 Task:  Click on Football In the Sunday Gridiron Challenge click on  Pick Sheet Add name Nolan Thompson Team name Windy City Bears and  Email softage.2@softage.net 10 Points New England Patriots 9 Points Indianapolis Colts 8 Points New York Giants 7 Points New Orleans Saints 6 Points Philadelphia Eagles 5 Points Carolina Panthers 4 Points Tampa Bay Buccaneers 3 Points Cleveland Browns 2 Points Washington Commanders 1 Points San Francisco 49ers Submit pick sheet
Action: Mouse moved to (690, 383)
Screenshot: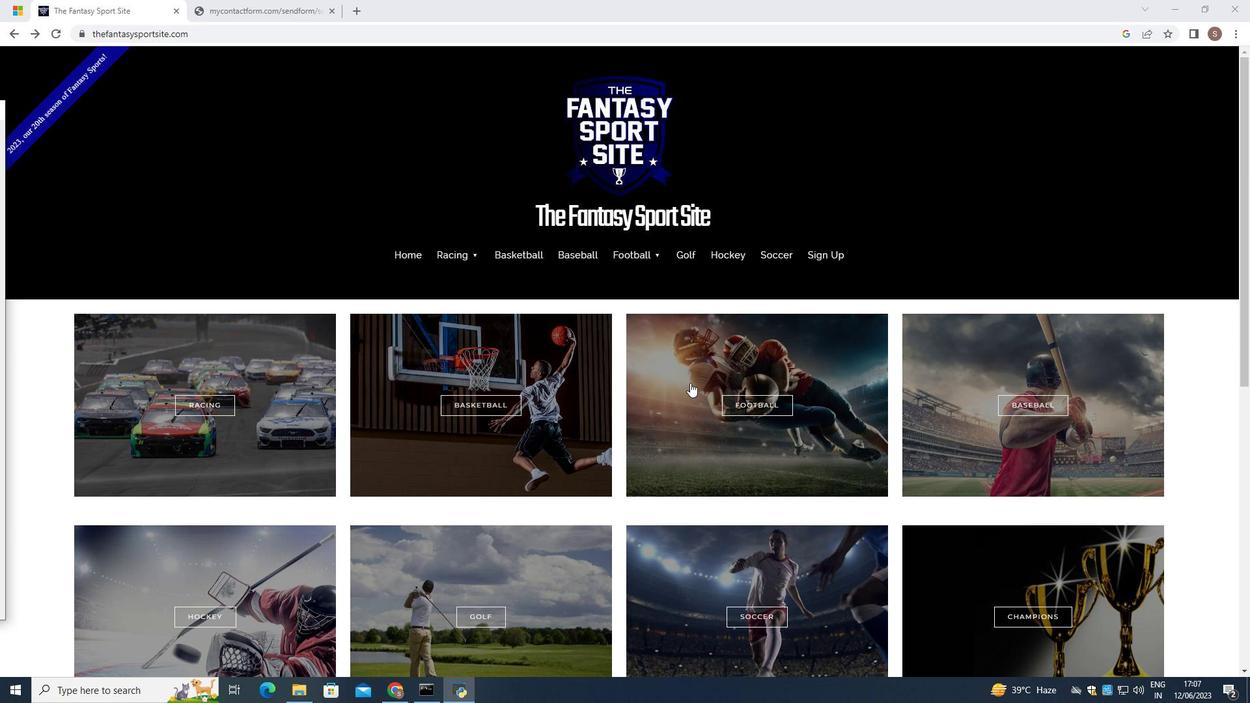 
Action: Mouse pressed left at (690, 383)
Screenshot: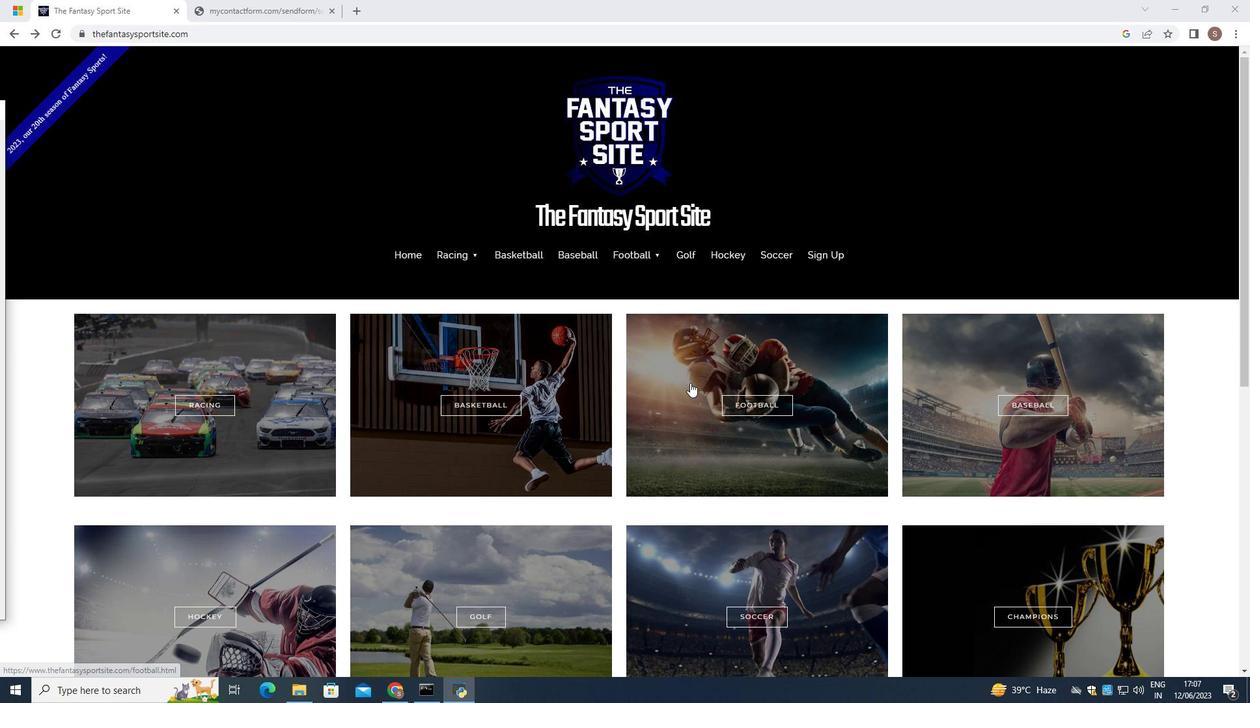 
Action: Mouse moved to (613, 520)
Screenshot: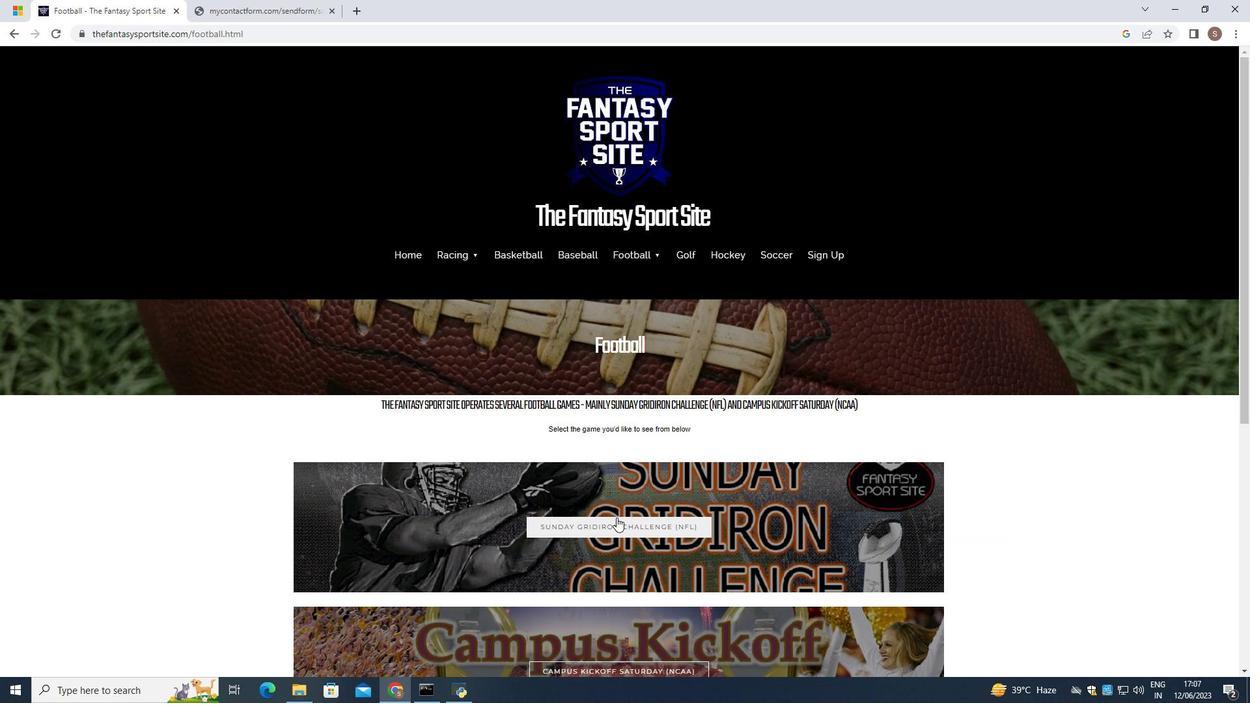 
Action: Mouse pressed left at (613, 520)
Screenshot: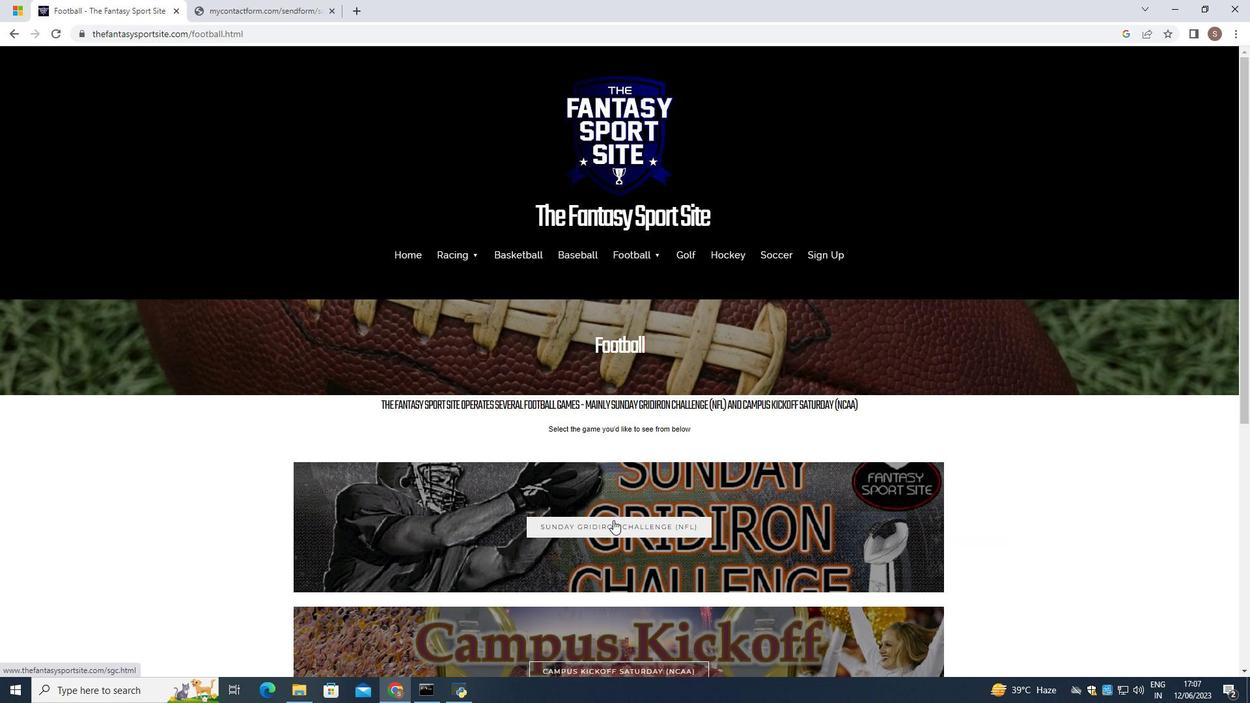 
Action: Mouse moved to (617, 505)
Screenshot: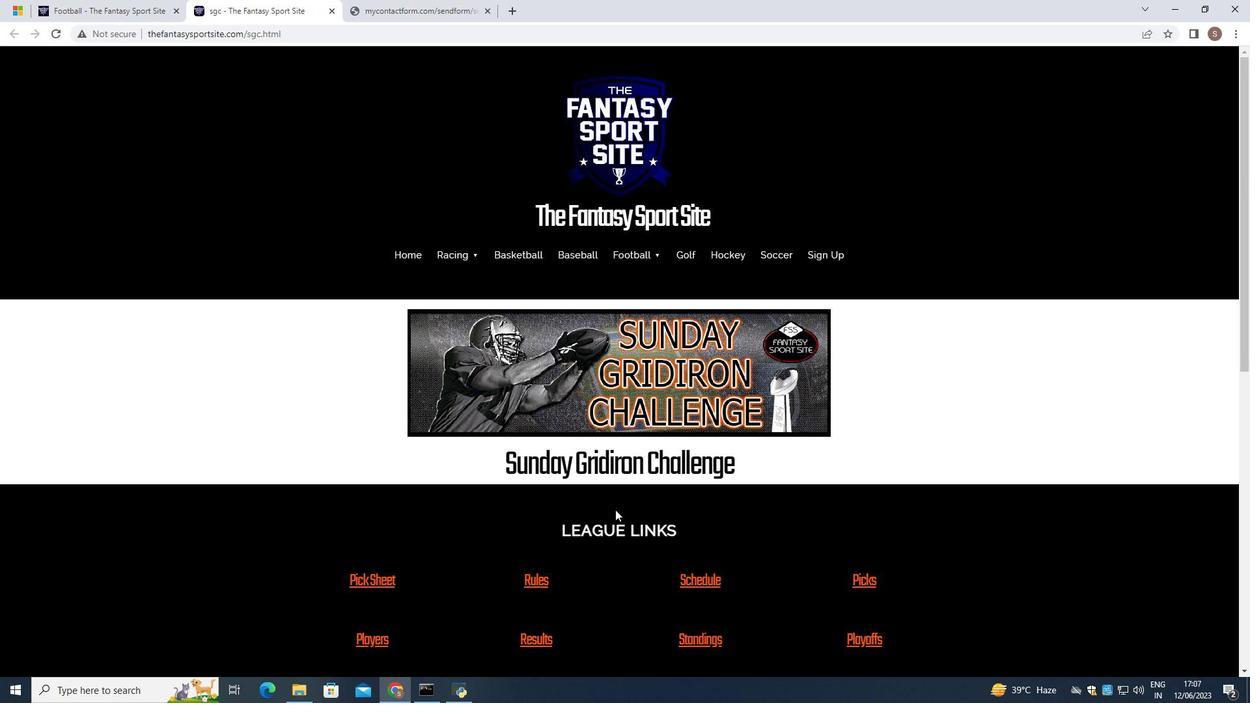 
Action: Mouse scrolled (617, 504) with delta (0, 0)
Screenshot: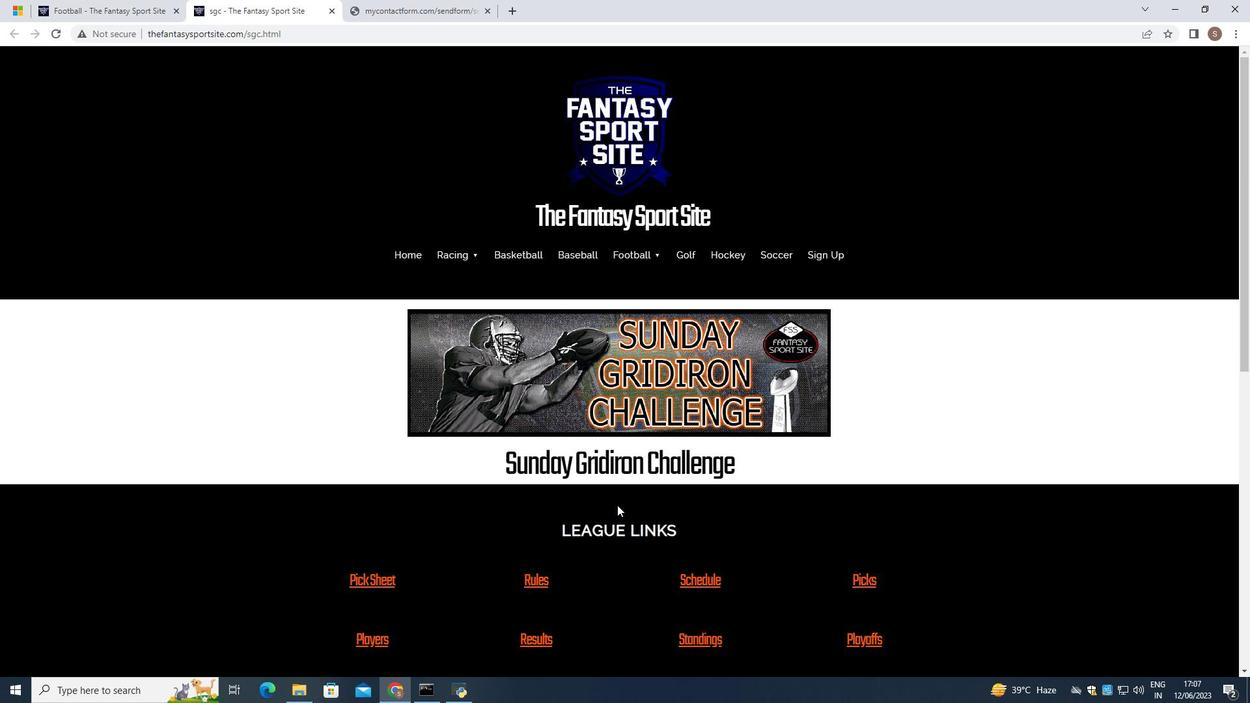 
Action: Mouse scrolled (617, 504) with delta (0, 0)
Screenshot: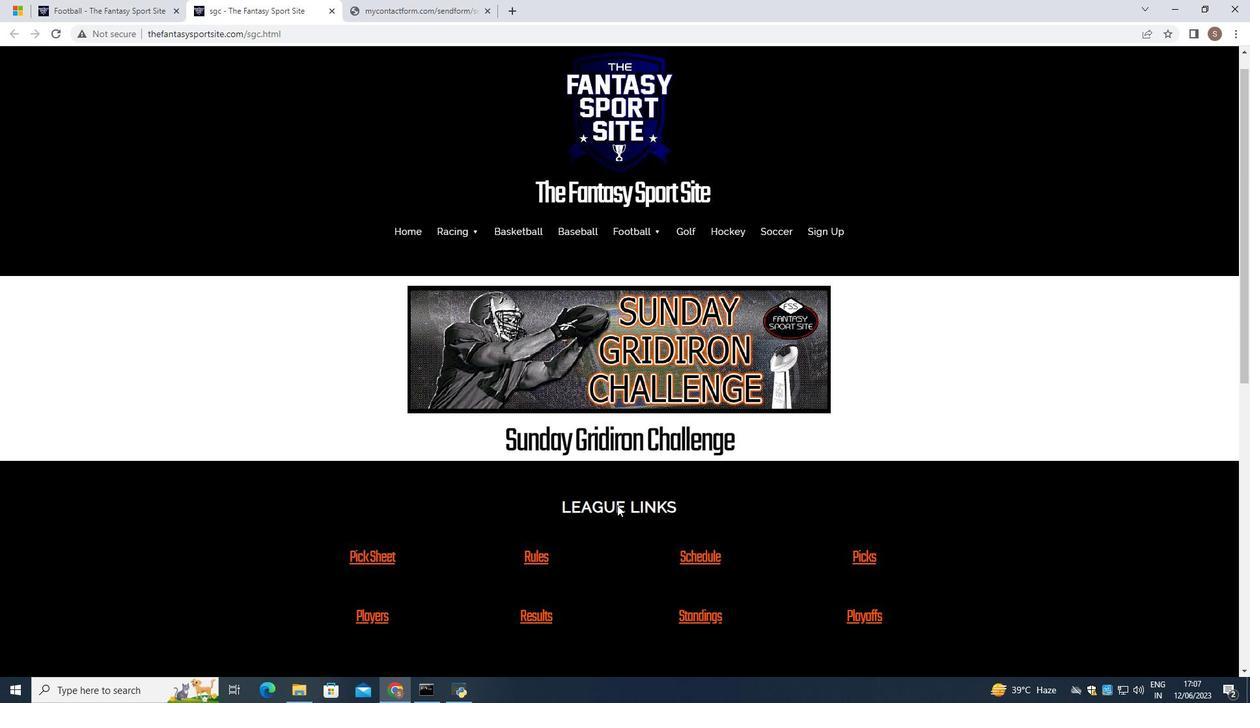 
Action: Mouse scrolled (617, 504) with delta (0, 0)
Screenshot: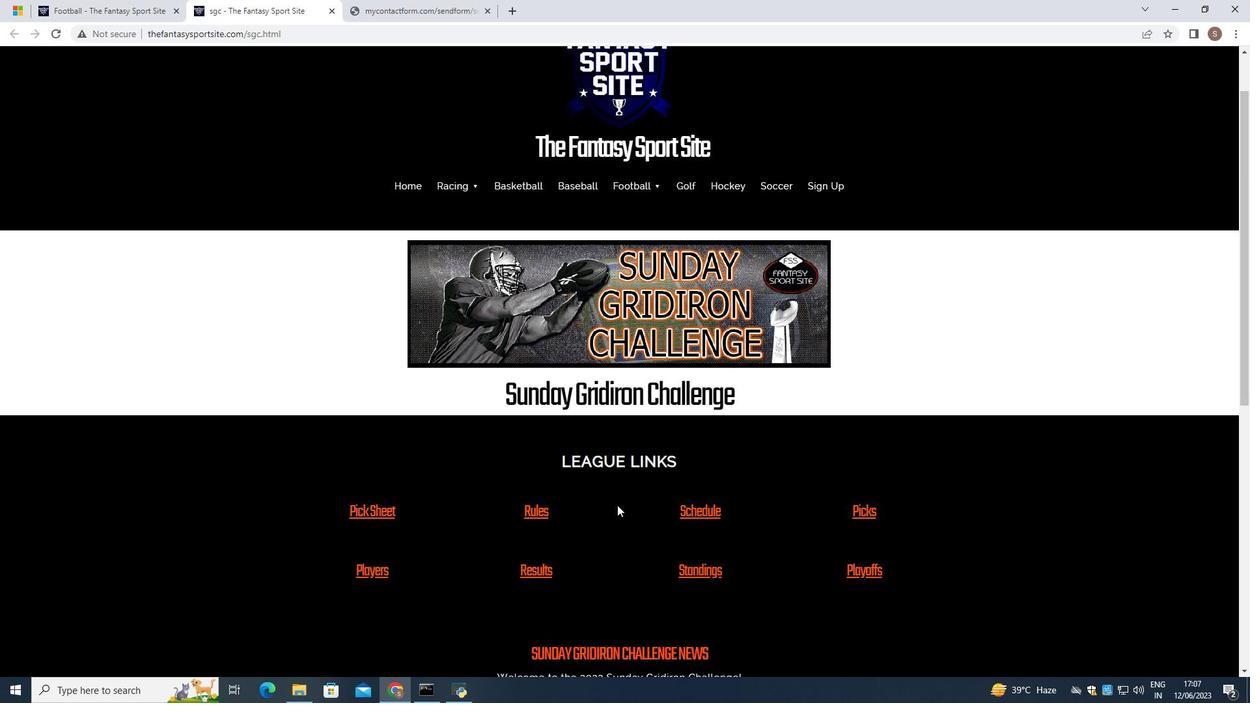
Action: Mouse scrolled (617, 504) with delta (0, 0)
Screenshot: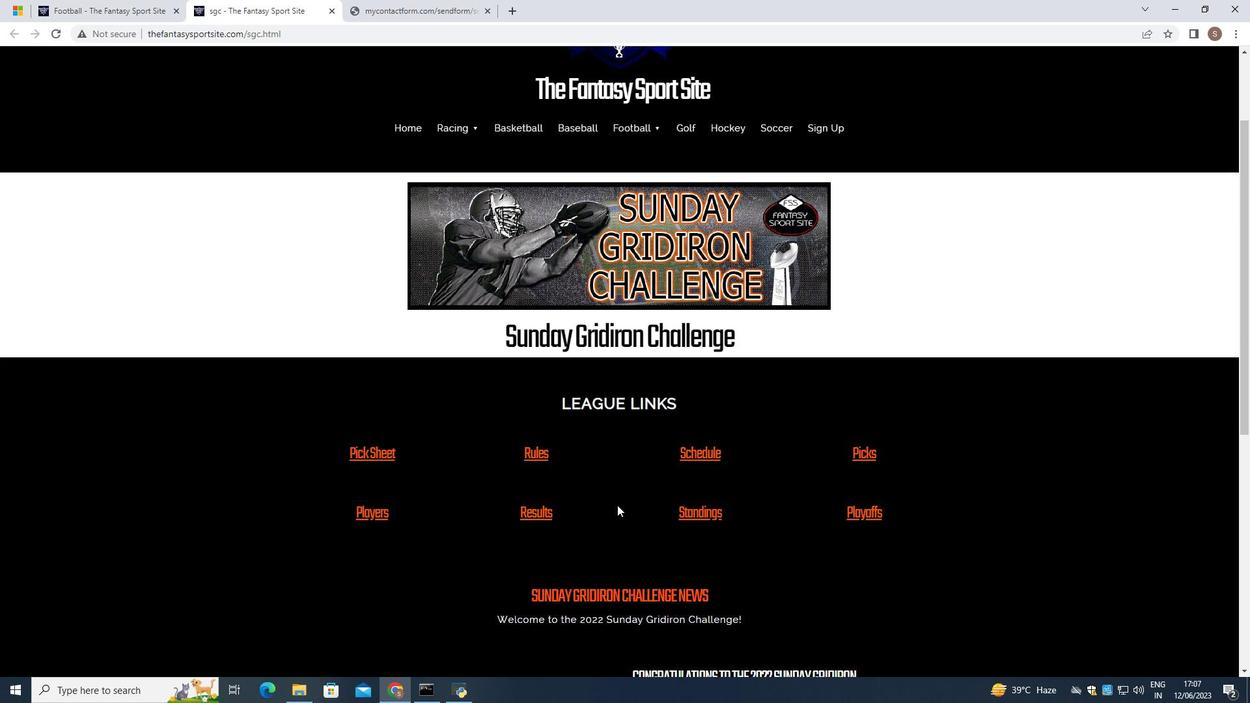 
Action: Mouse moved to (364, 319)
Screenshot: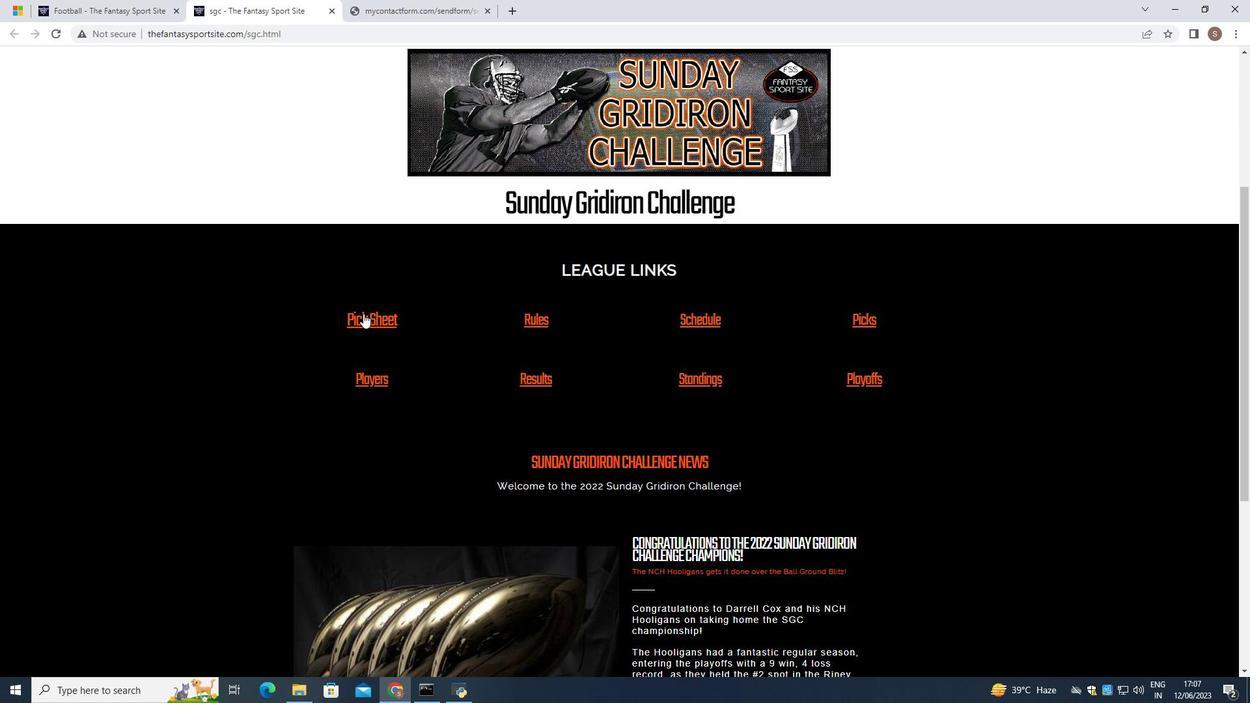 
Action: Mouse pressed left at (364, 319)
Screenshot: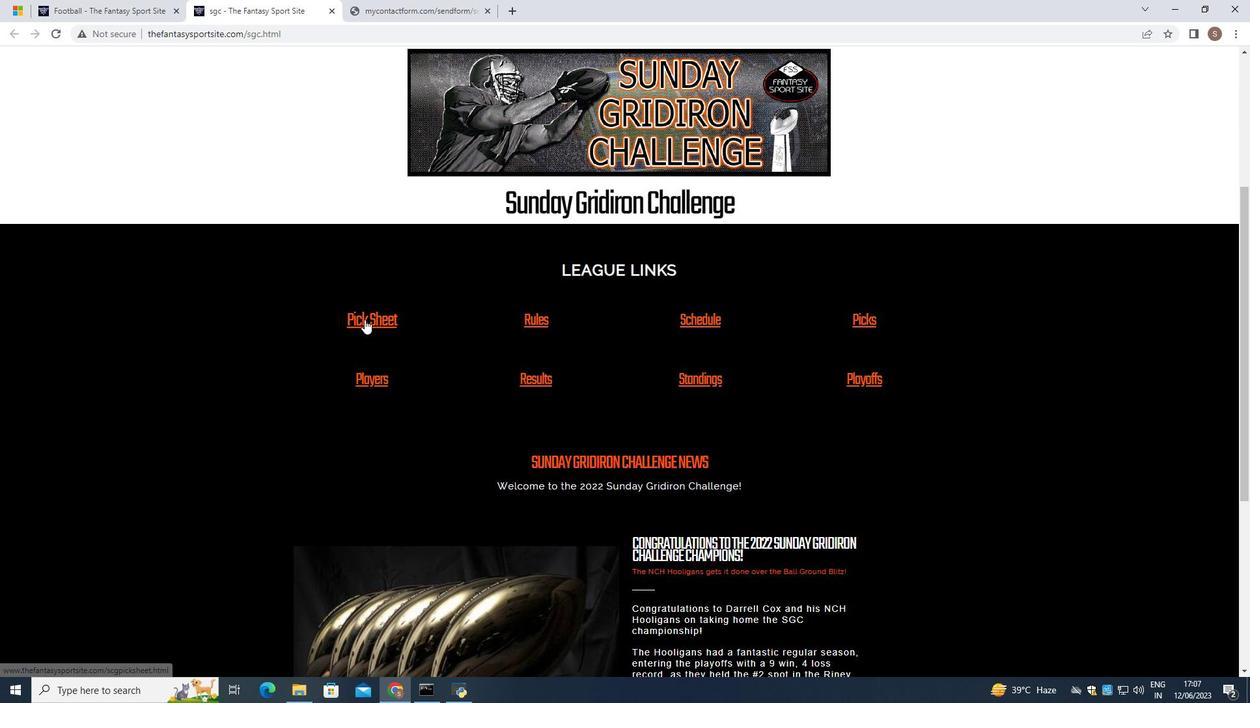 
Action: Mouse moved to (450, 347)
Screenshot: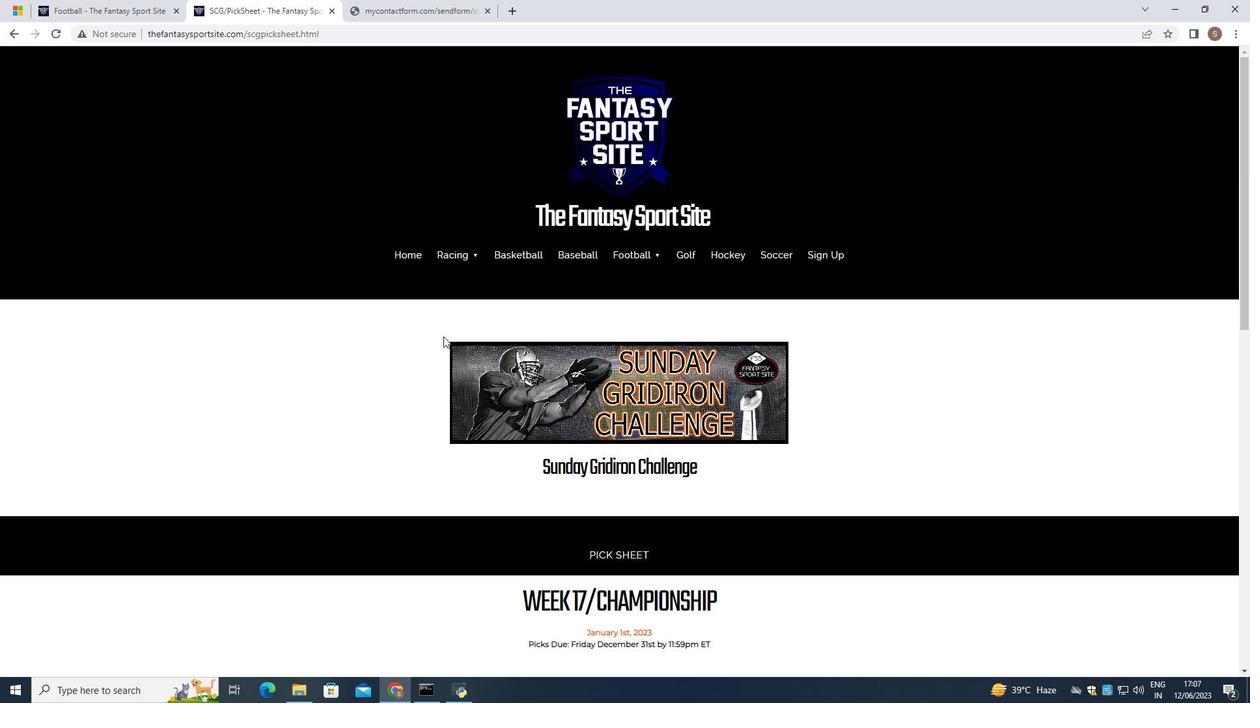 
Action: Mouse scrolled (450, 347) with delta (0, 0)
Screenshot: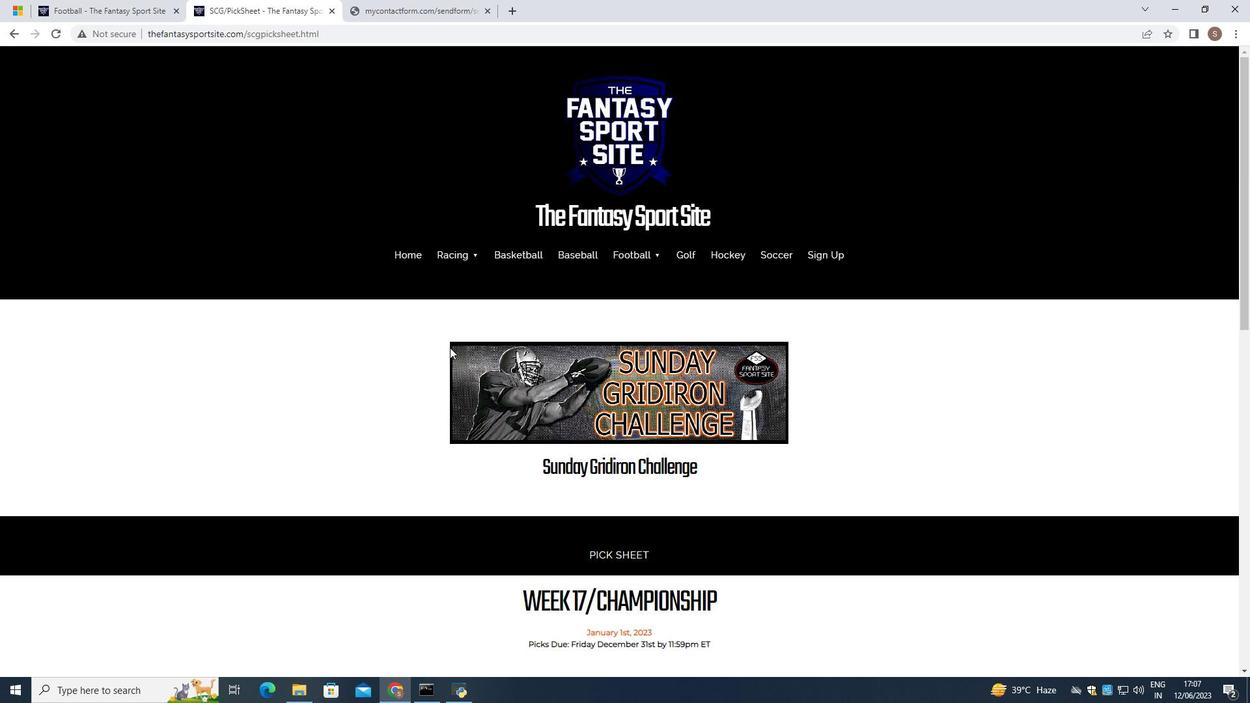
Action: Mouse scrolled (450, 347) with delta (0, 0)
Screenshot: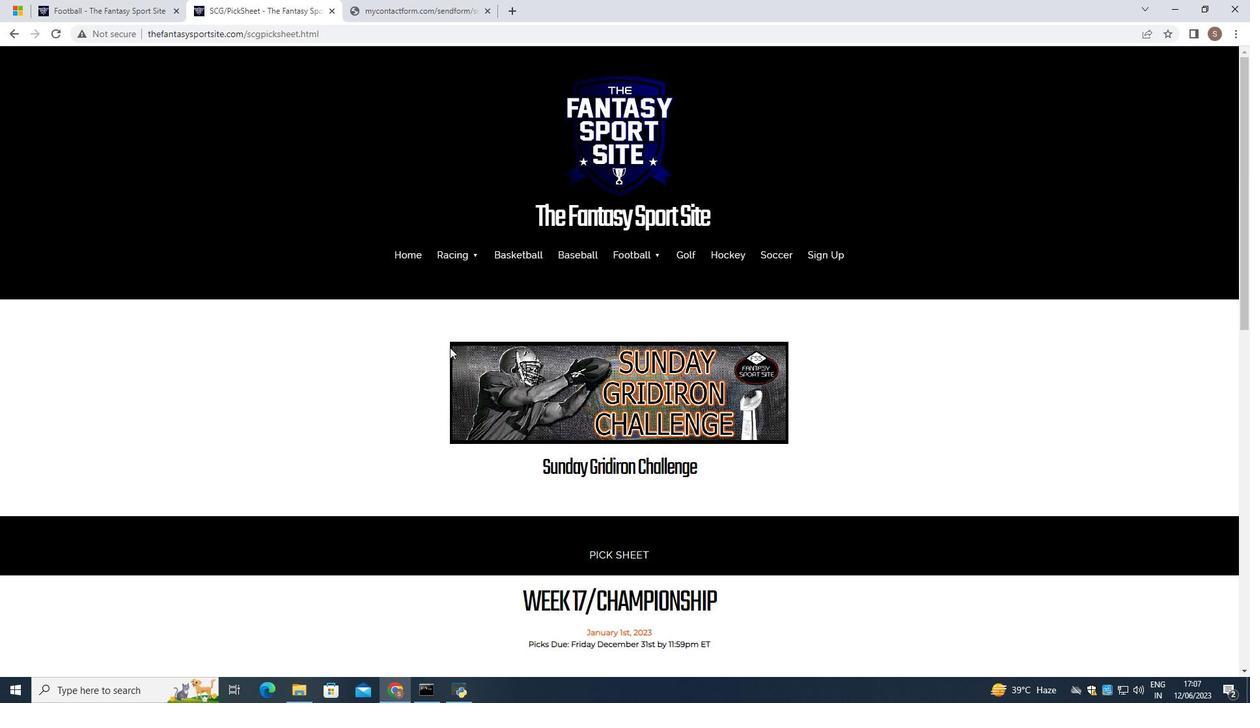 
Action: Mouse scrolled (450, 347) with delta (0, 0)
Screenshot: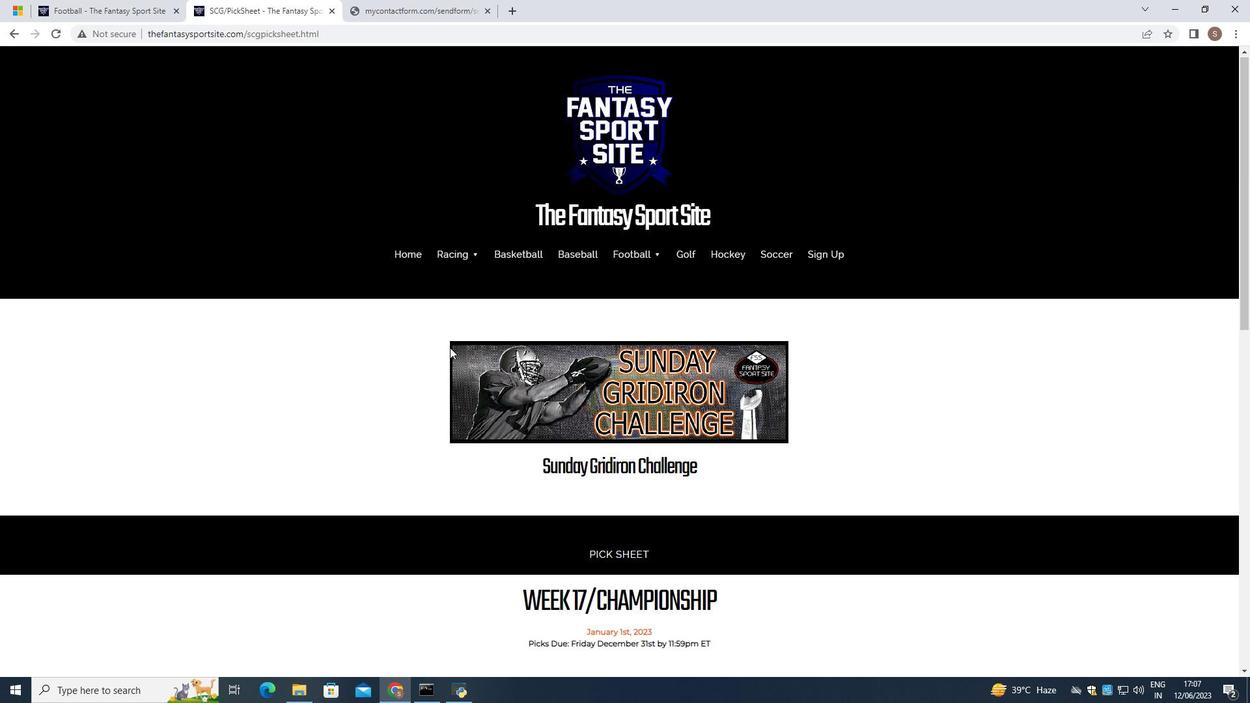 
Action: Mouse scrolled (450, 347) with delta (0, 0)
Screenshot: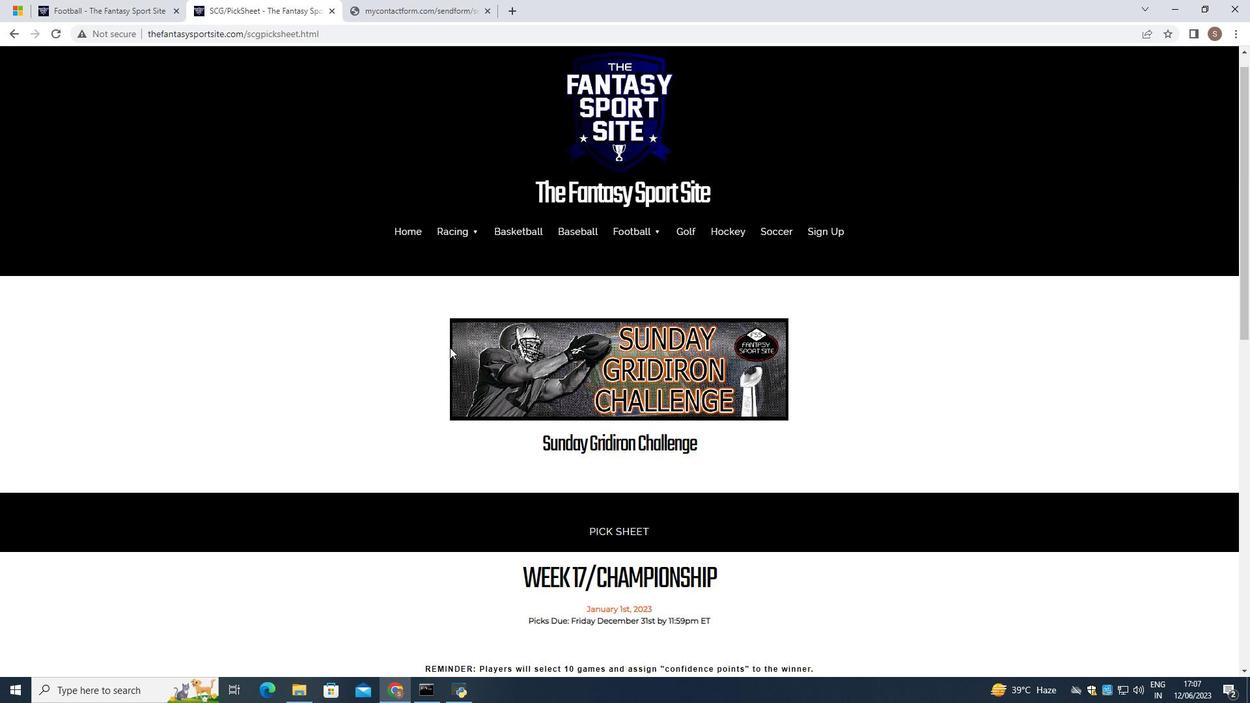 
Action: Mouse scrolled (450, 347) with delta (0, 0)
Screenshot: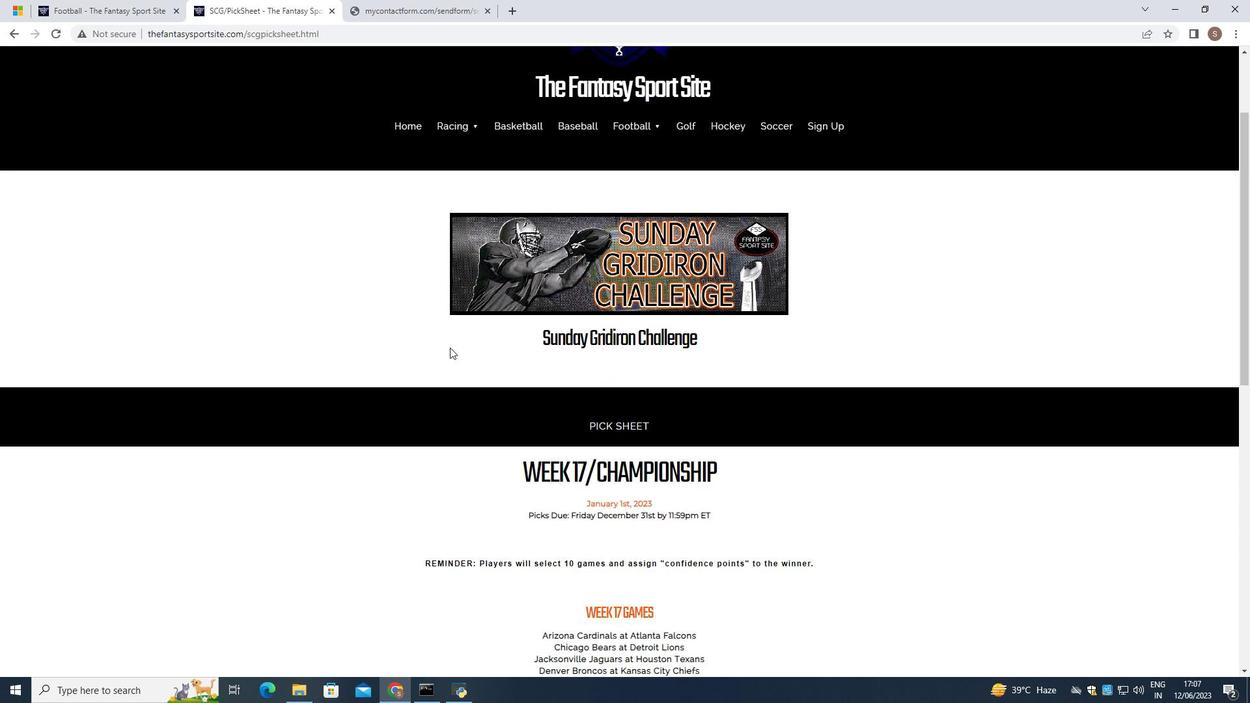 
Action: Mouse scrolled (450, 347) with delta (0, 0)
Screenshot: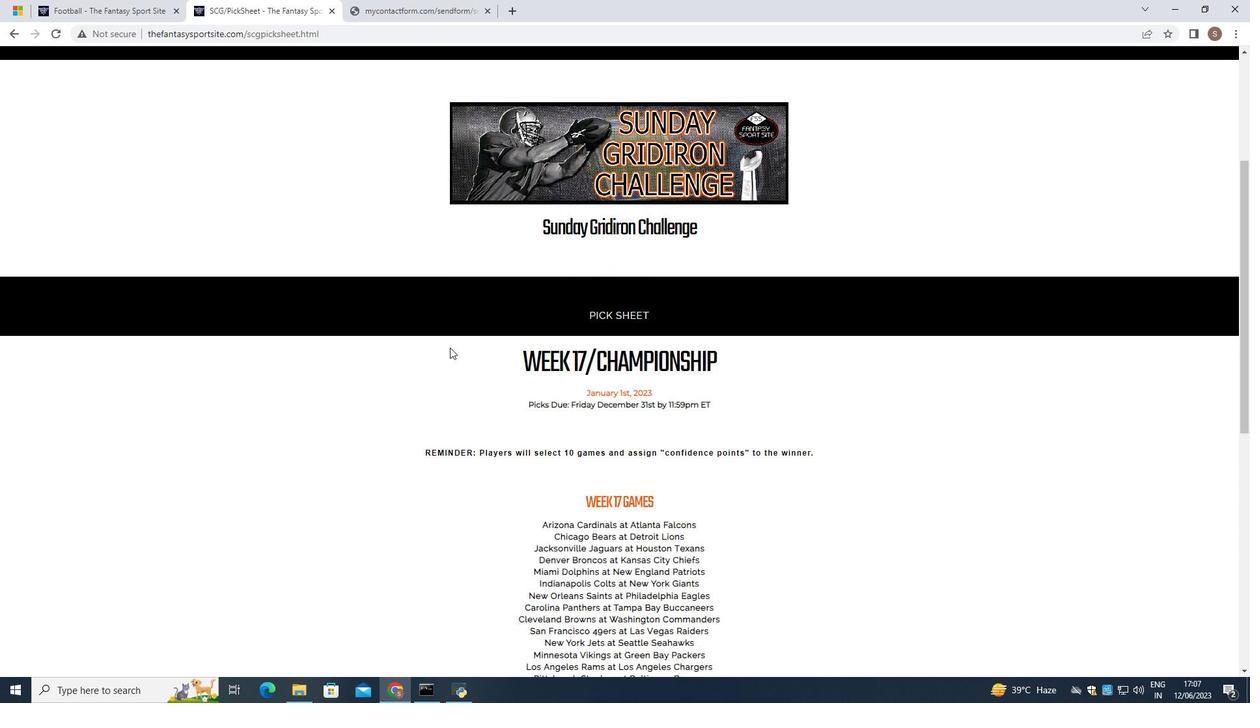 
Action: Mouse scrolled (450, 347) with delta (0, 0)
Screenshot: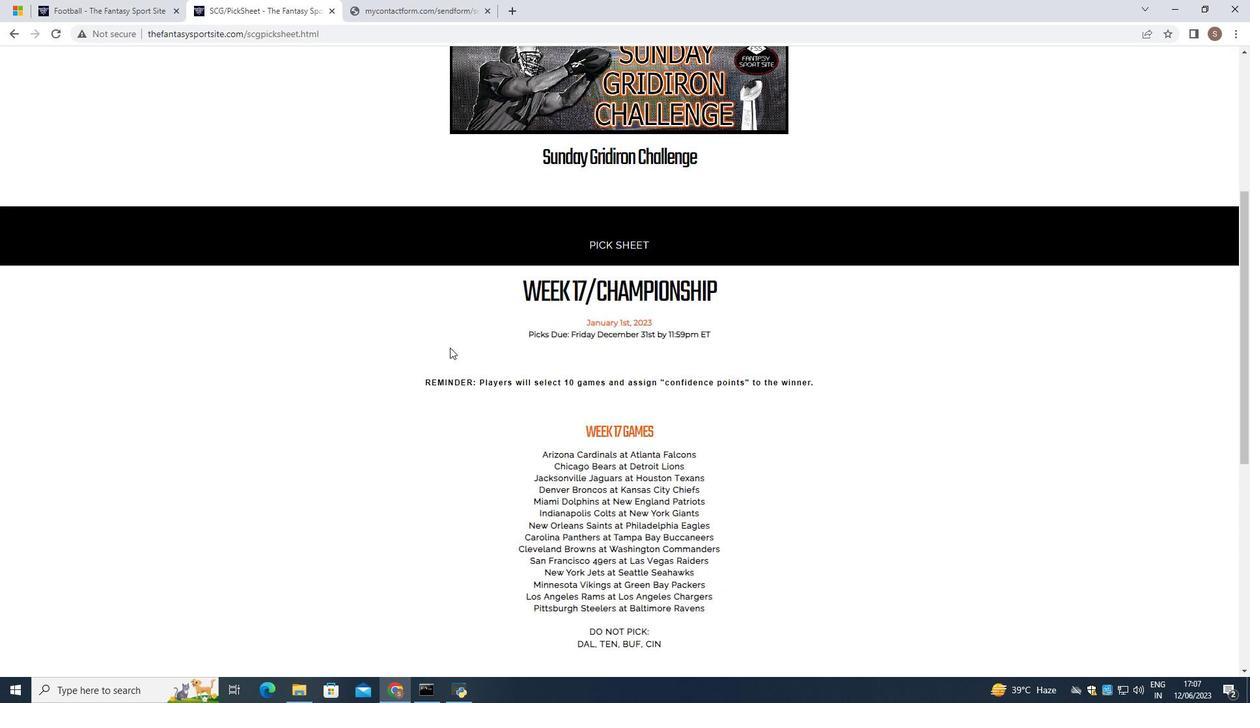 
Action: Mouse scrolled (450, 347) with delta (0, 0)
Screenshot: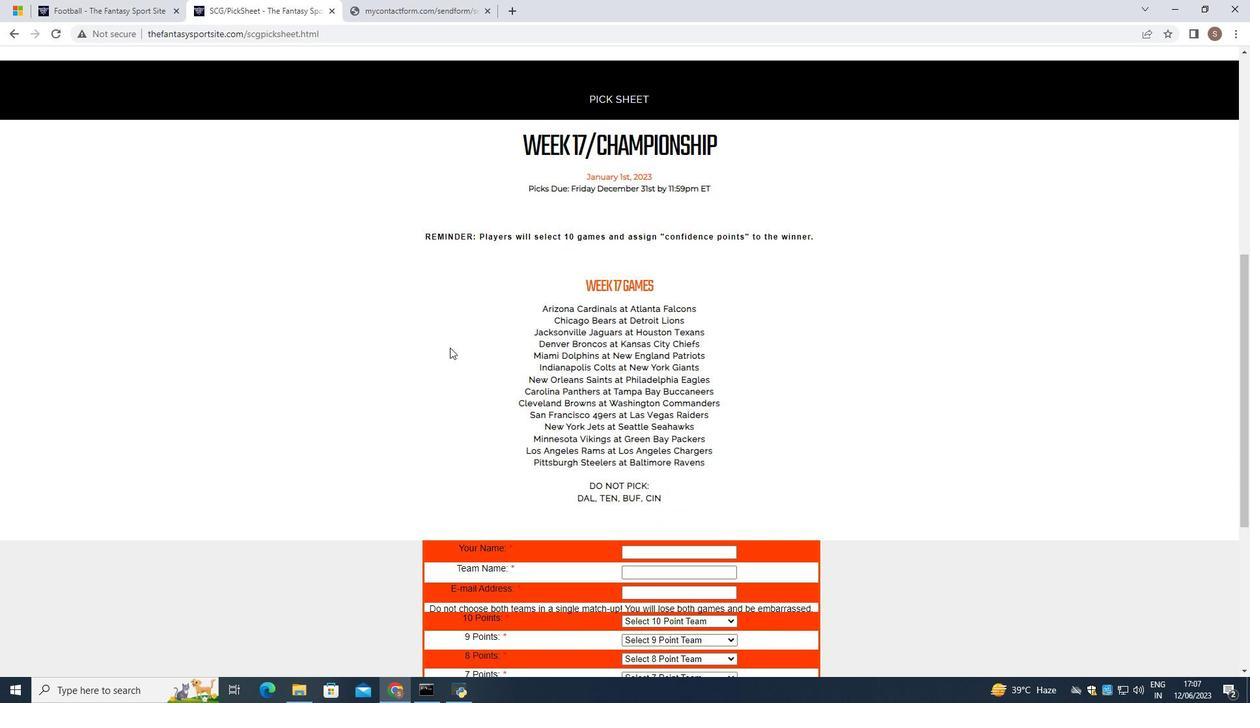 
Action: Mouse scrolled (450, 347) with delta (0, 0)
Screenshot: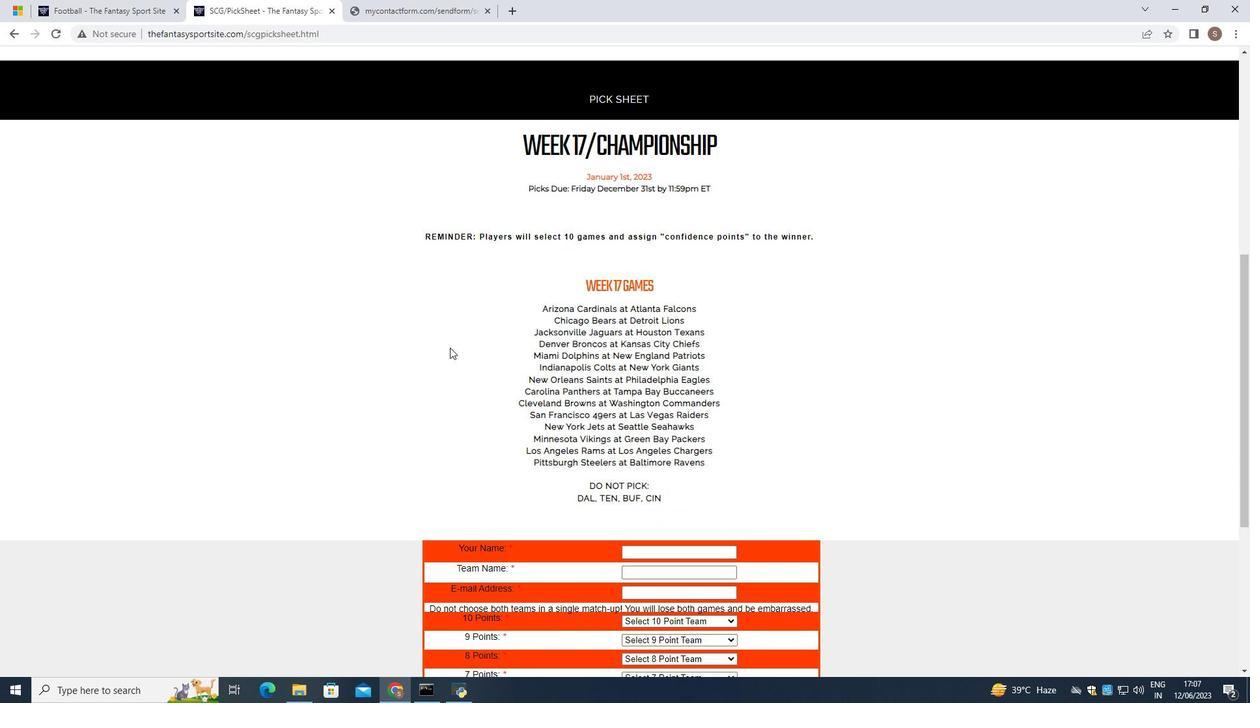 
Action: Mouse scrolled (450, 347) with delta (0, 0)
Screenshot: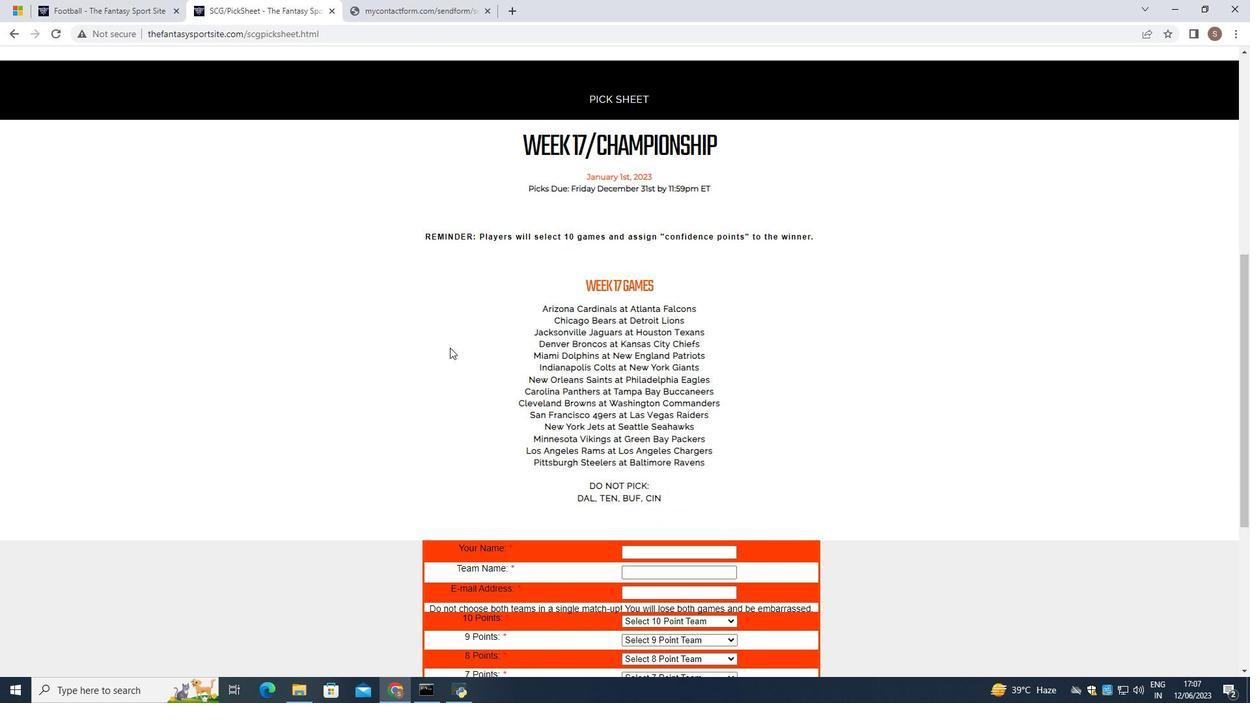 
Action: Mouse scrolled (450, 347) with delta (0, 0)
Screenshot: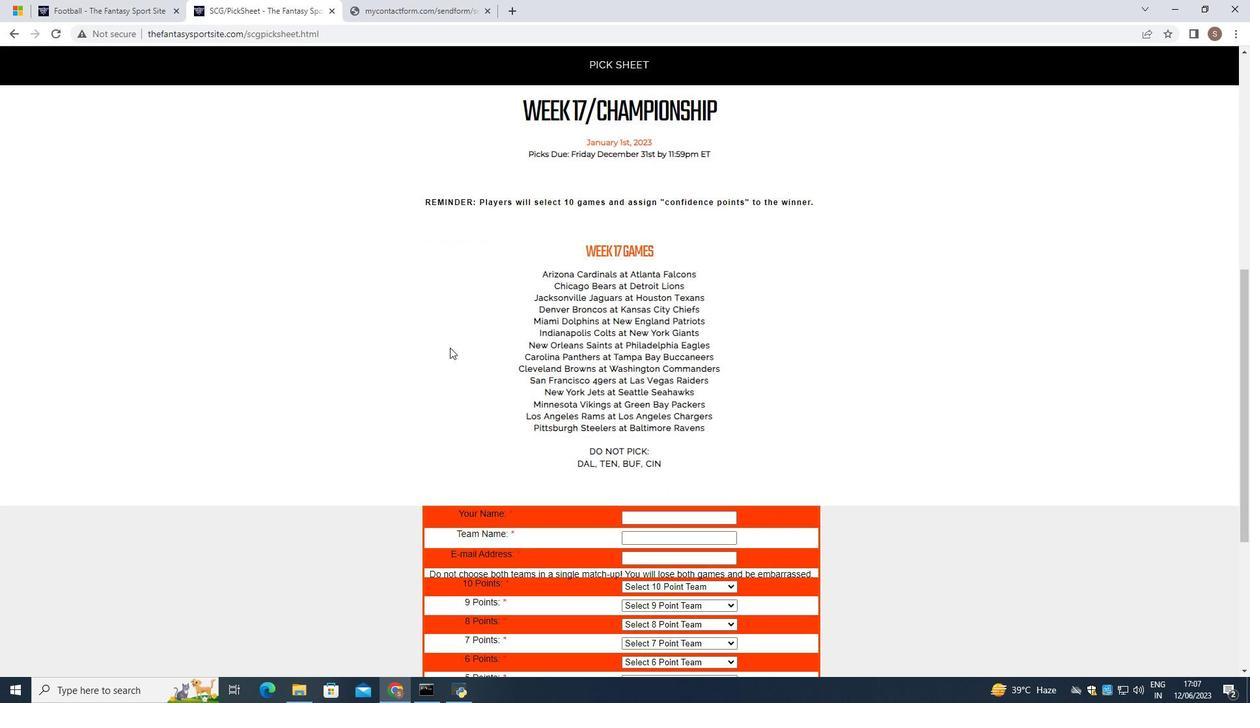 
Action: Mouse moved to (635, 290)
Screenshot: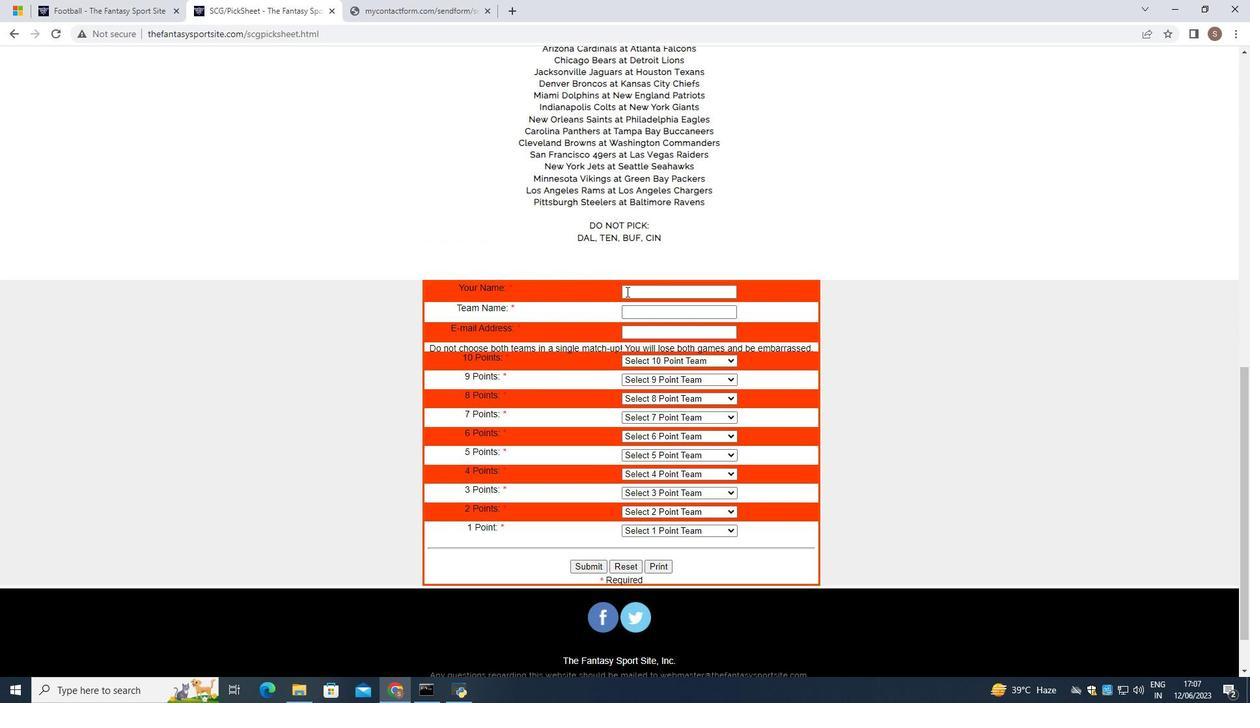 
Action: Mouse pressed left at (635, 290)
Screenshot: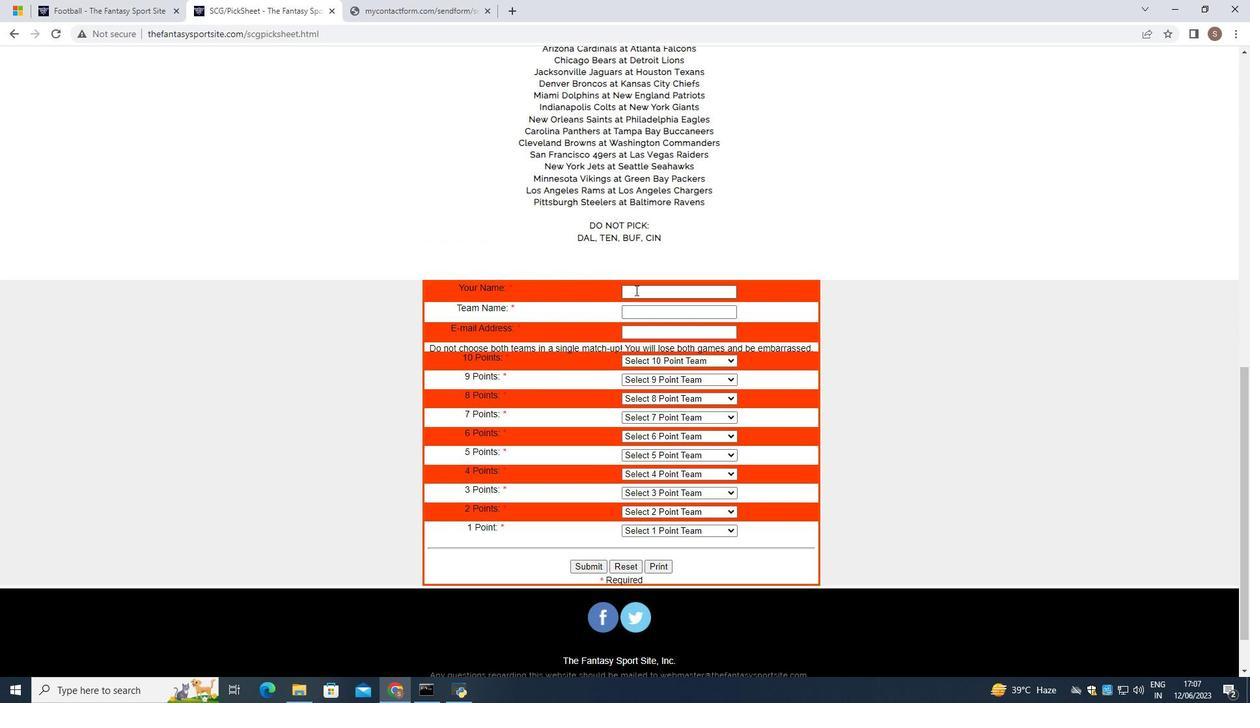 
Action: Mouse moved to (618, 304)
Screenshot: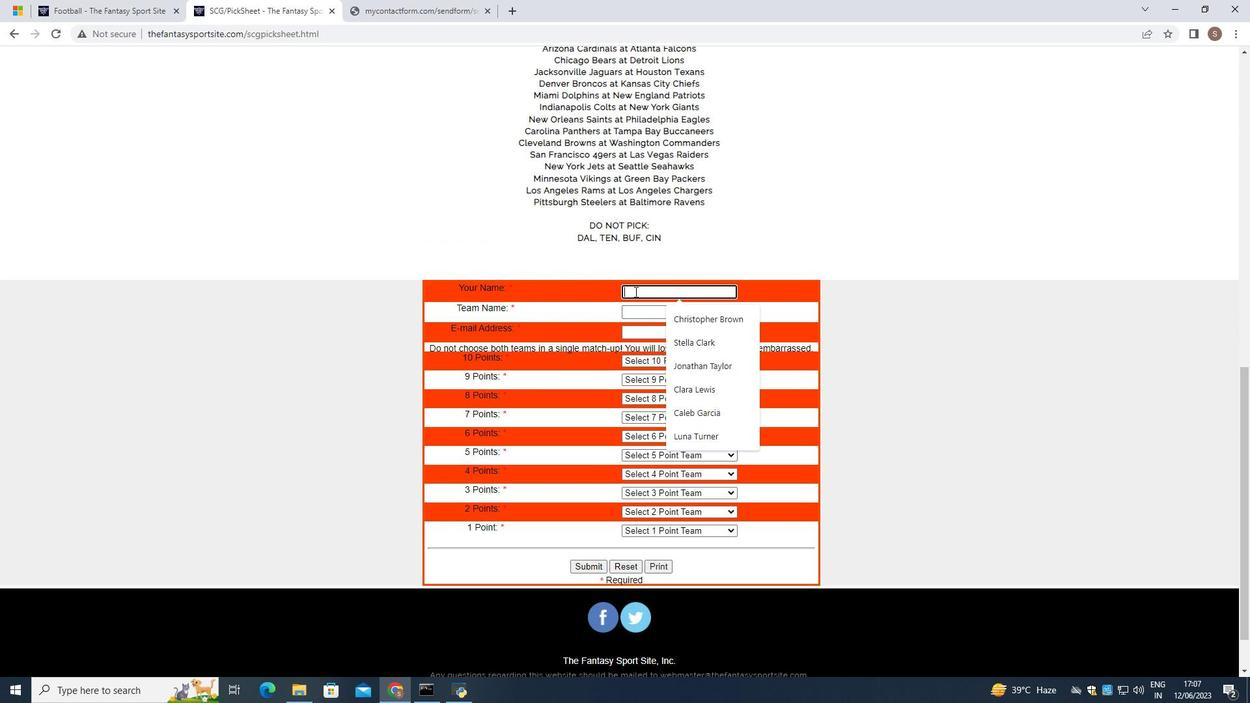 
Action: Key pressed <Key.shift>Nolan<Key.space><Key.shift>Thompson
Screenshot: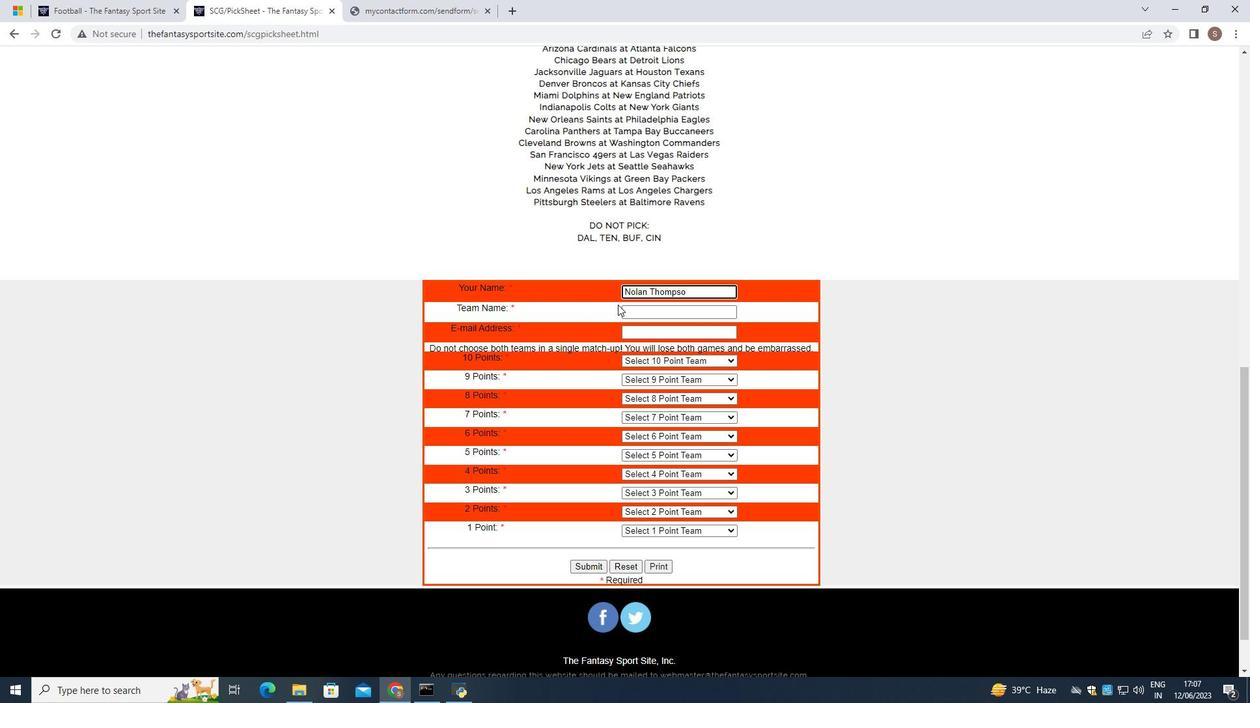 
Action: Mouse moved to (644, 308)
Screenshot: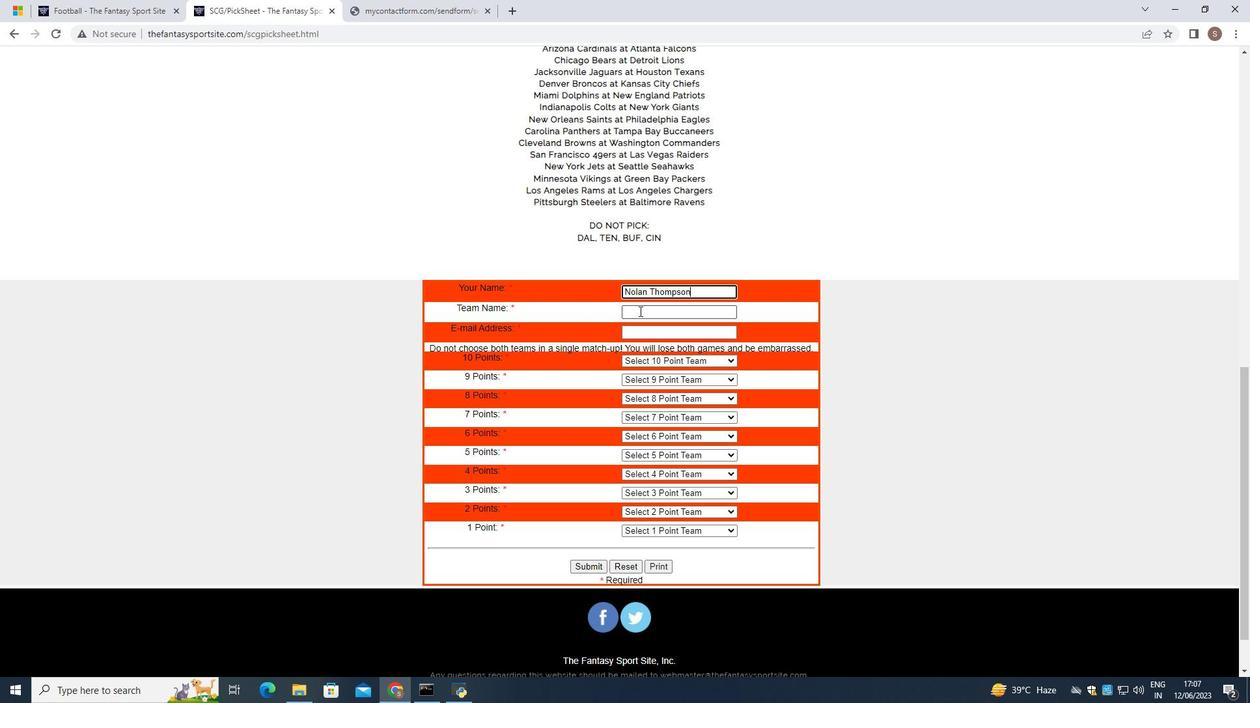 
Action: Mouse pressed left at (644, 308)
Screenshot: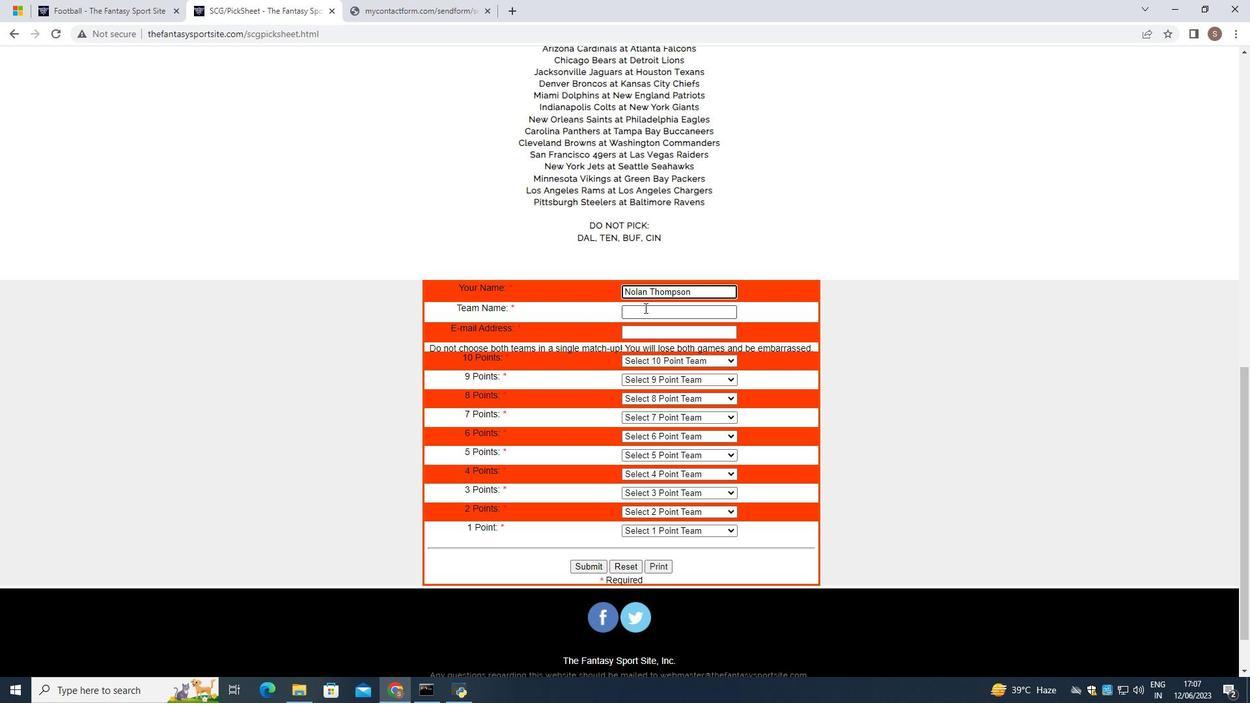 
Action: Mouse moved to (635, 314)
Screenshot: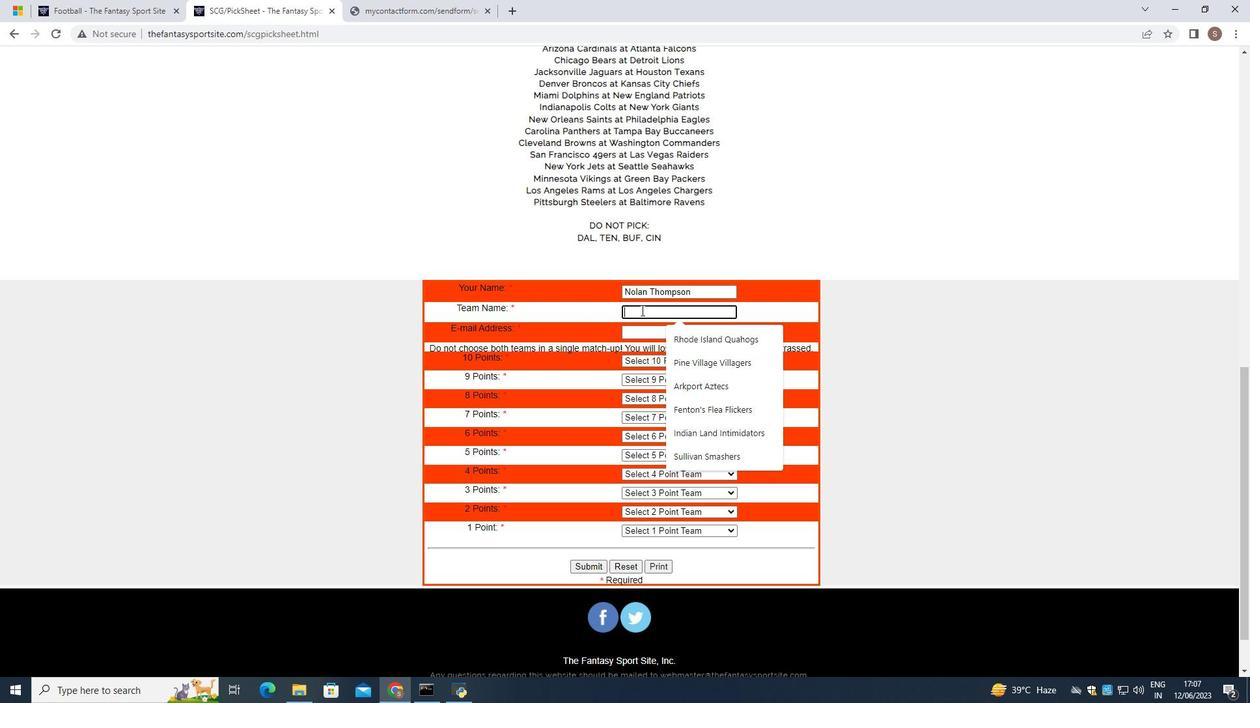 
Action: Key pressed <Key.shift><Key.shift>Windy<Key.space><Key.shift><Key.shift>City<Key.space><Key.shift><Key.shift><Key.shift>Bears
Screenshot: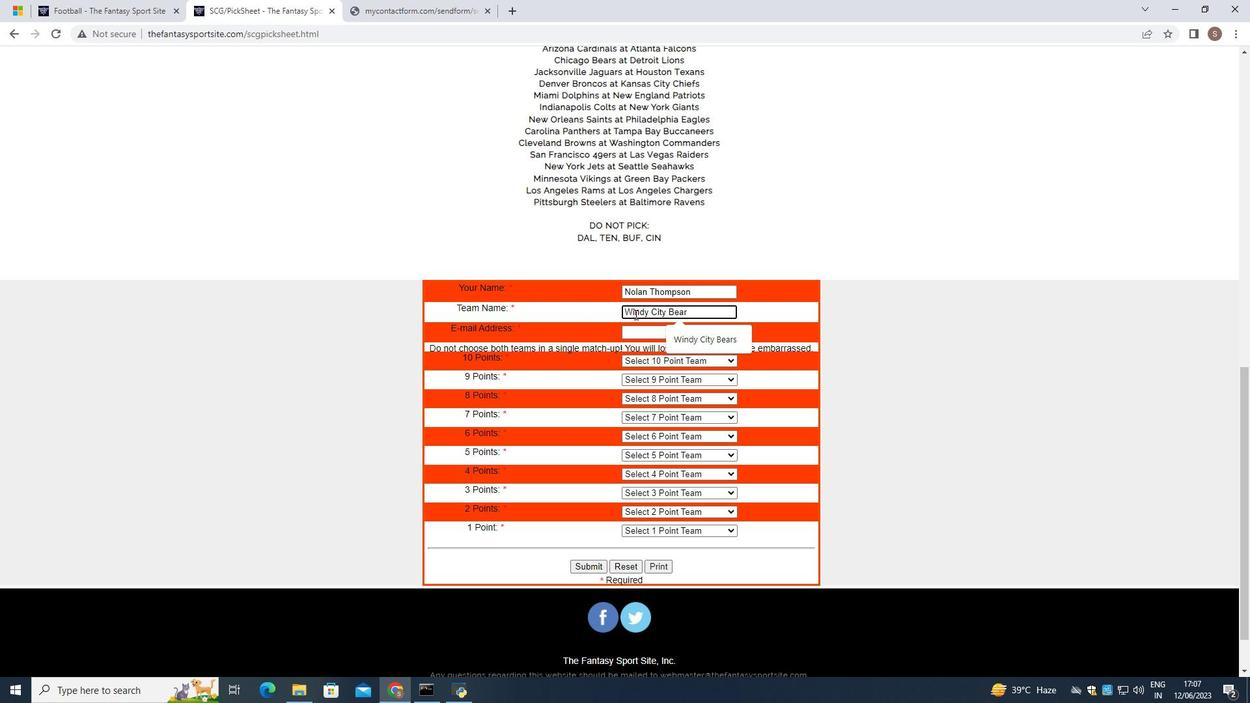 
Action: Mouse moved to (632, 328)
Screenshot: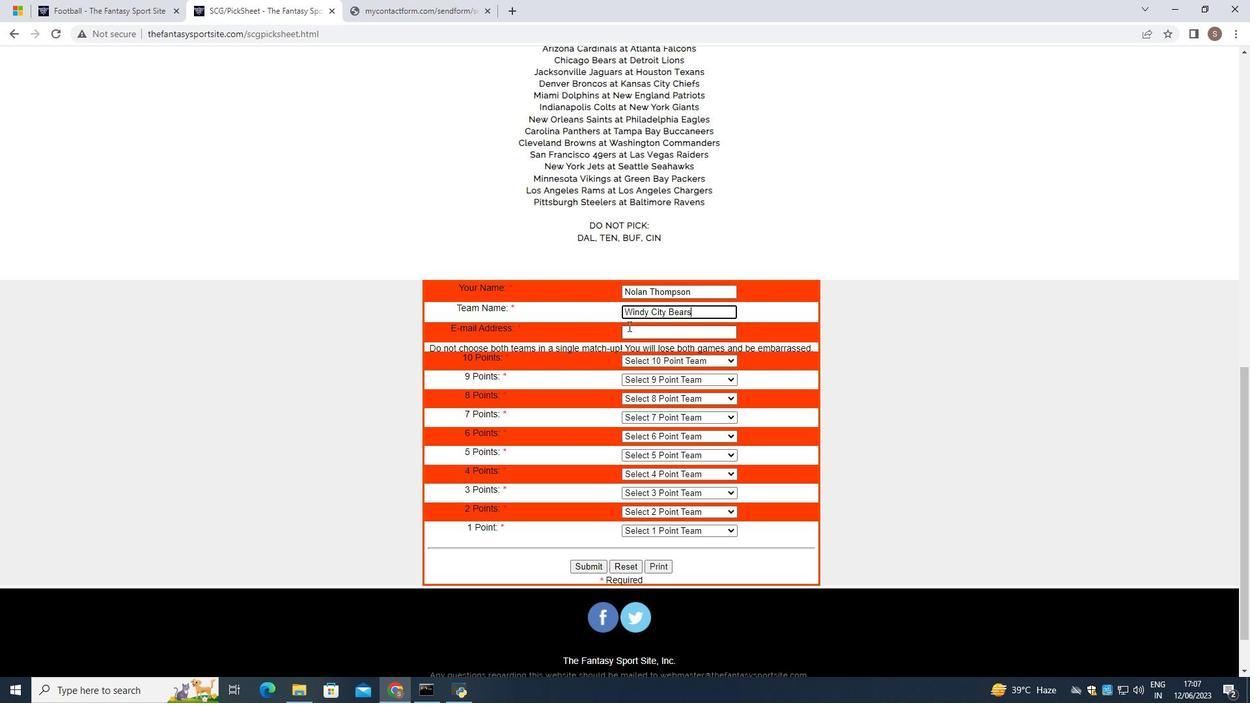 
Action: Mouse pressed left at (632, 328)
Screenshot: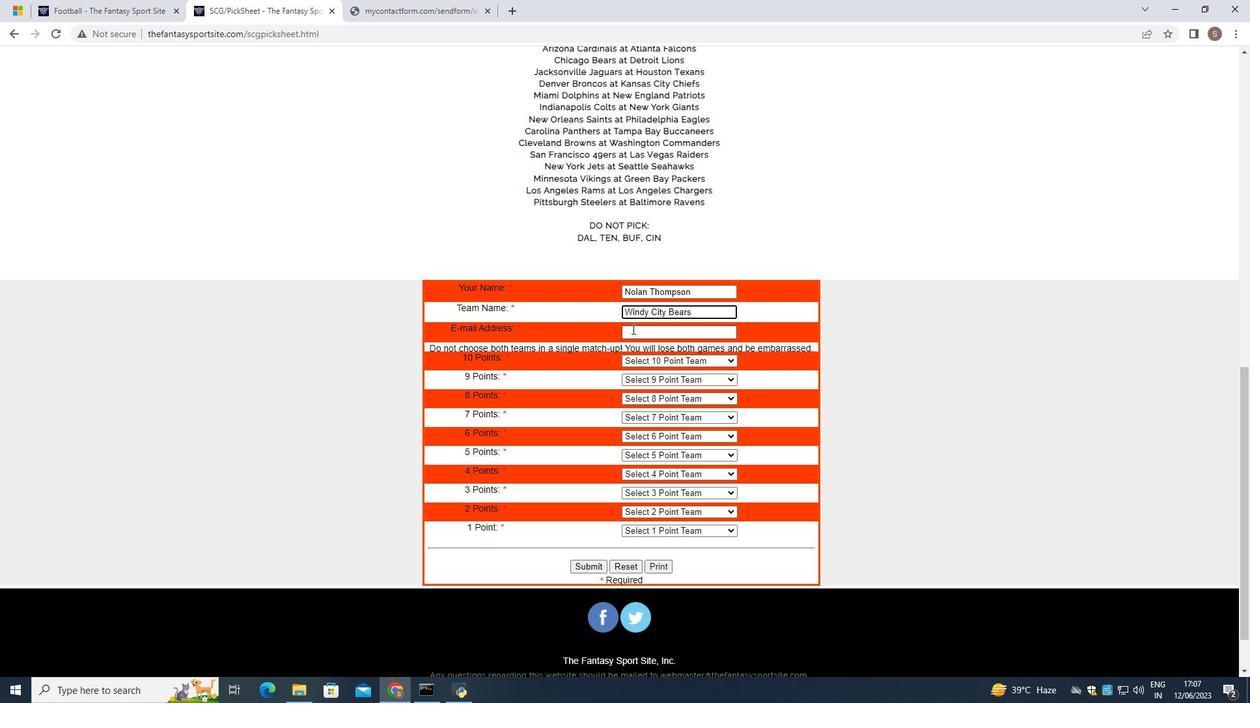
Action: Mouse moved to (633, 329)
Screenshot: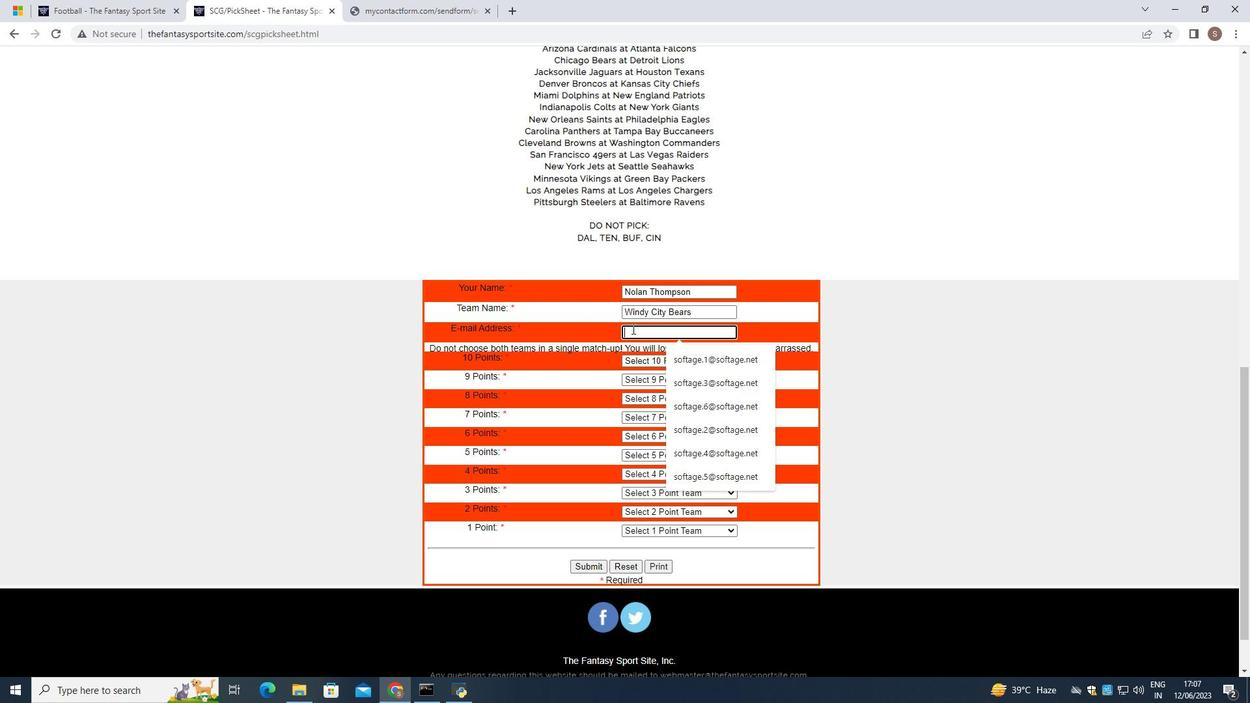 
Action: Key pressed softage.2
Screenshot: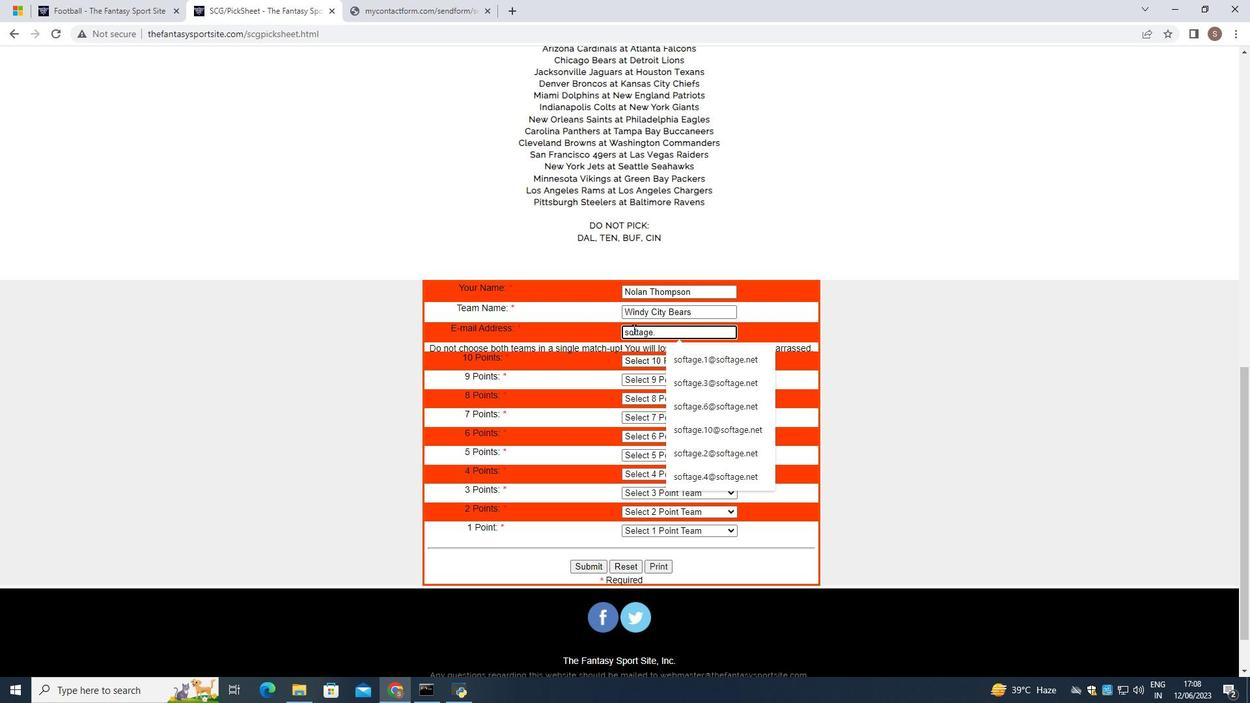 
Action: Mouse moved to (683, 360)
Screenshot: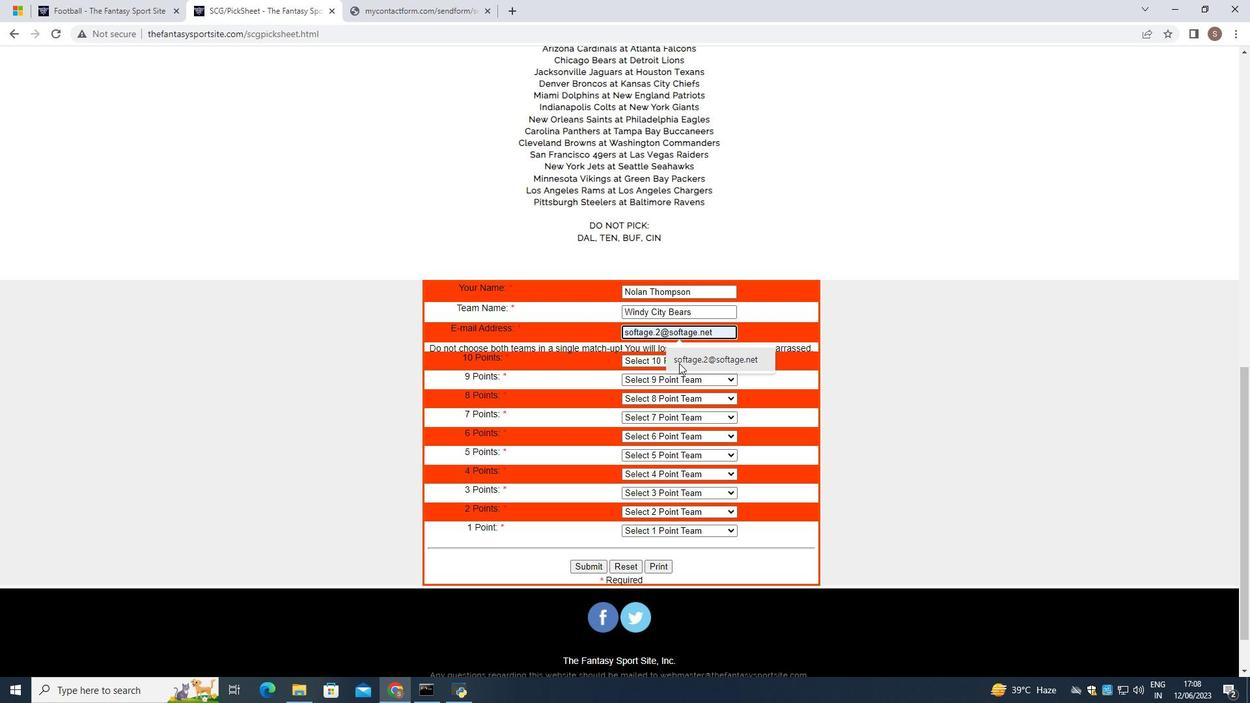 
Action: Mouse pressed left at (683, 360)
Screenshot: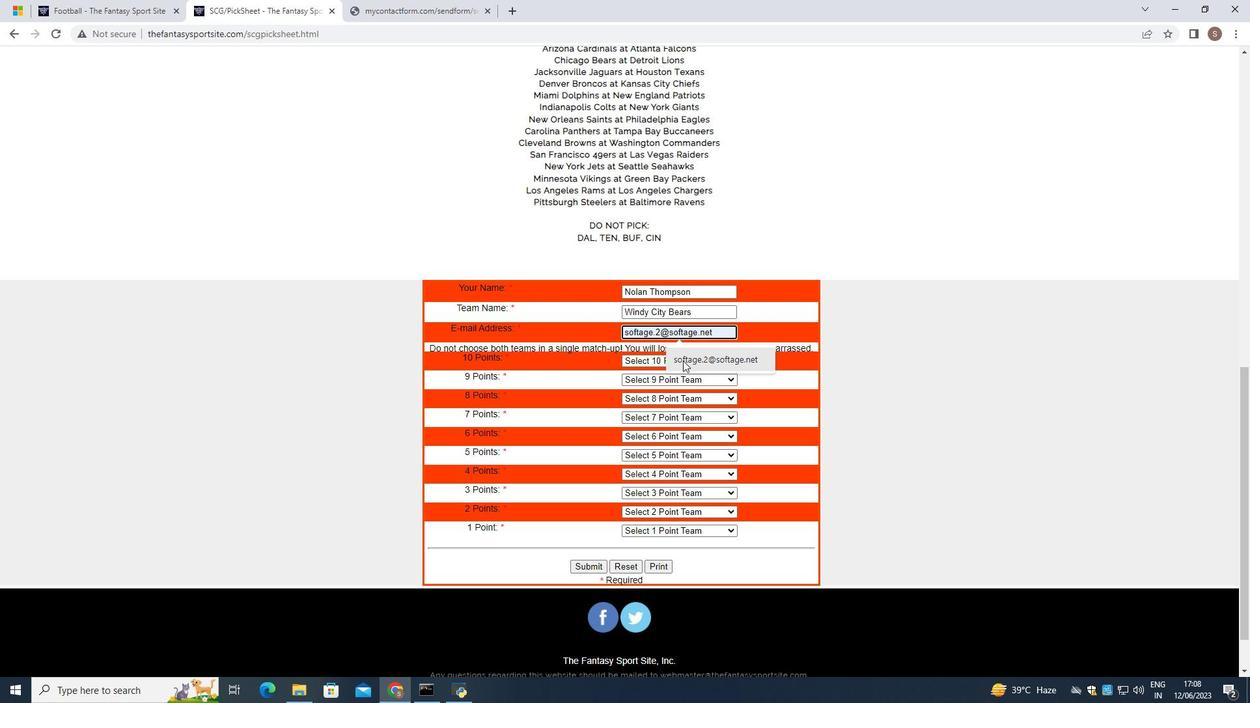 
Action: Mouse moved to (724, 361)
Screenshot: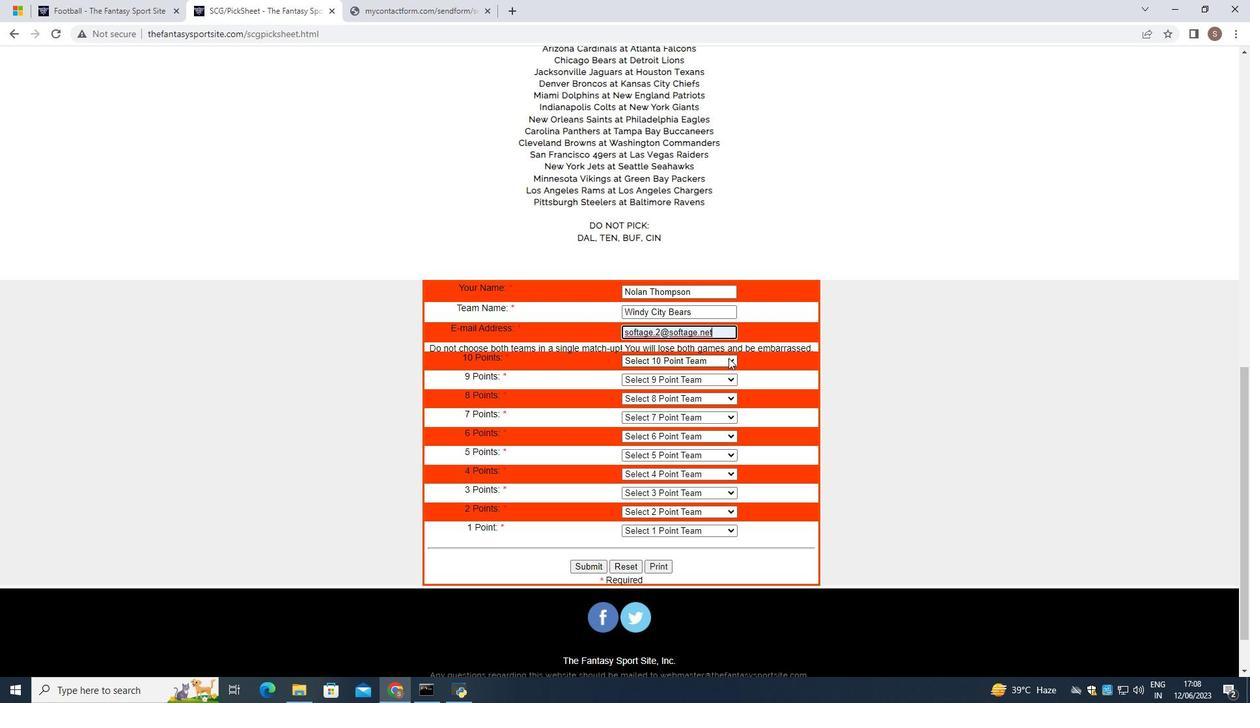 
Action: Mouse pressed left at (724, 361)
Screenshot: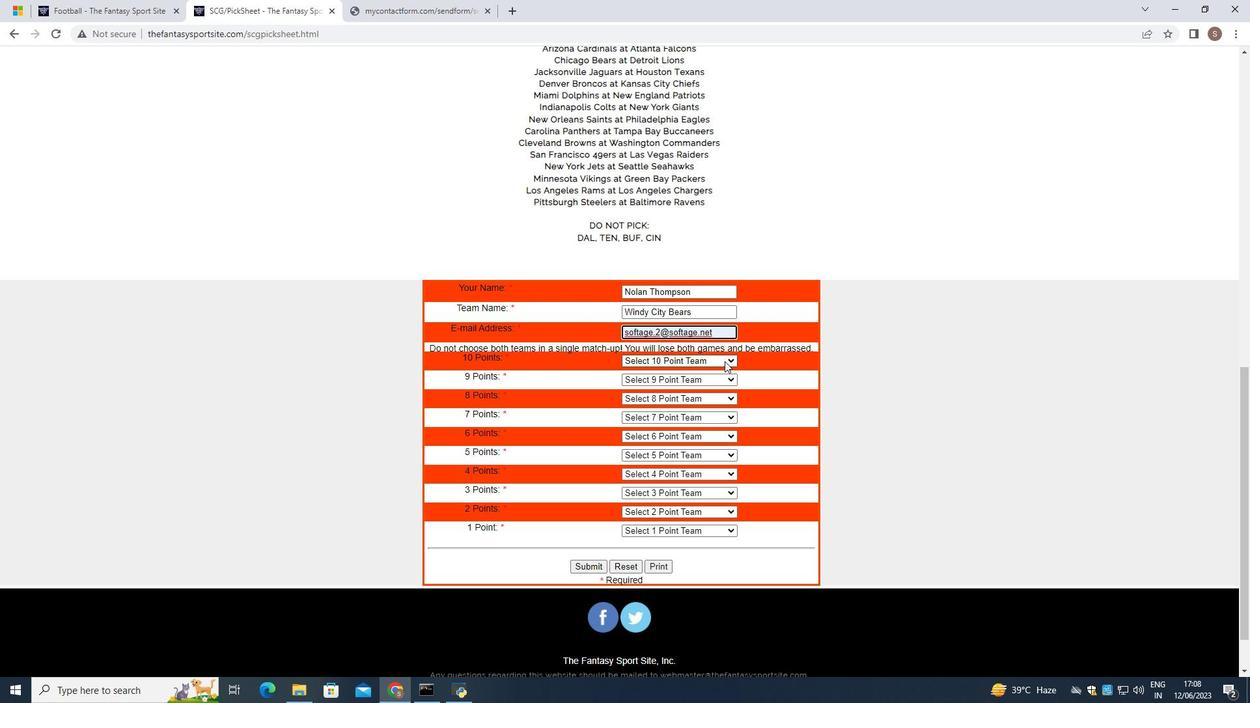 
Action: Mouse moved to (681, 467)
Screenshot: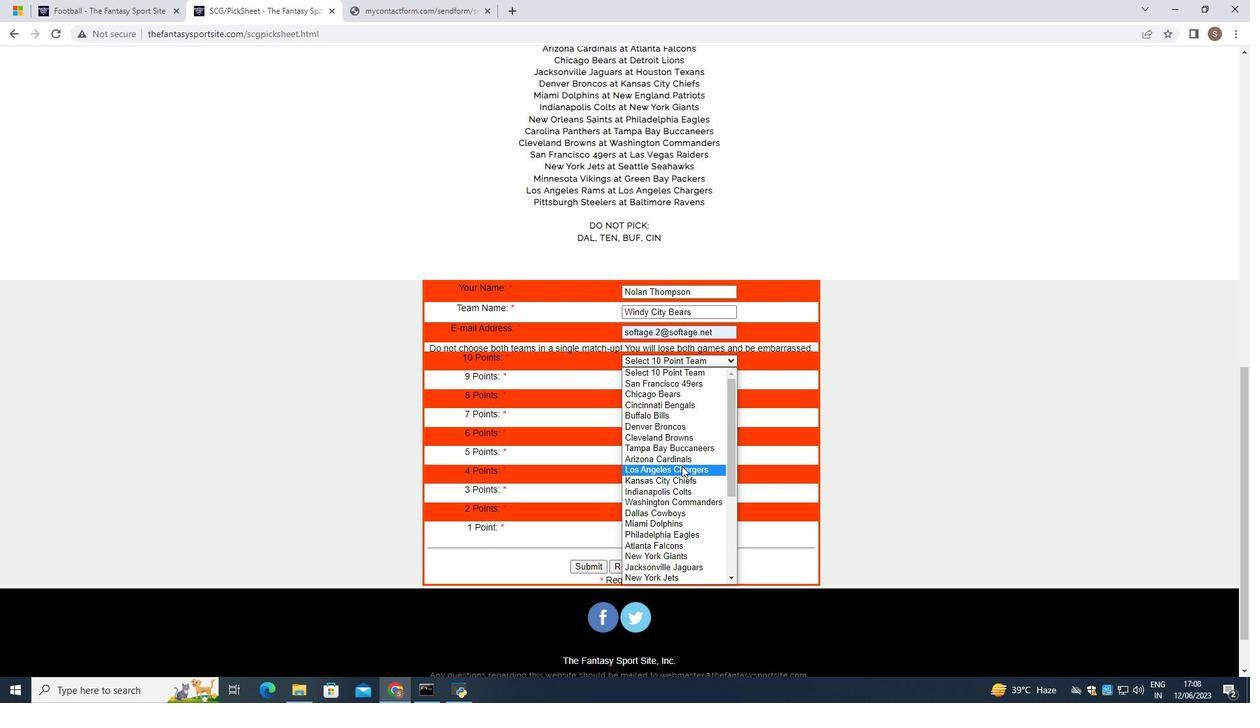 
Action: Mouse scrolled (681, 467) with delta (0, 0)
Screenshot: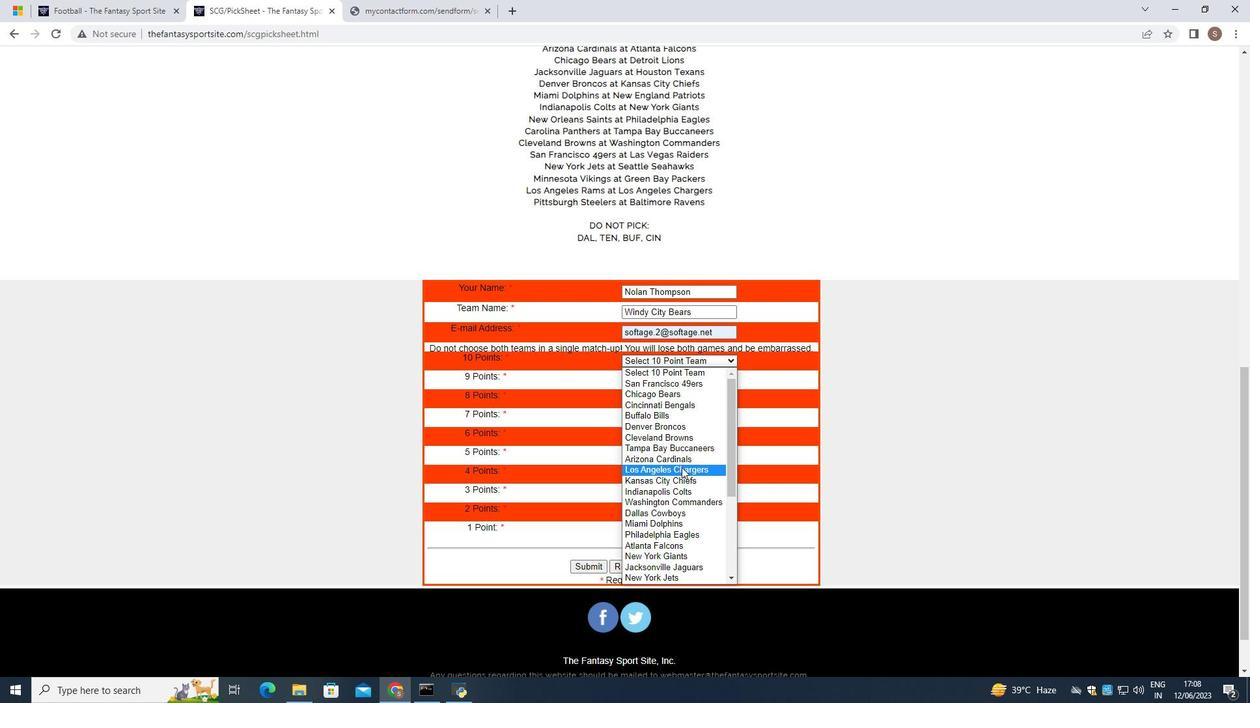 
Action: Mouse scrolled (681, 467) with delta (0, 0)
Screenshot: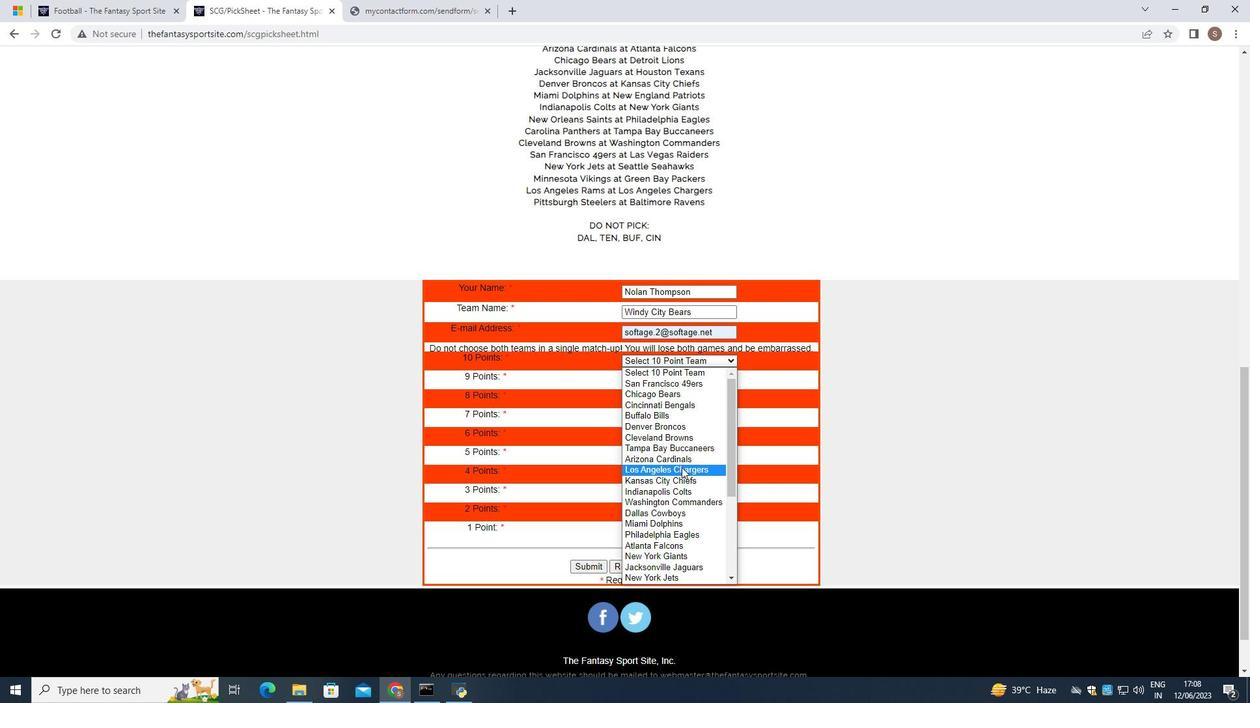 
Action: Mouse scrolled (681, 467) with delta (0, 0)
Screenshot: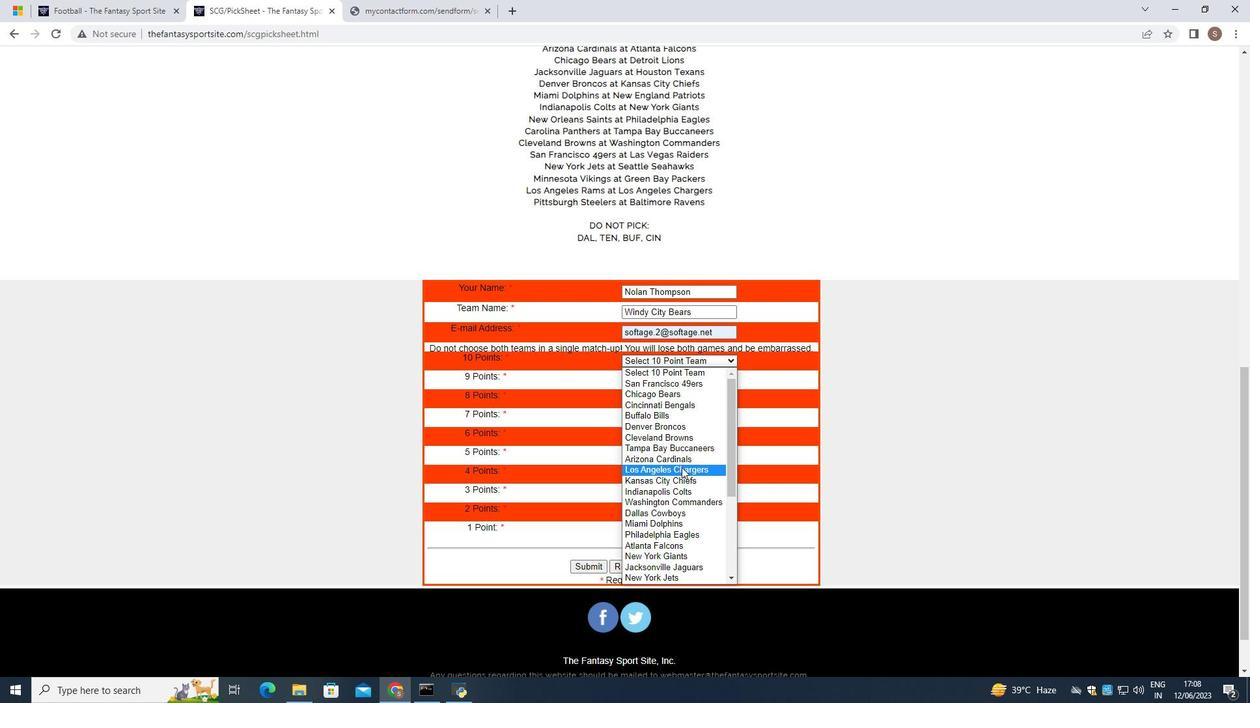 
Action: Mouse scrolled (681, 467) with delta (0, 0)
Screenshot: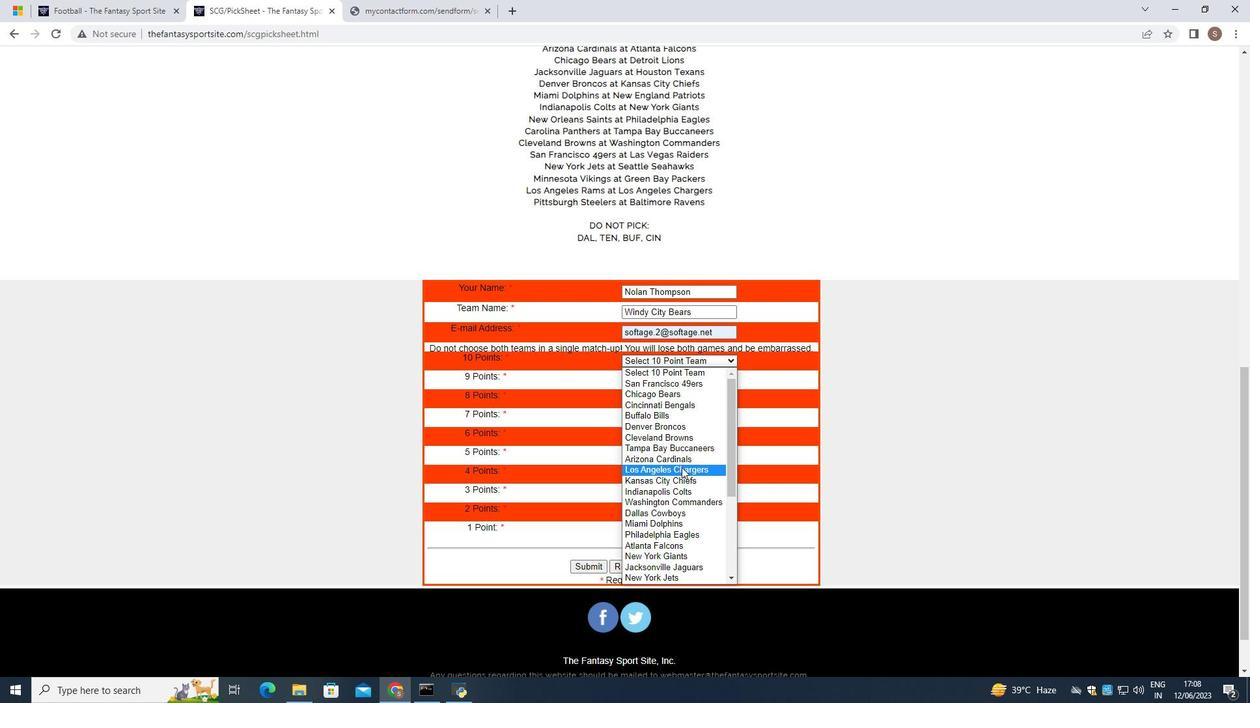 
Action: Mouse scrolled (681, 467) with delta (0, 0)
Screenshot: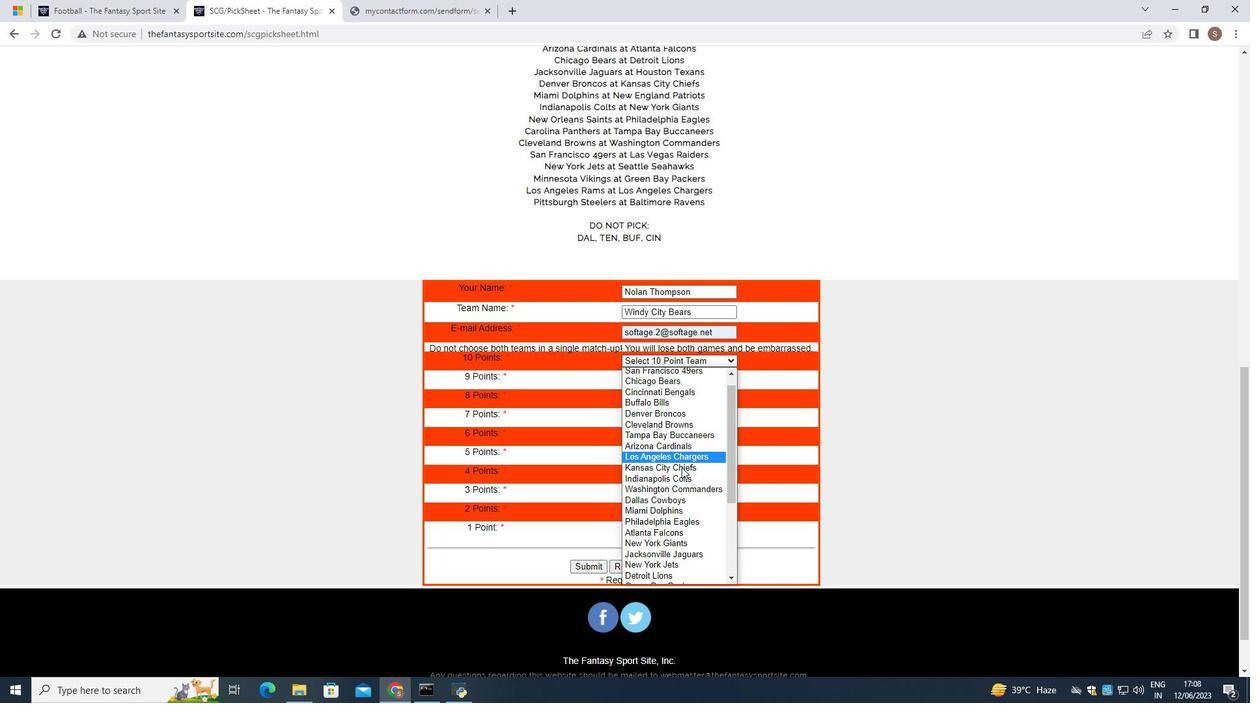
Action: Mouse scrolled (681, 467) with delta (0, 0)
Screenshot: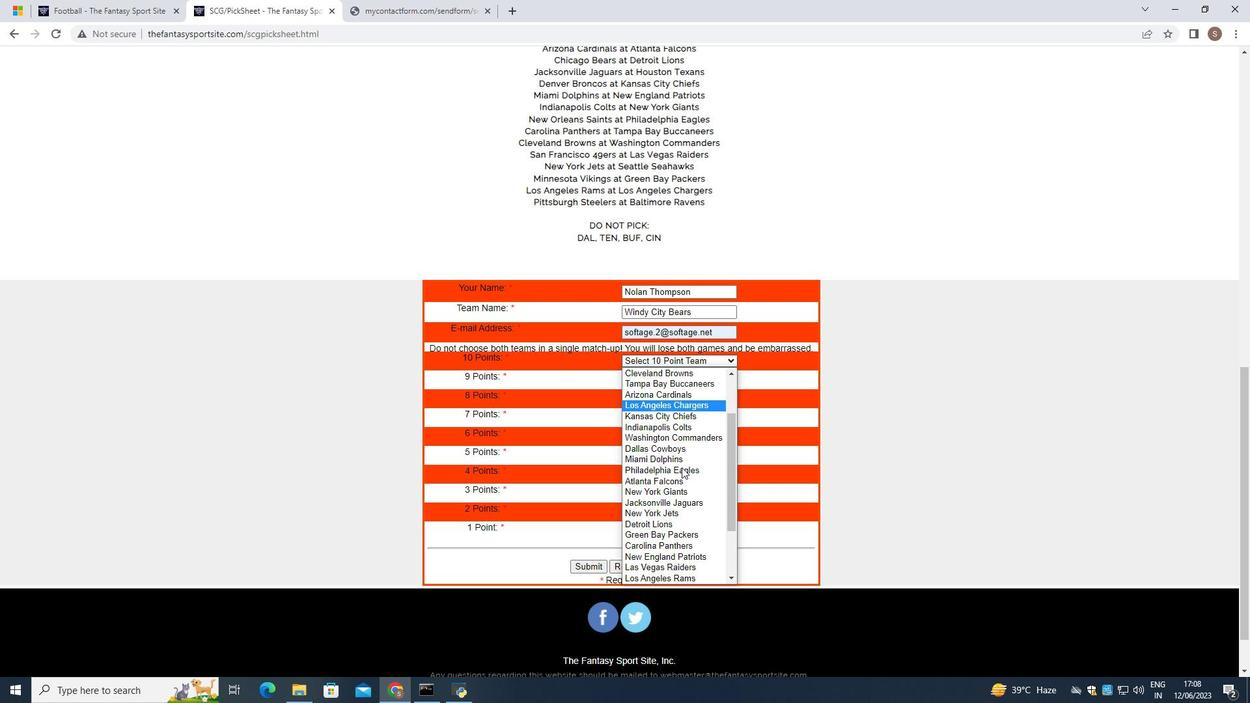 
Action: Mouse scrolled (681, 467) with delta (0, 0)
Screenshot: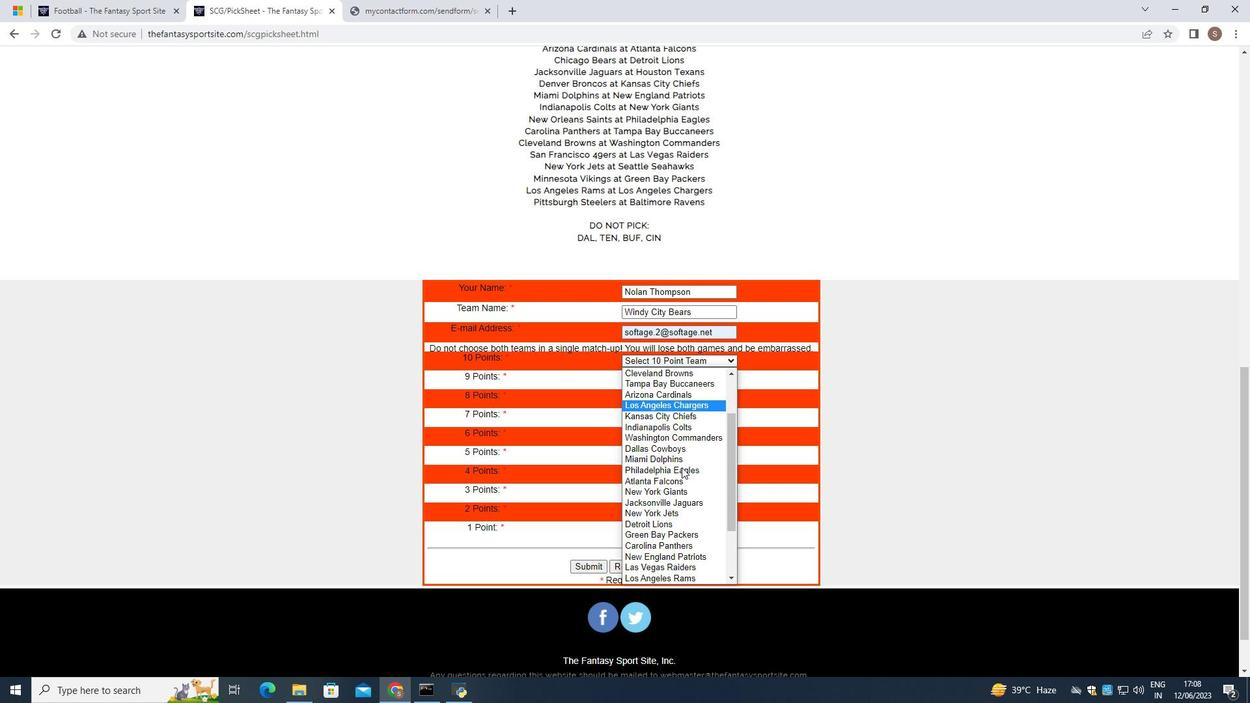
Action: Mouse scrolled (681, 467) with delta (0, 0)
Screenshot: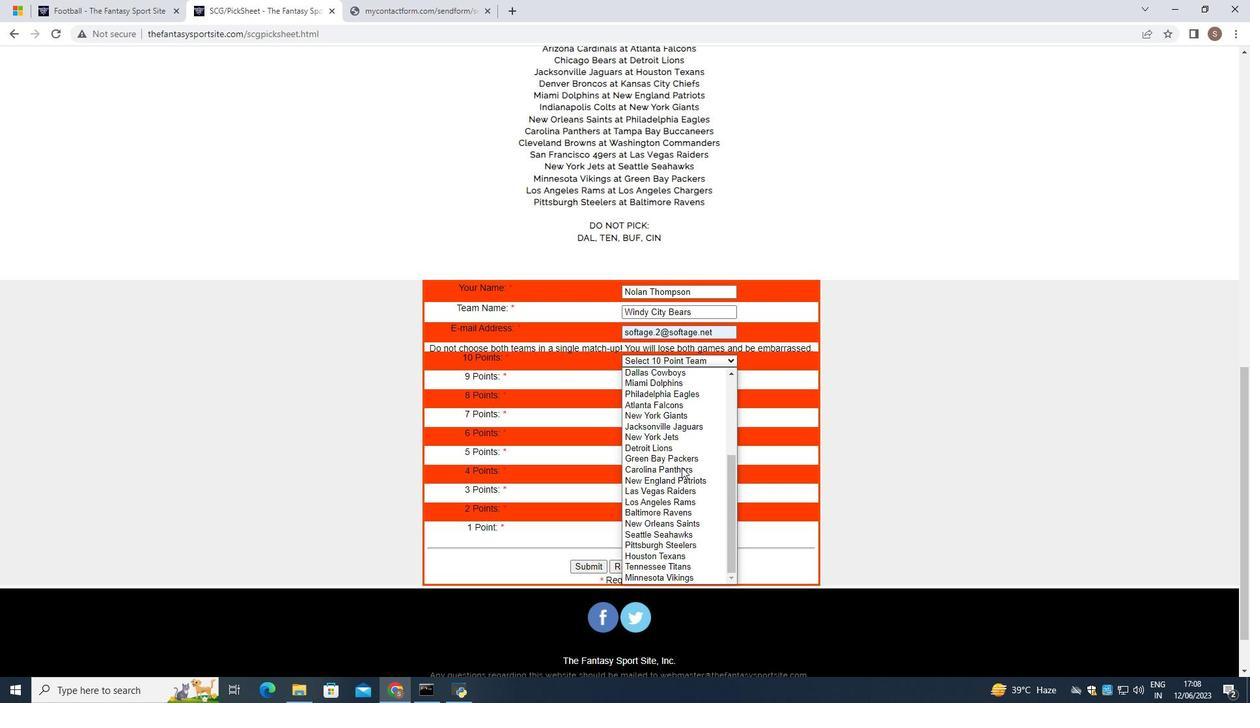 
Action: Mouse moved to (669, 478)
Screenshot: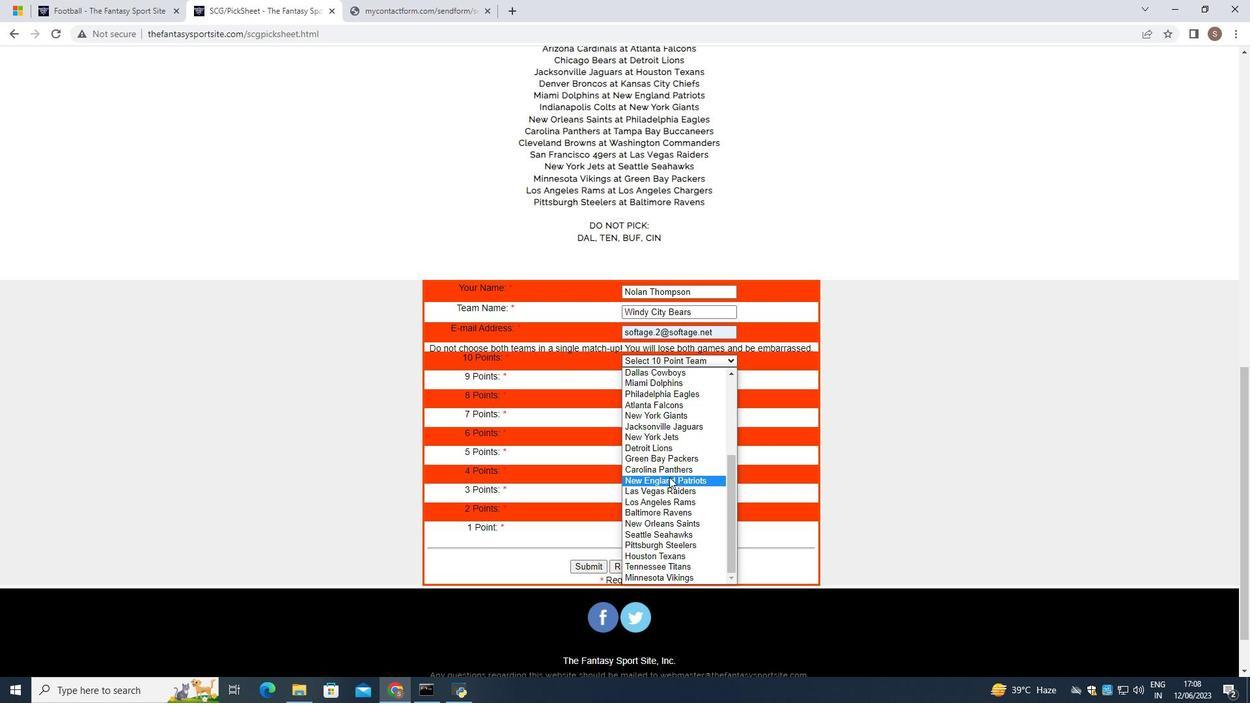 
Action: Mouse pressed left at (669, 478)
Screenshot: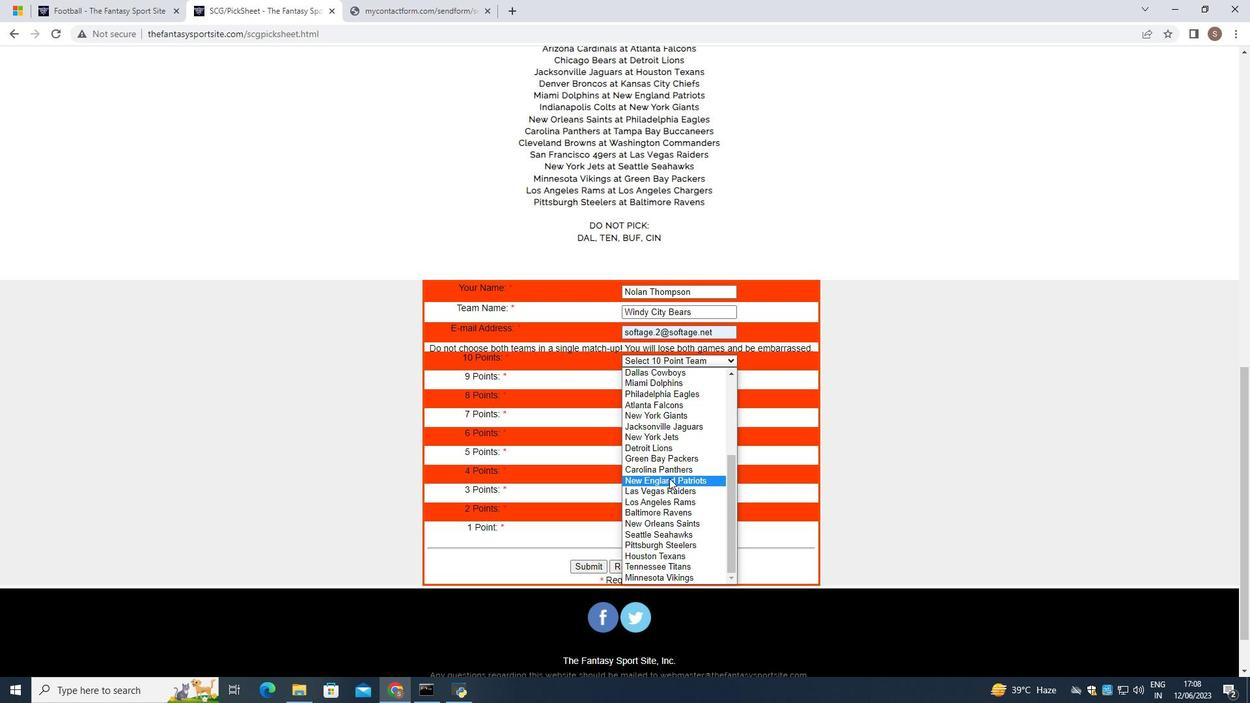 
Action: Mouse moved to (717, 377)
Screenshot: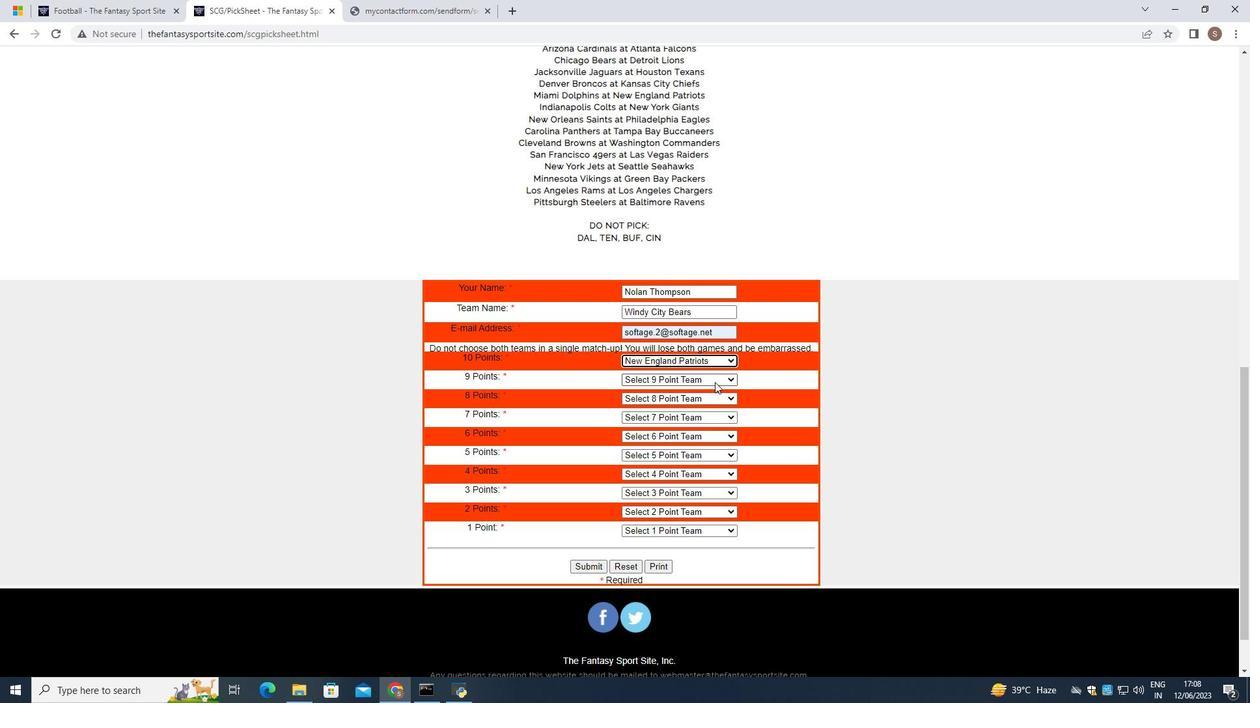 
Action: Mouse pressed left at (717, 377)
Screenshot: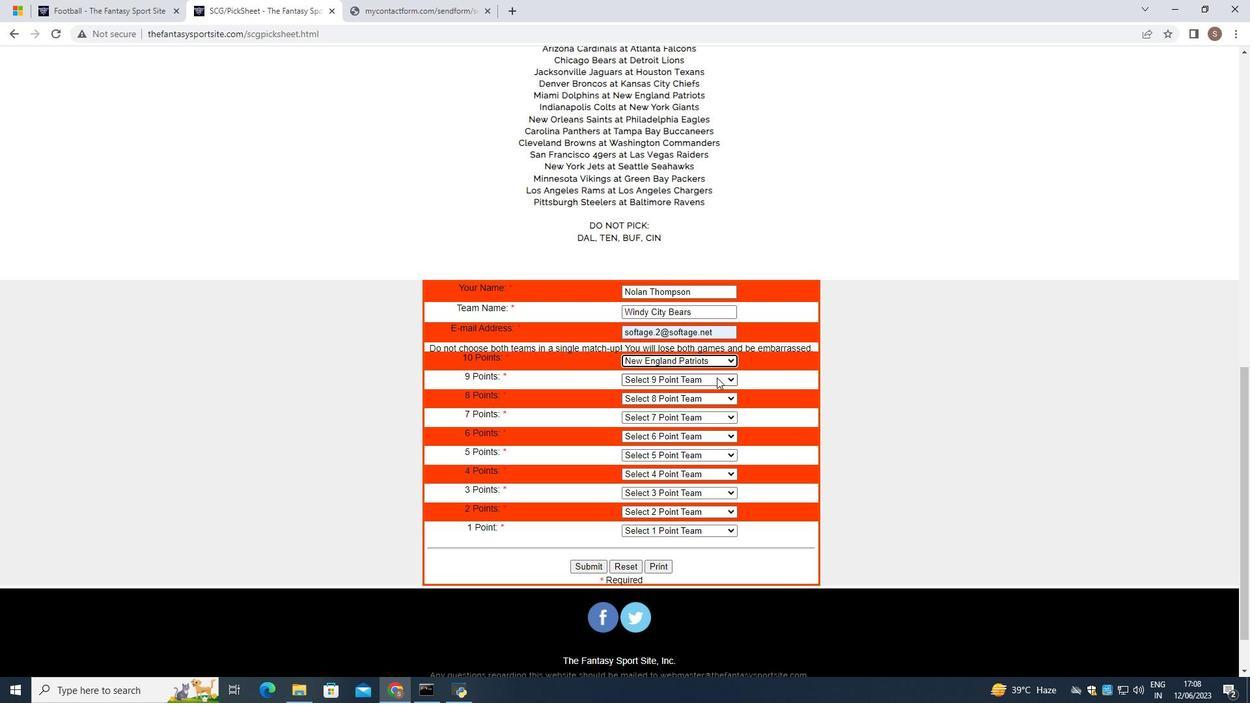 
Action: Mouse moved to (667, 510)
Screenshot: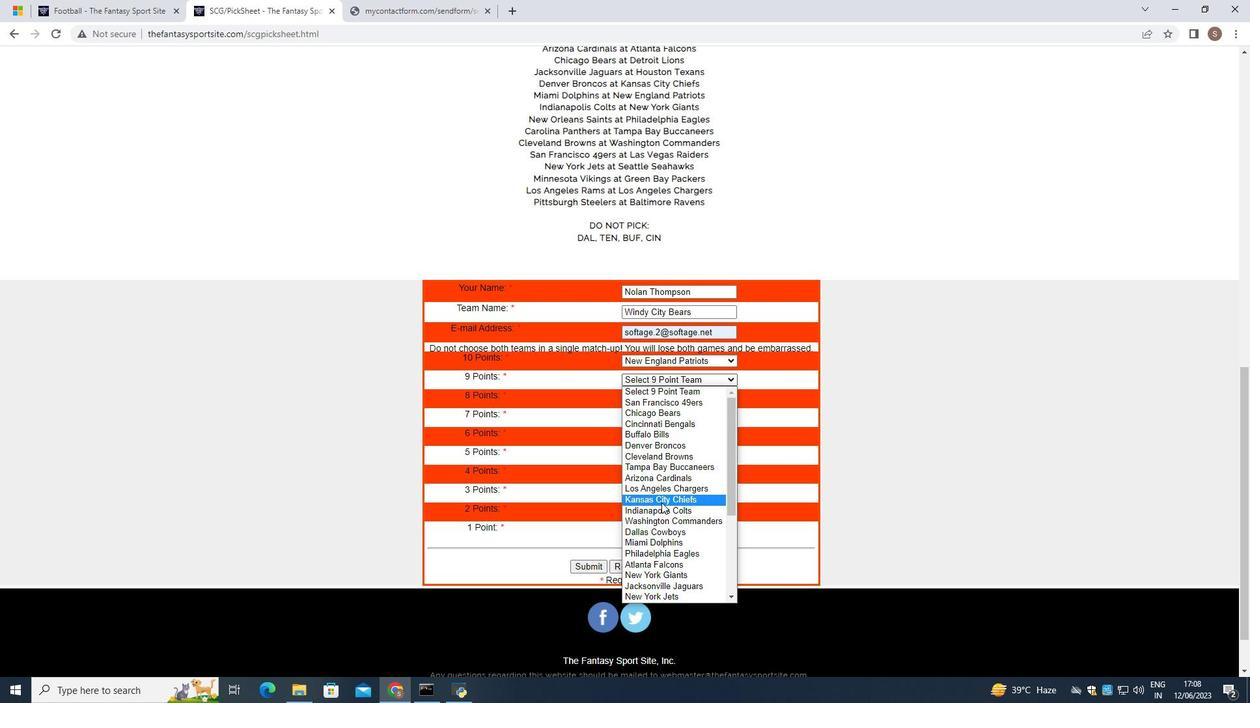 
Action: Mouse pressed left at (667, 510)
Screenshot: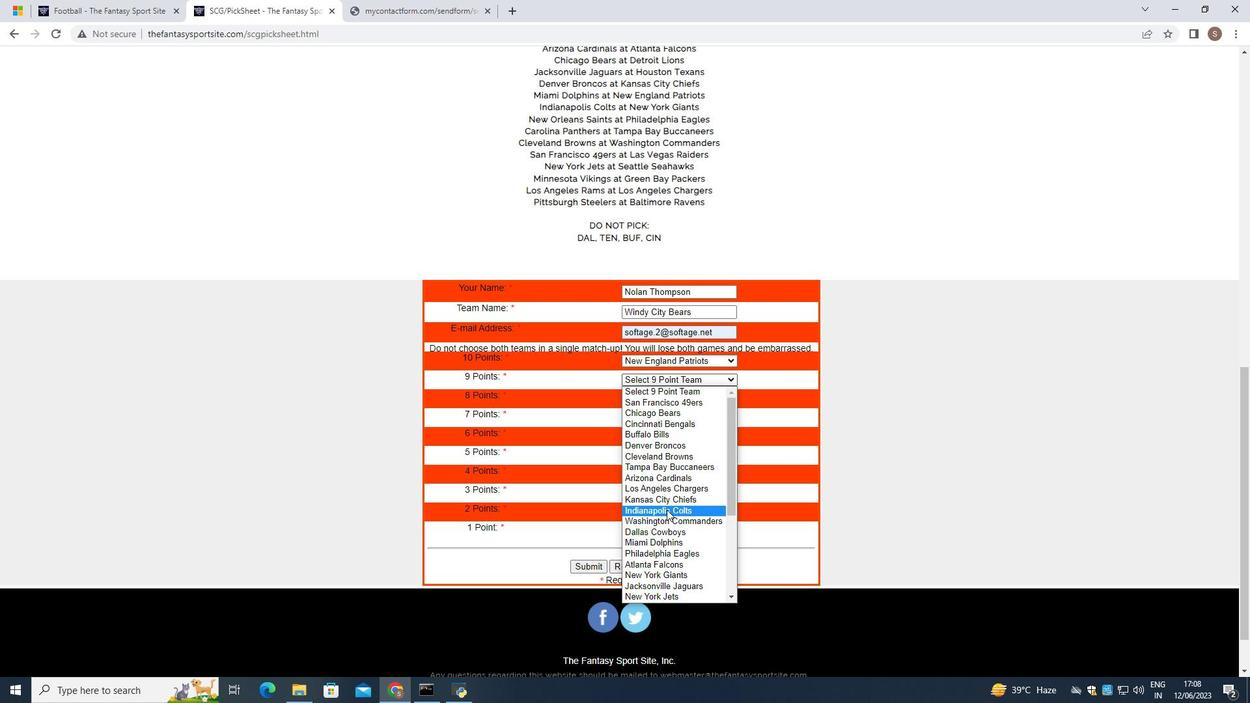 
Action: Mouse moved to (716, 399)
Screenshot: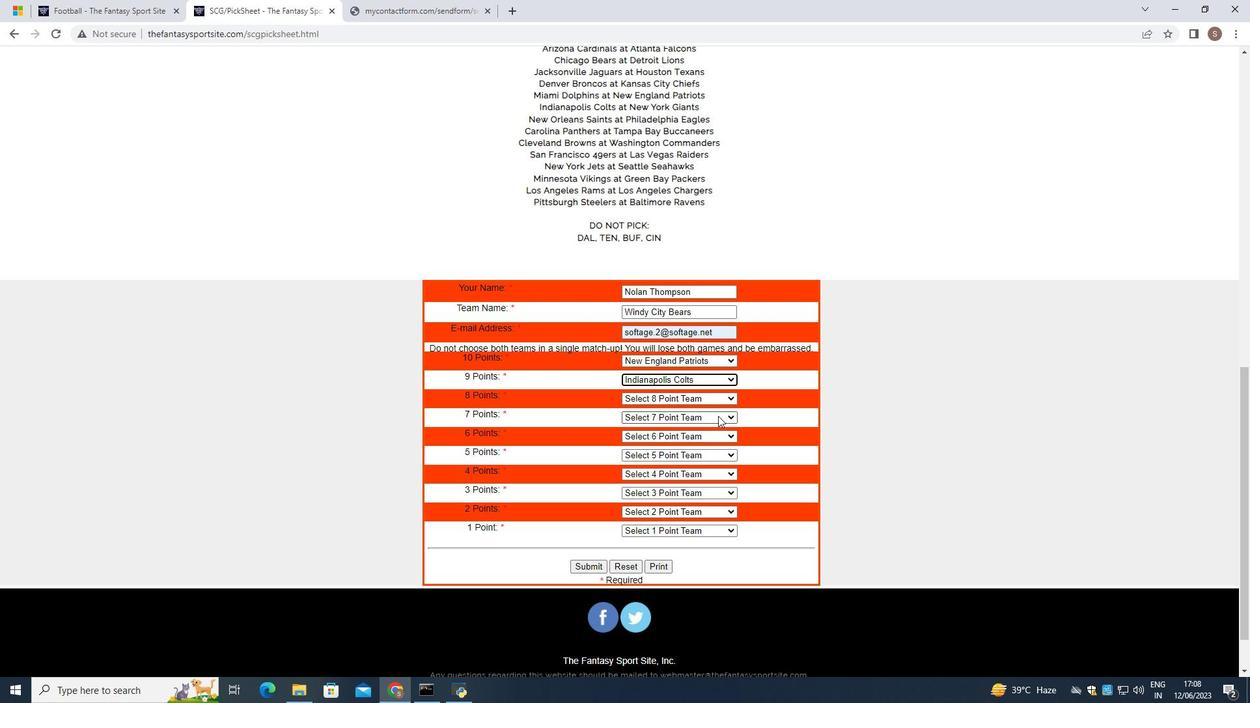 
Action: Mouse pressed left at (716, 399)
Screenshot: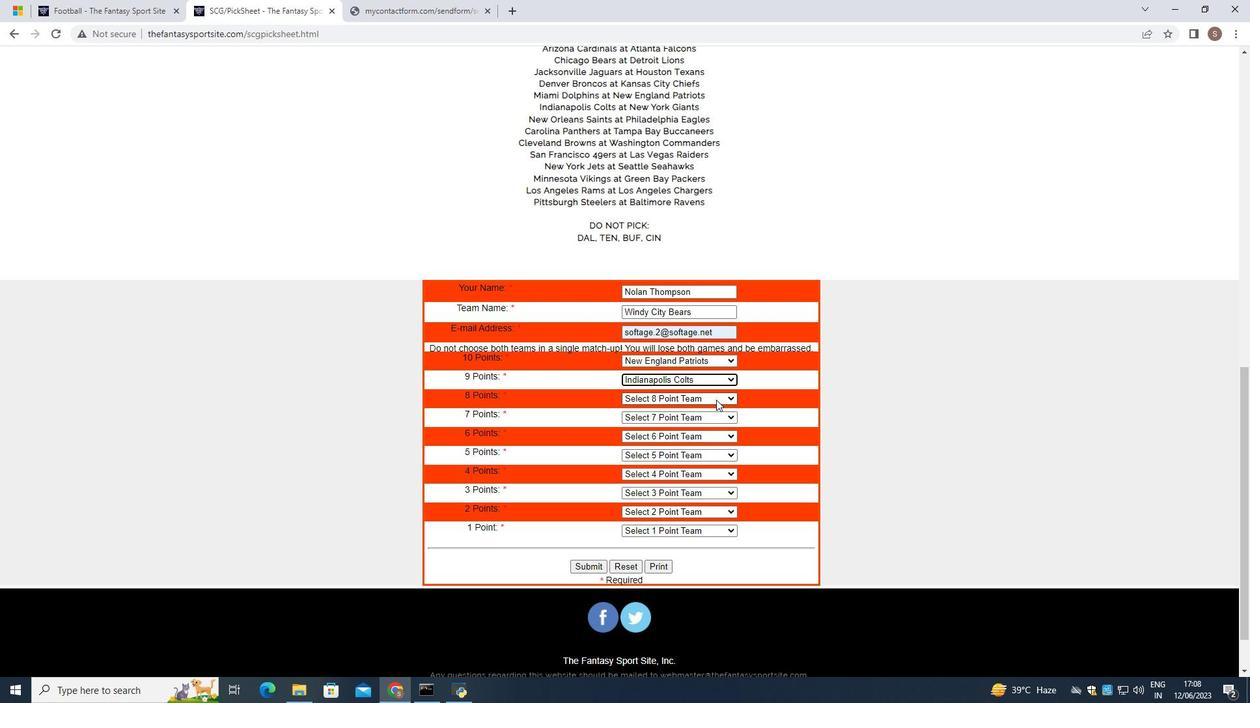 
Action: Mouse moved to (677, 591)
Screenshot: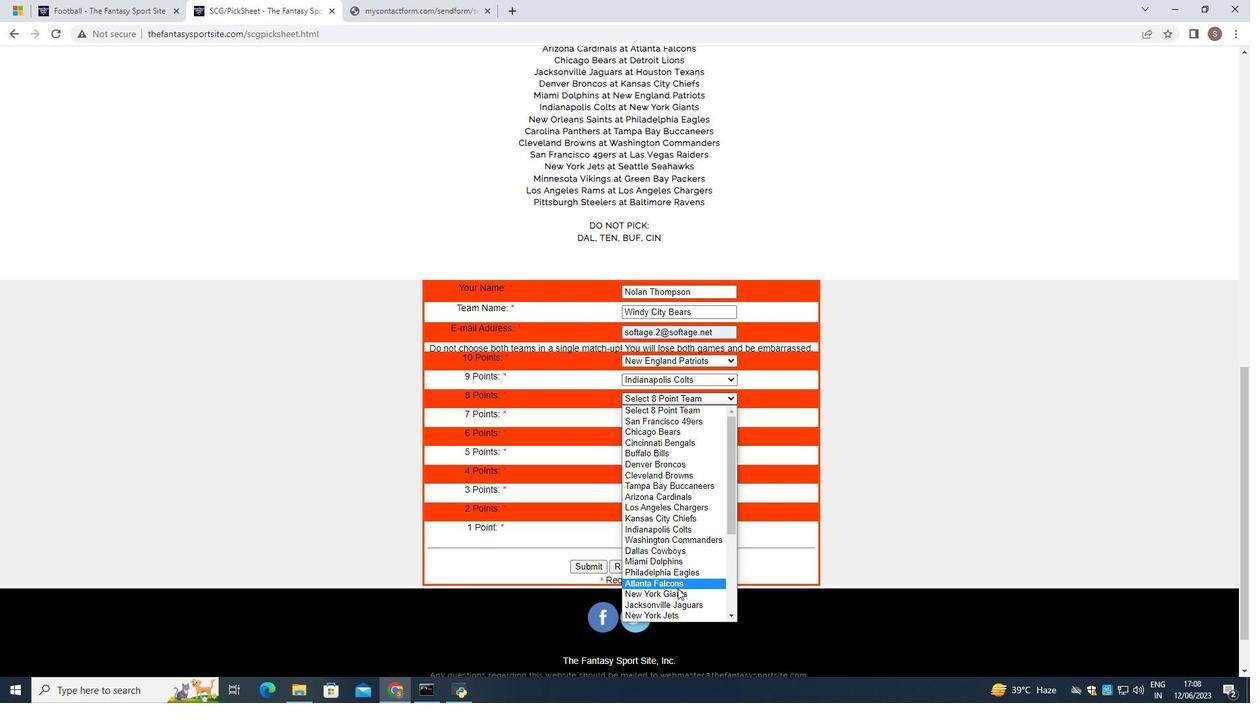 
Action: Mouse pressed left at (677, 591)
Screenshot: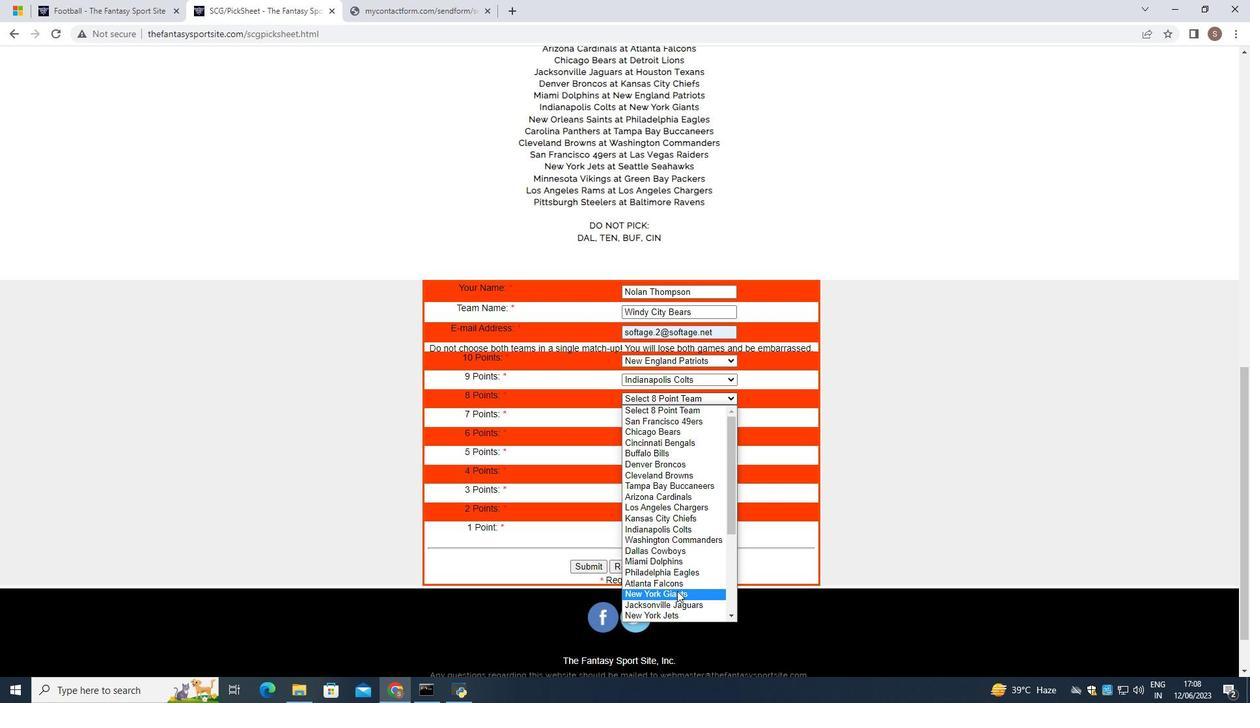 
Action: Mouse moved to (687, 418)
Screenshot: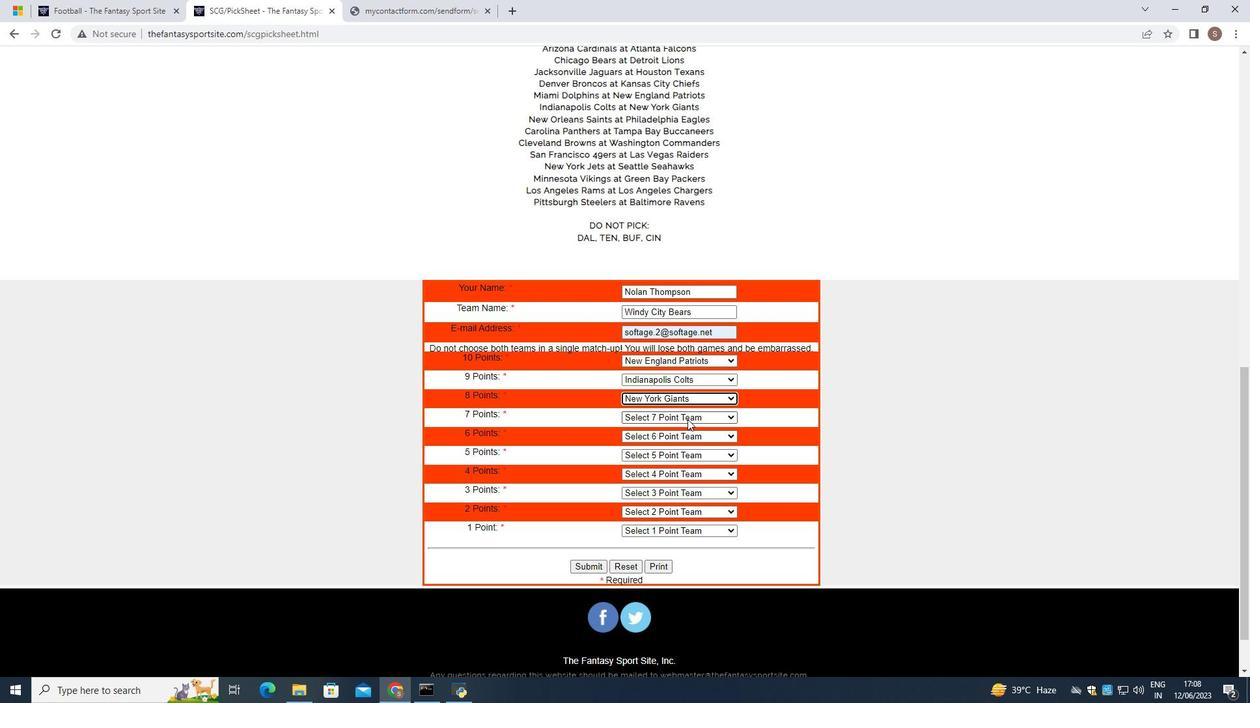 
Action: Mouse pressed left at (687, 418)
Screenshot: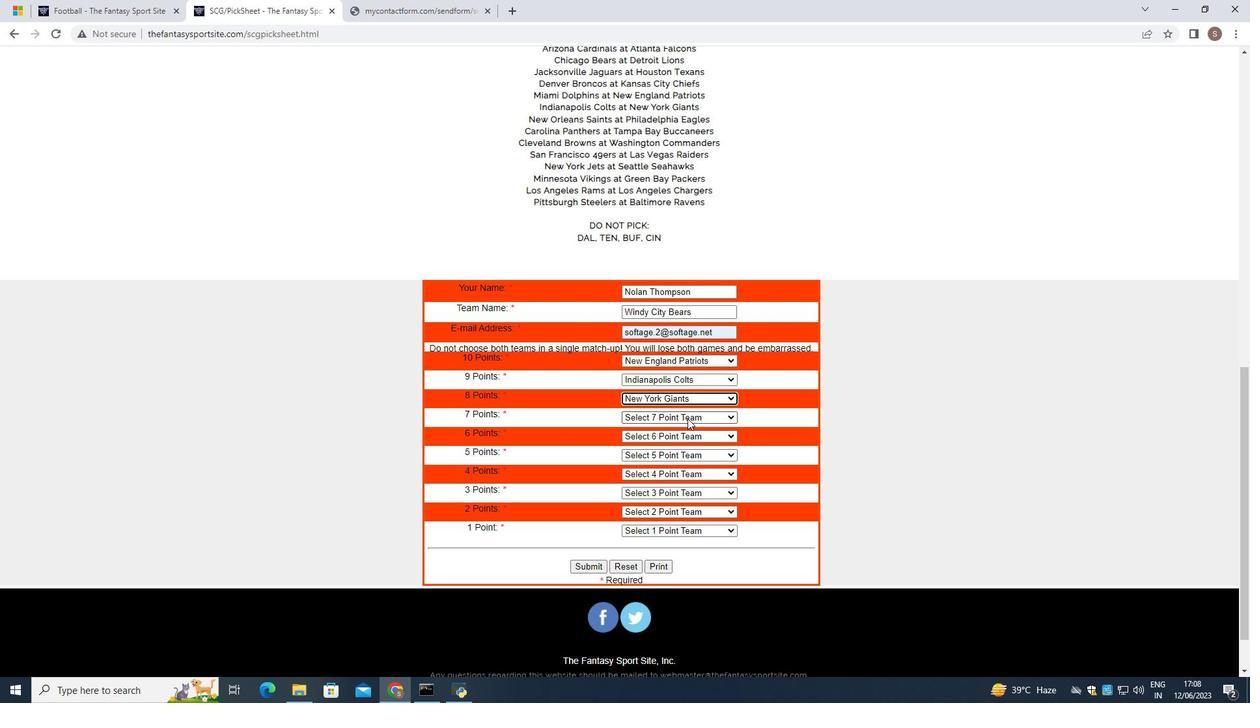 
Action: Mouse moved to (677, 509)
Screenshot: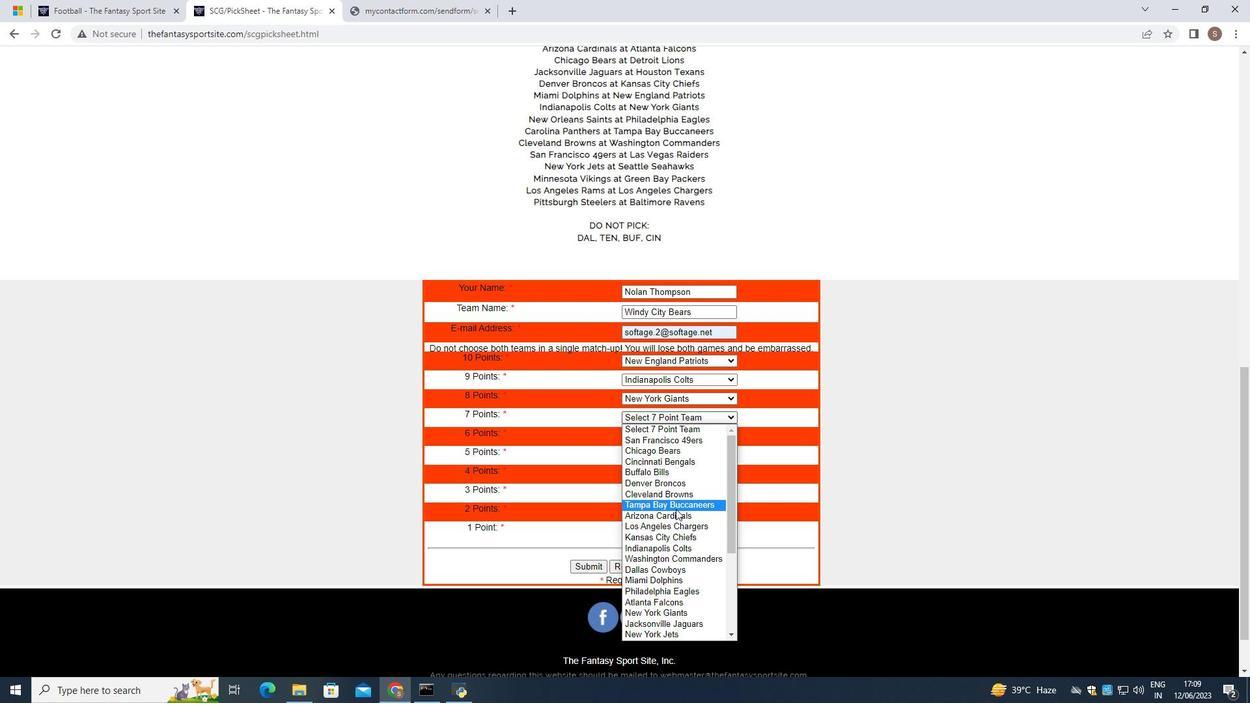 
Action: Mouse scrolled (677, 508) with delta (0, 0)
Screenshot: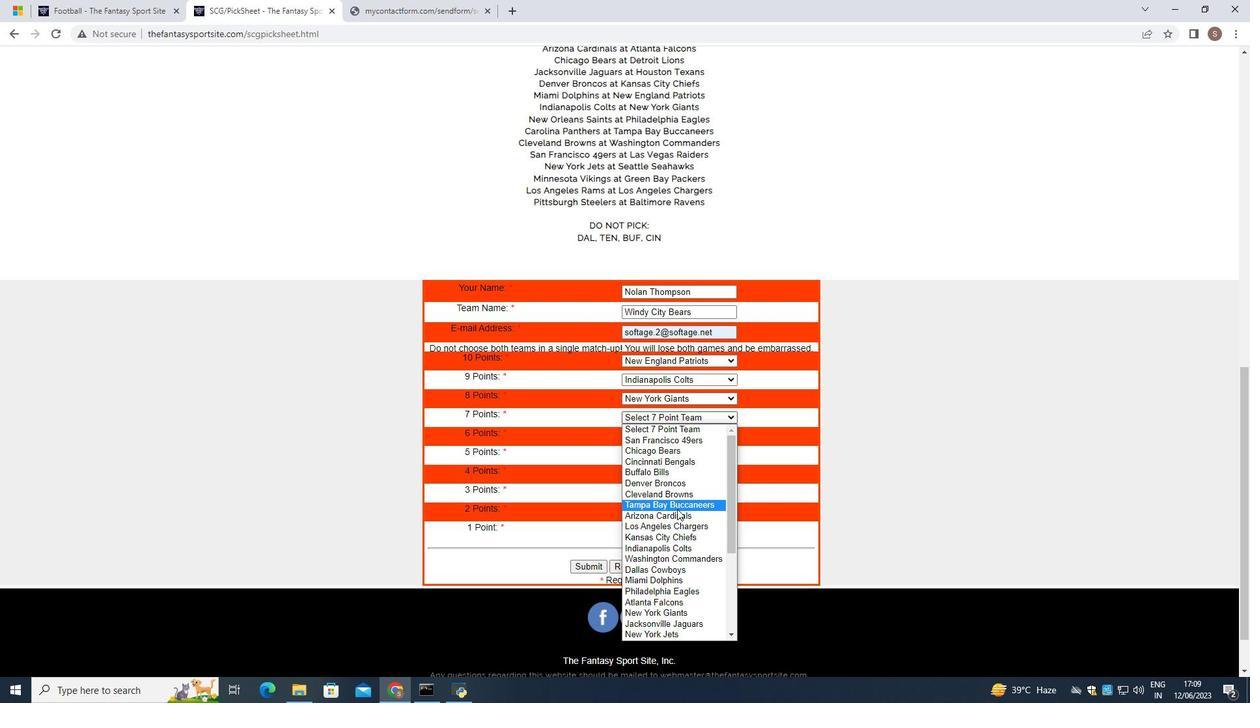 
Action: Mouse scrolled (677, 508) with delta (0, 0)
Screenshot: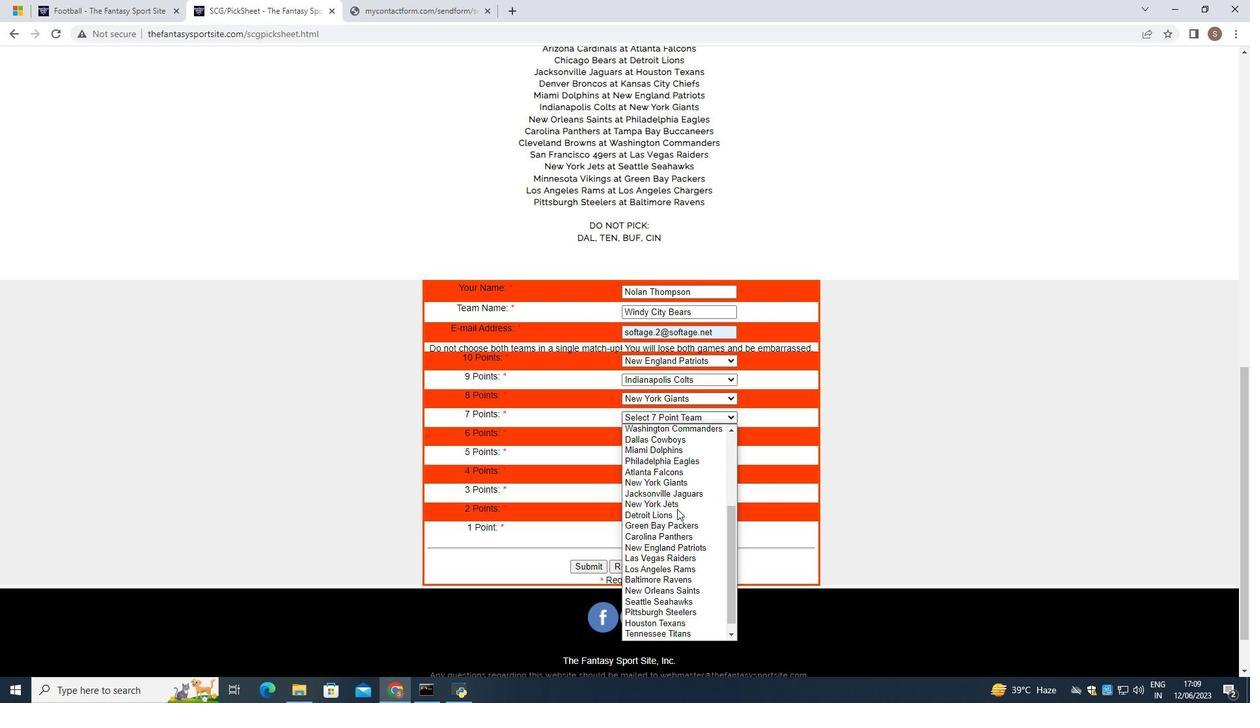 
Action: Mouse moved to (677, 509)
Screenshot: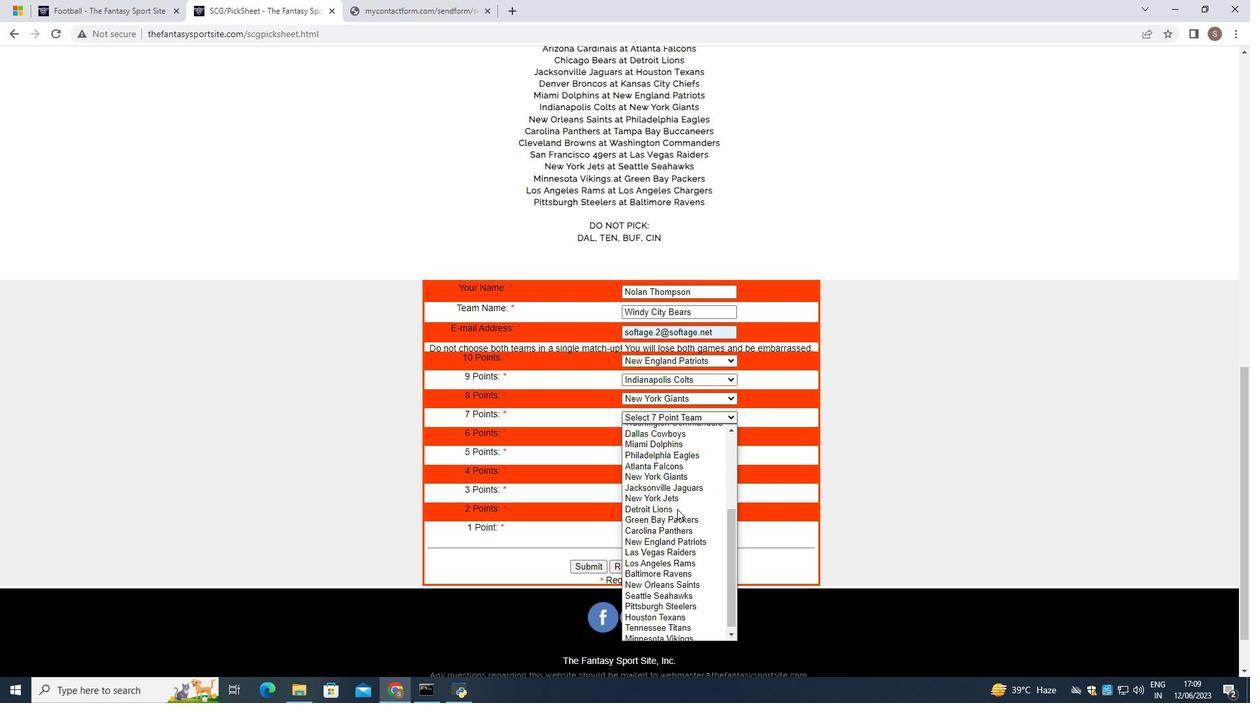 
Action: Mouse scrolled (677, 508) with delta (0, 0)
Screenshot: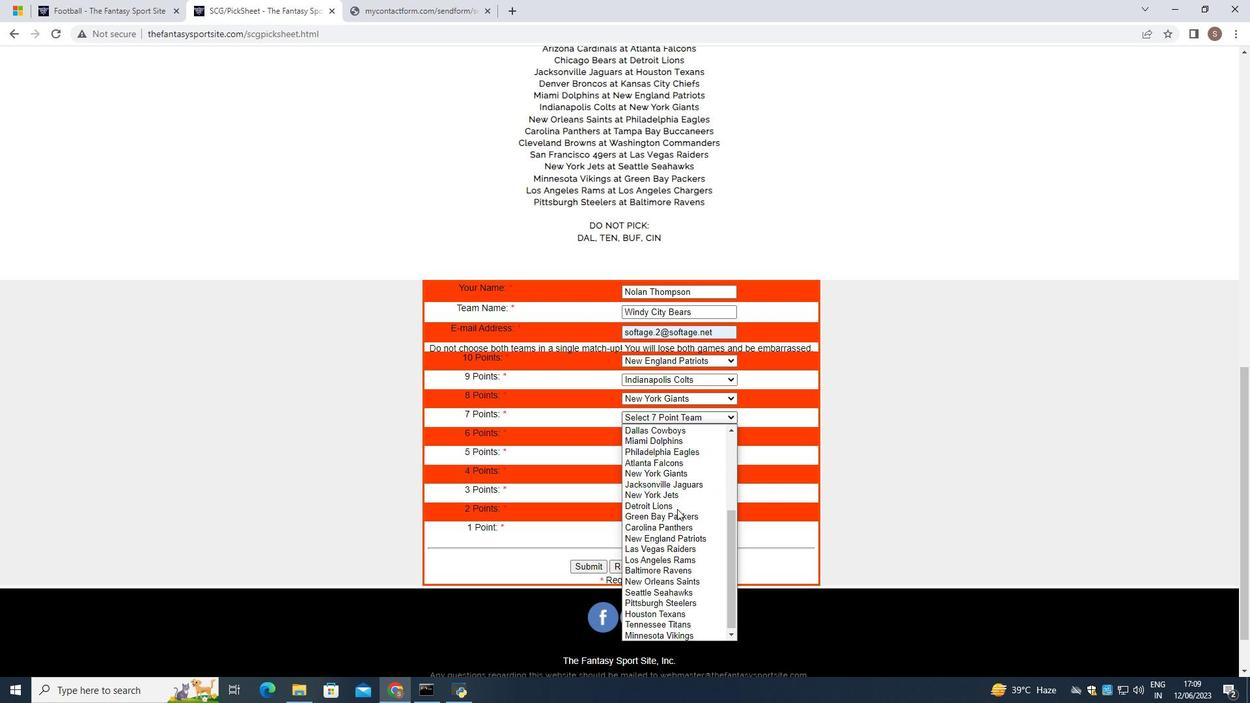 
Action: Mouse scrolled (677, 508) with delta (0, 0)
Screenshot: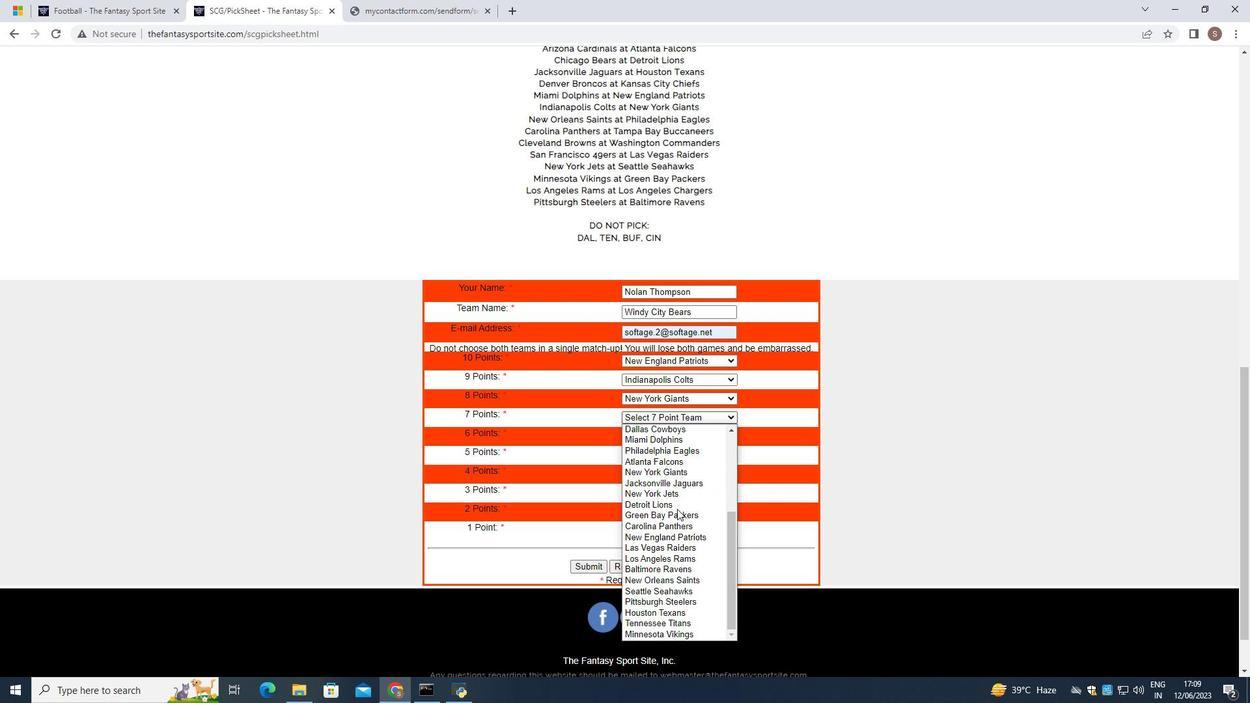 
Action: Mouse moved to (683, 577)
Screenshot: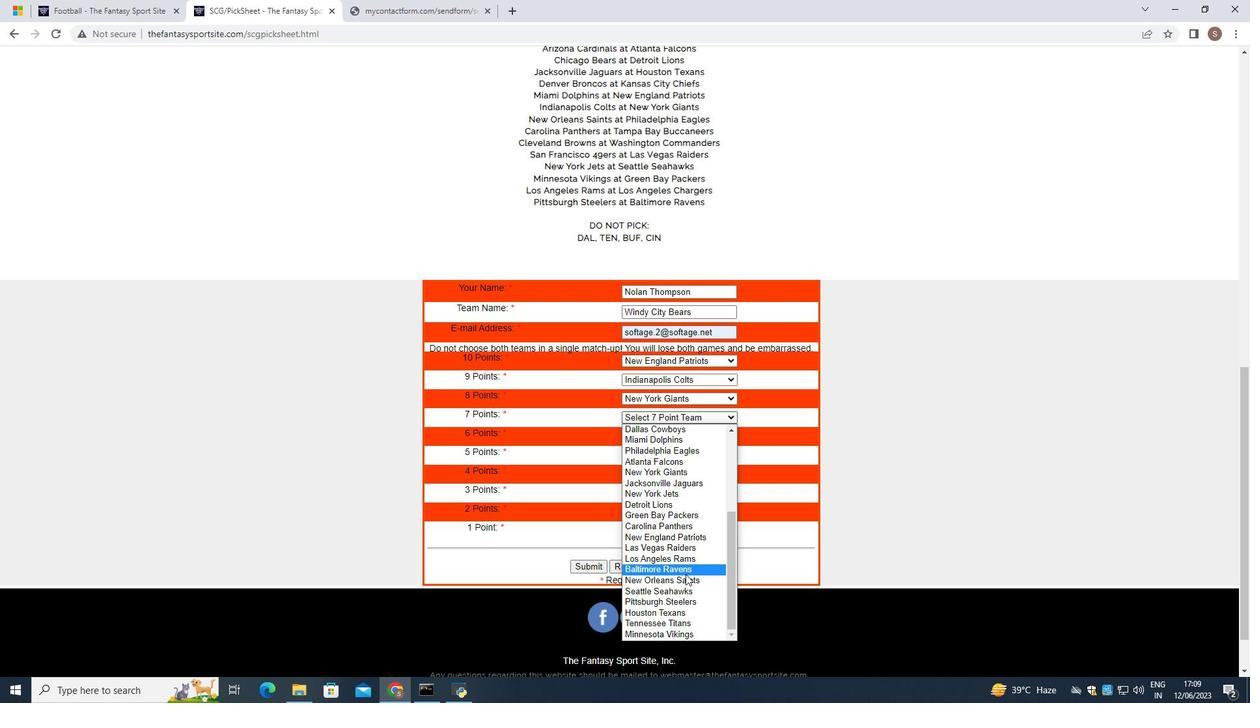 
Action: Mouse pressed left at (683, 577)
Screenshot: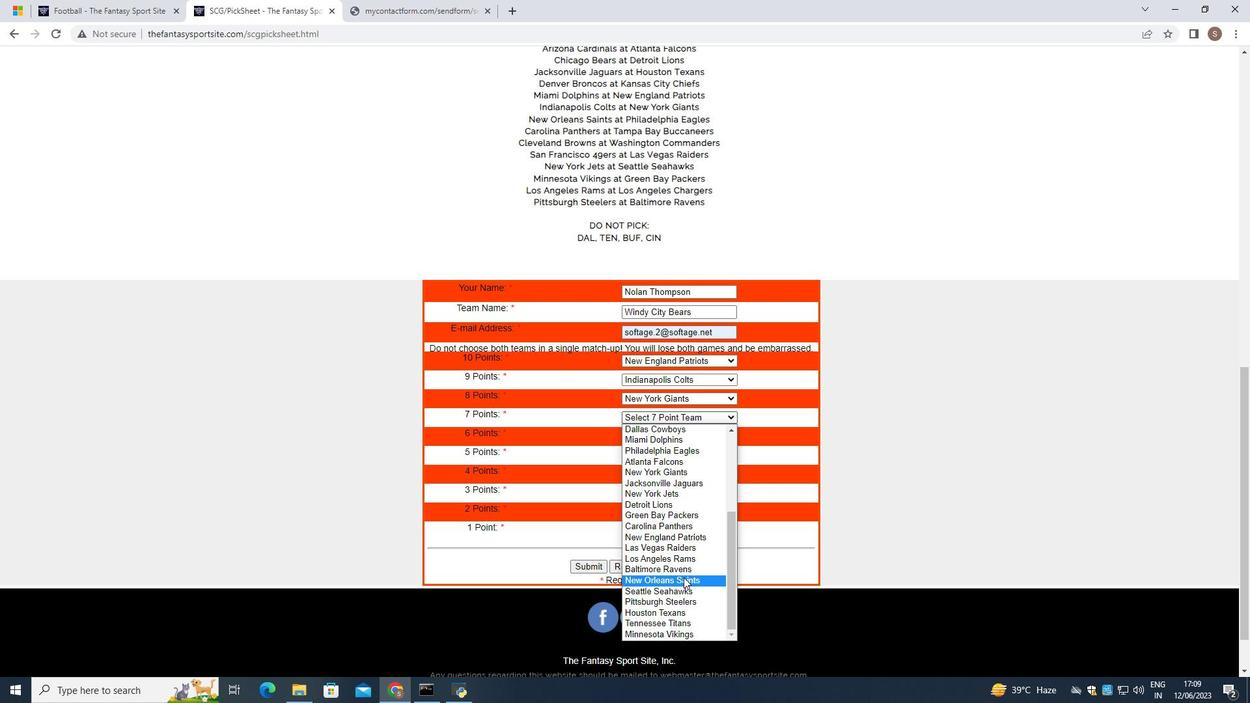 
Action: Mouse moved to (680, 435)
Screenshot: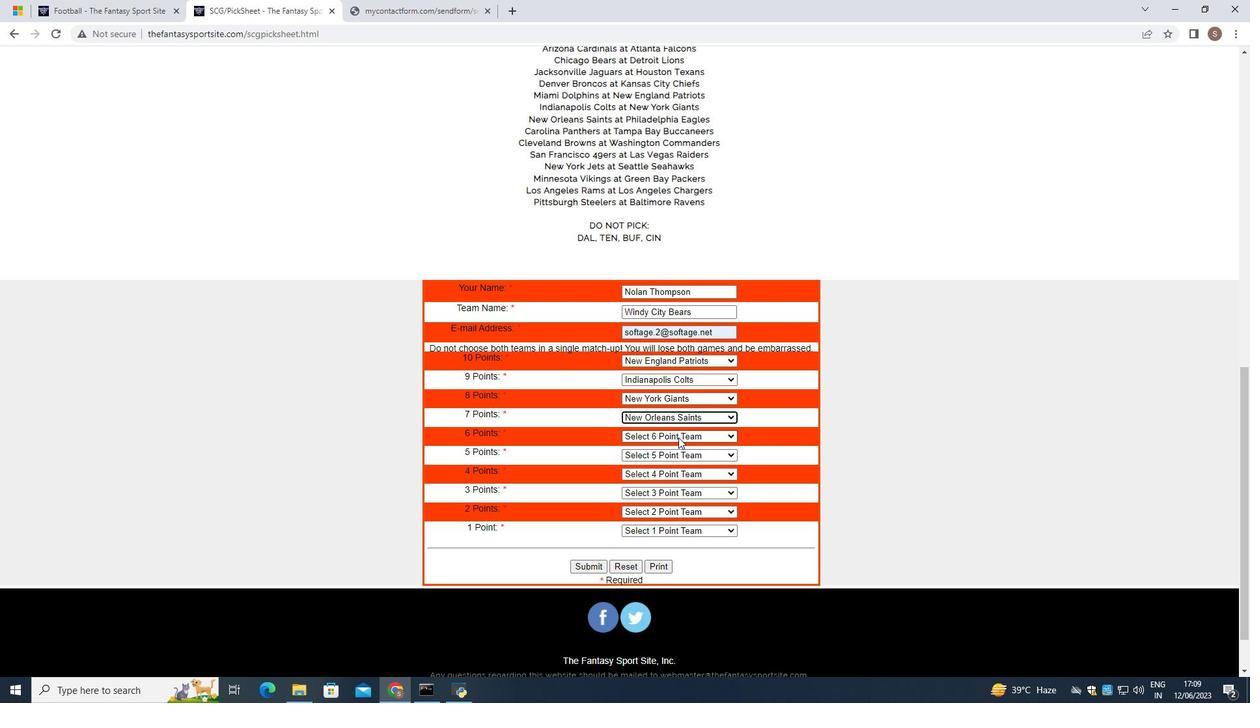 
Action: Mouse pressed left at (680, 435)
Screenshot: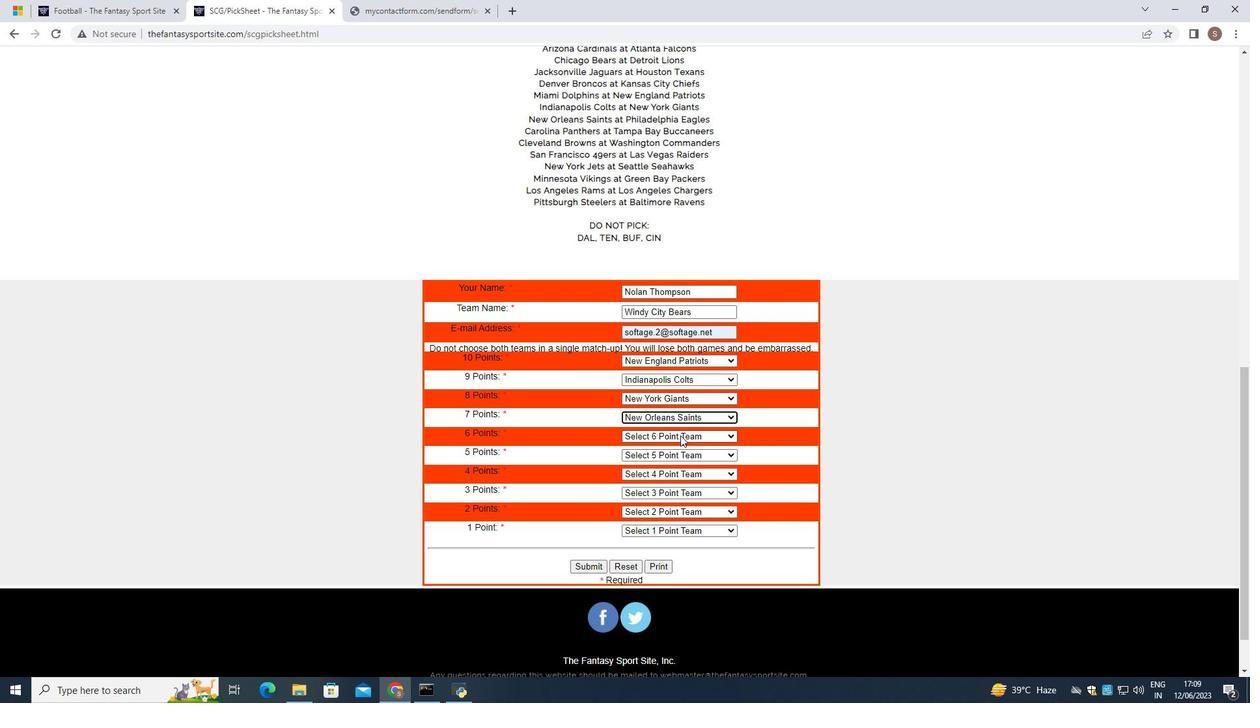 
Action: Mouse moved to (678, 607)
Screenshot: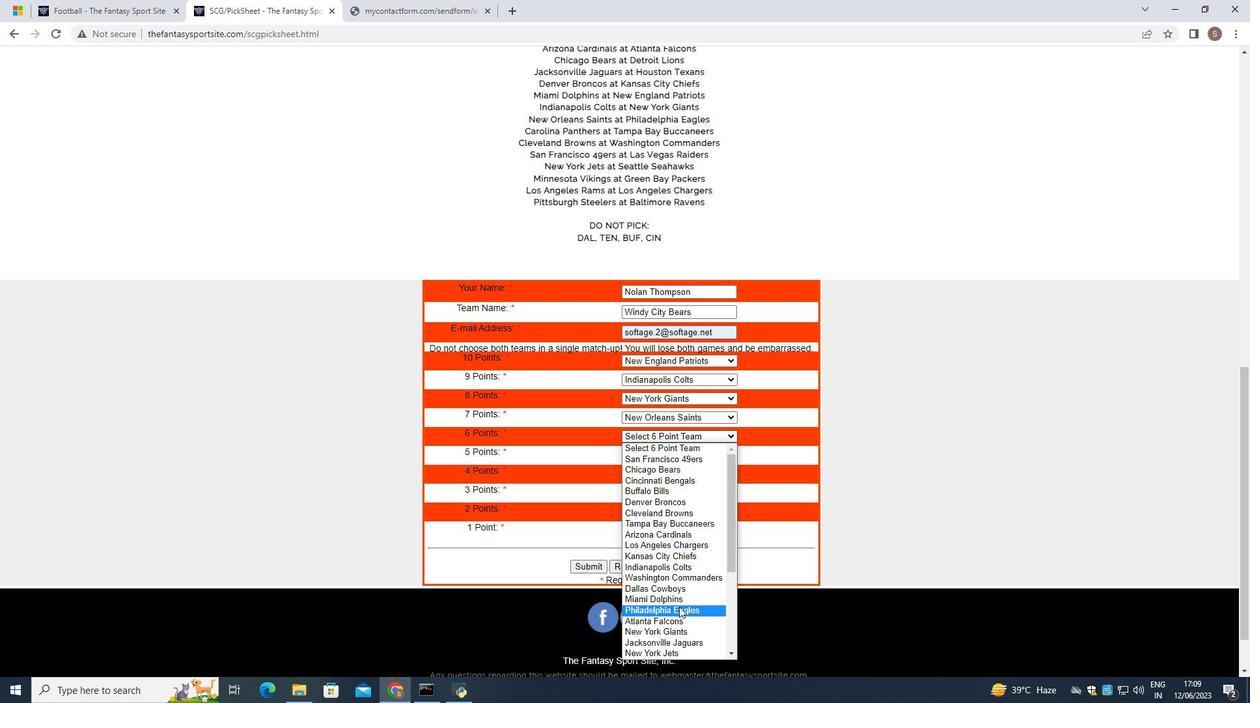 
Action: Mouse pressed left at (678, 607)
Screenshot: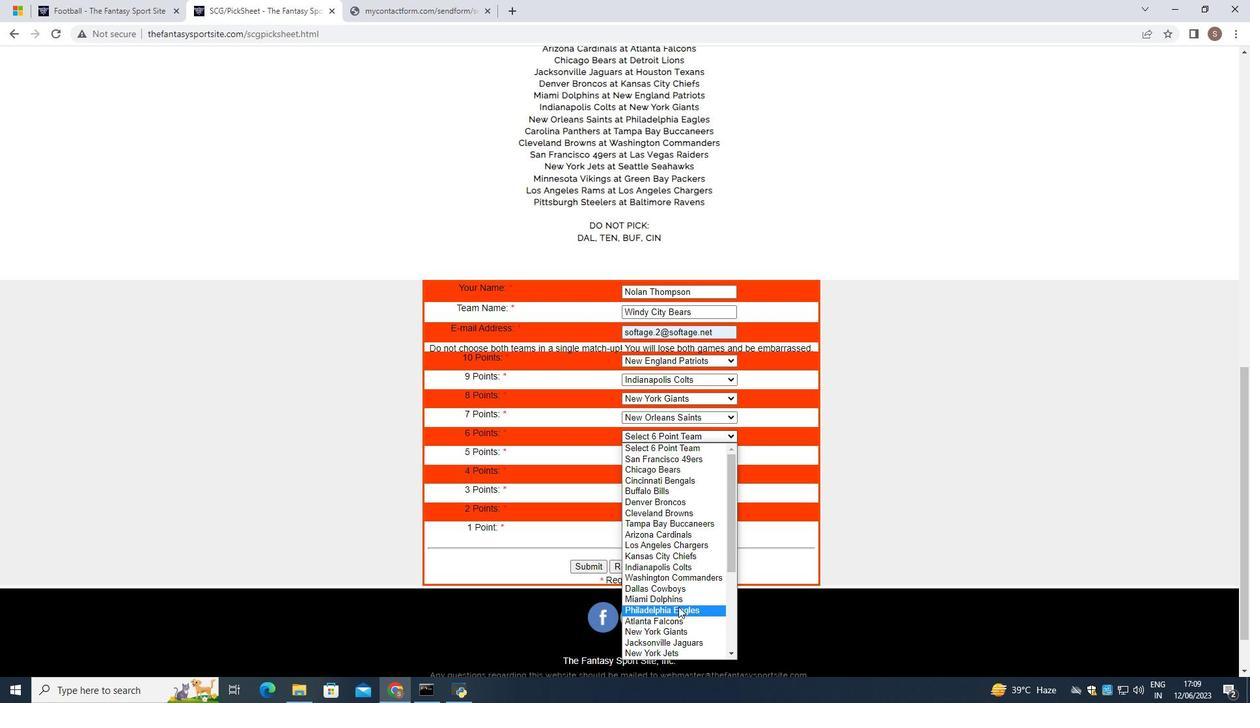 
Action: Mouse moved to (704, 454)
Screenshot: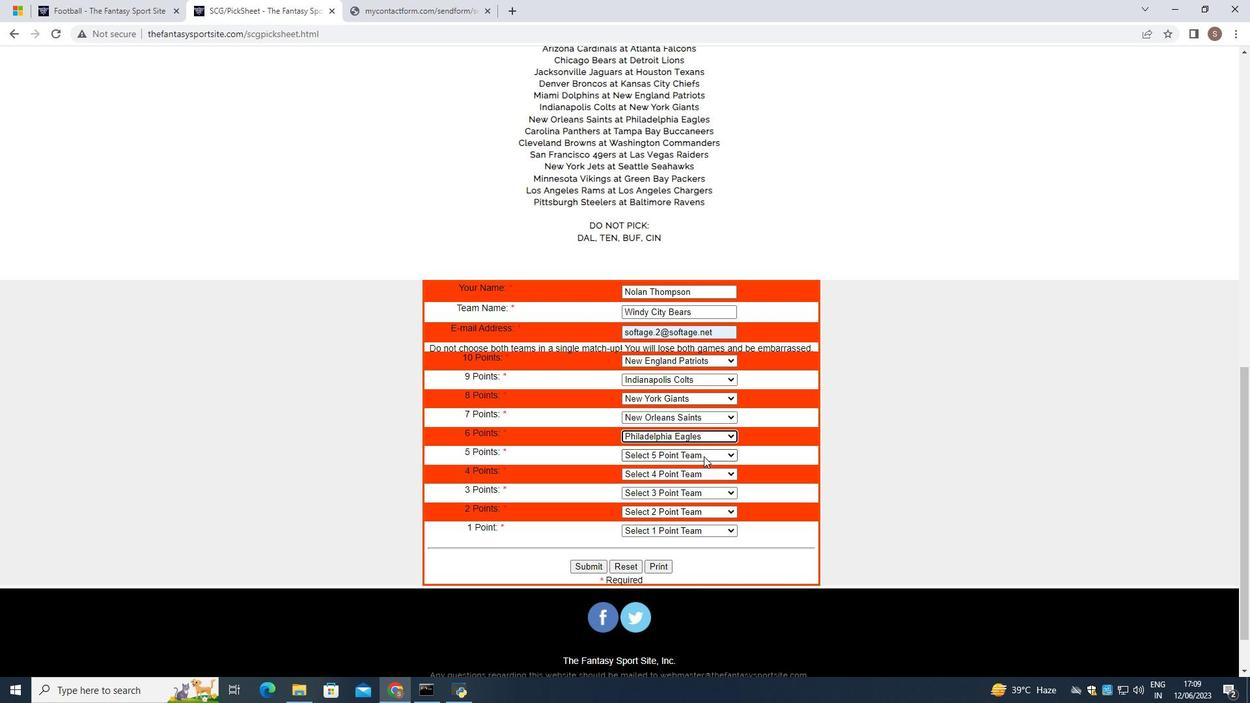 
Action: Mouse pressed left at (704, 454)
Screenshot: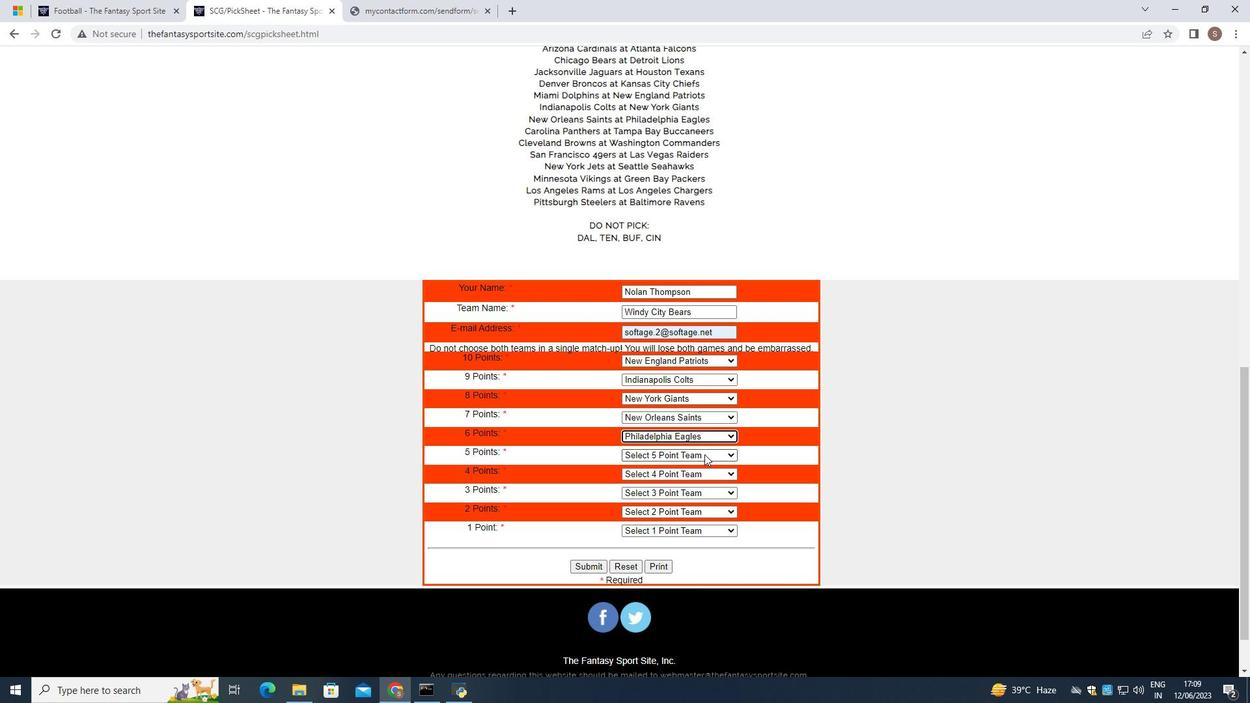 
Action: Mouse moved to (691, 342)
Screenshot: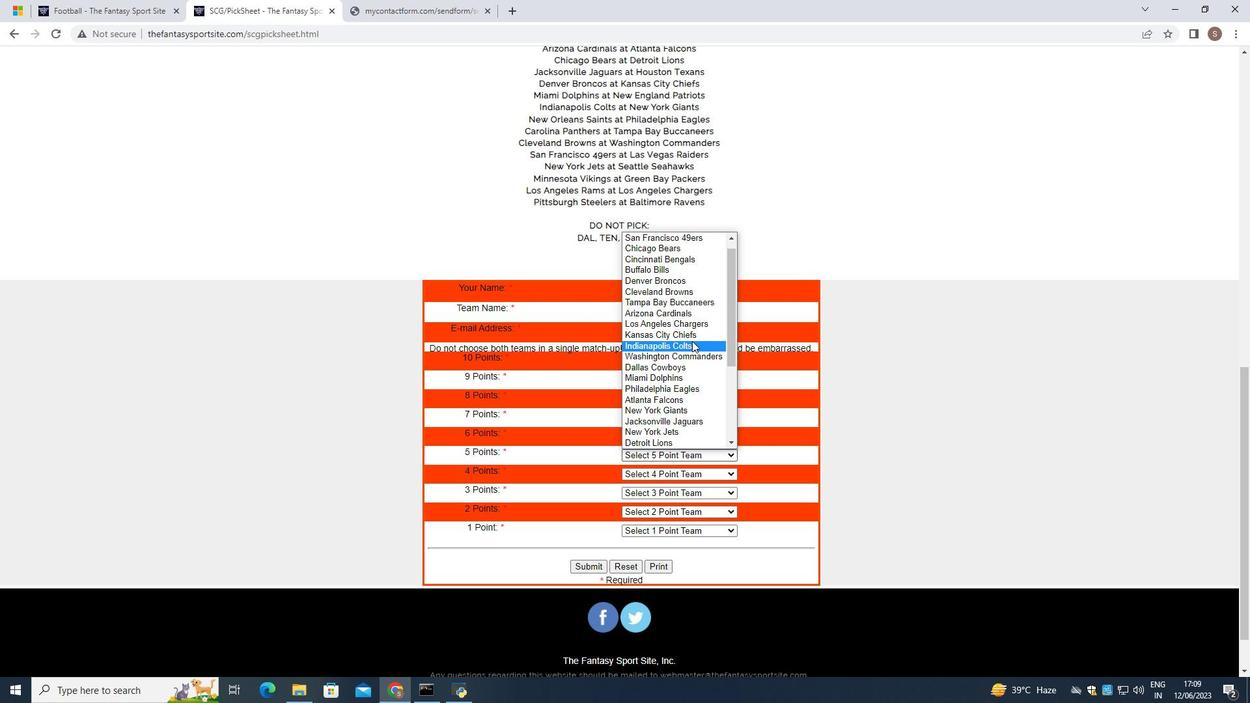 
Action: Mouse scrolled (691, 341) with delta (0, 0)
Screenshot: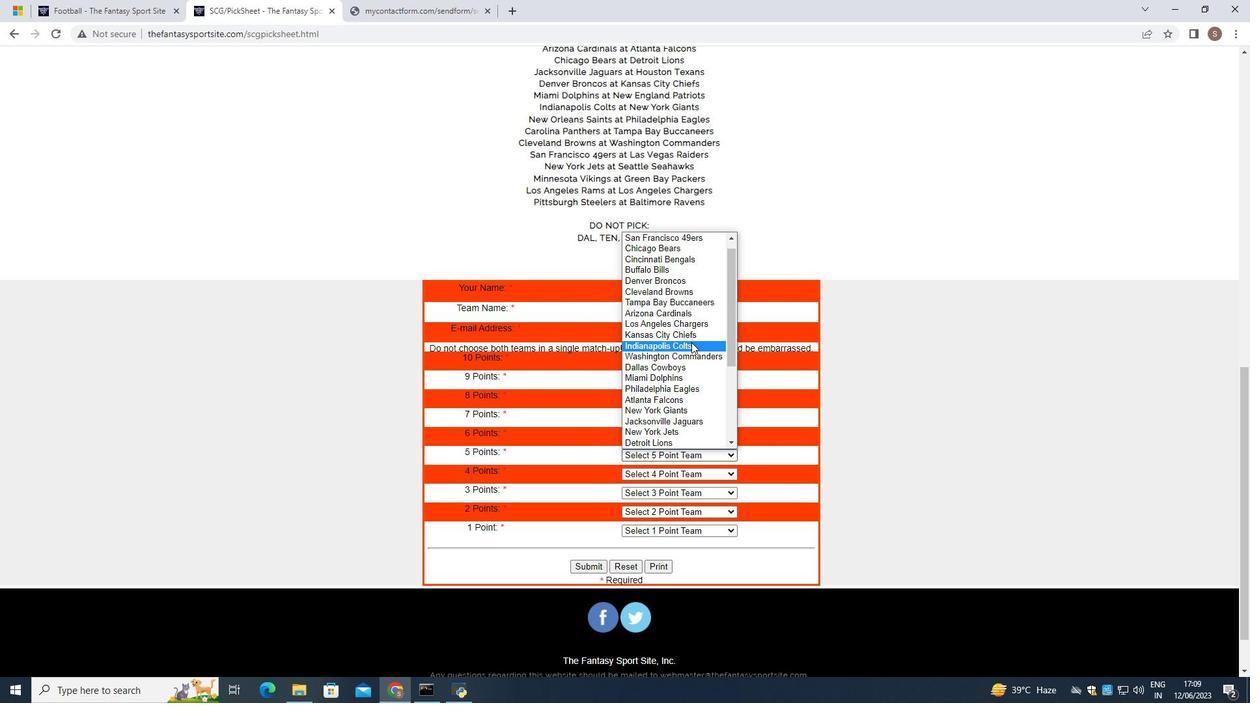 
Action: Mouse scrolled (691, 341) with delta (0, 0)
Screenshot: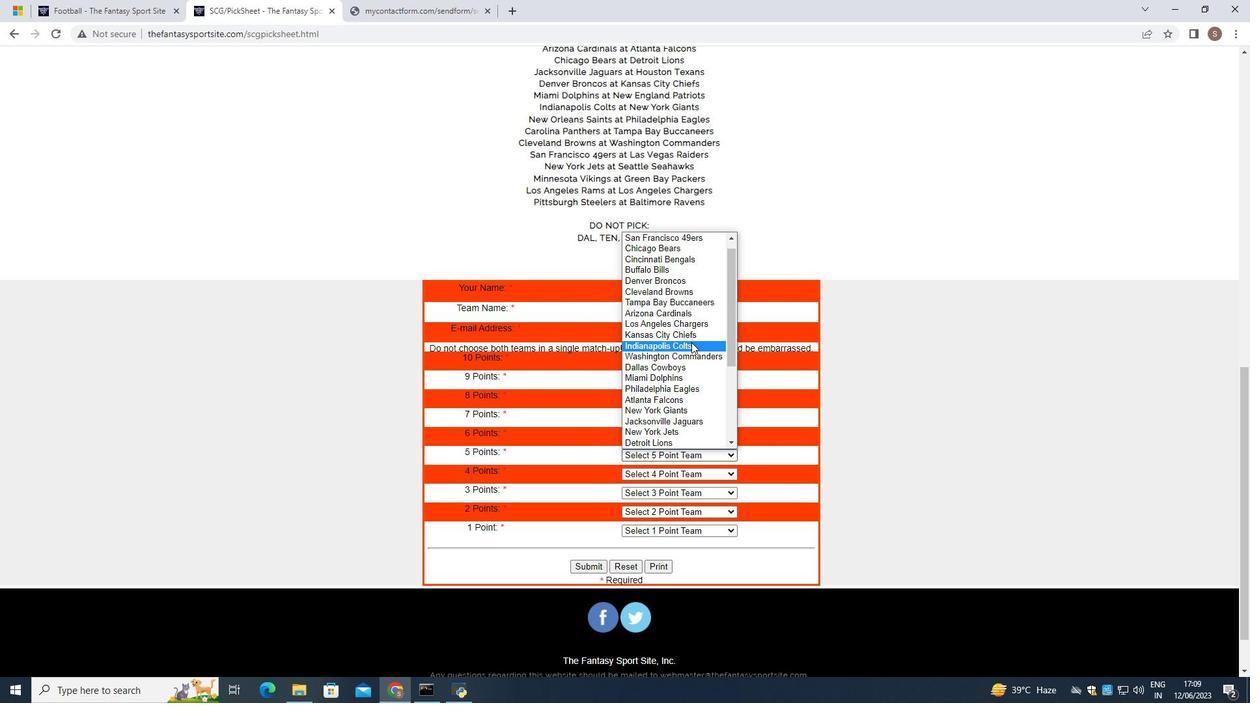
Action: Mouse moved to (691, 342)
Screenshot: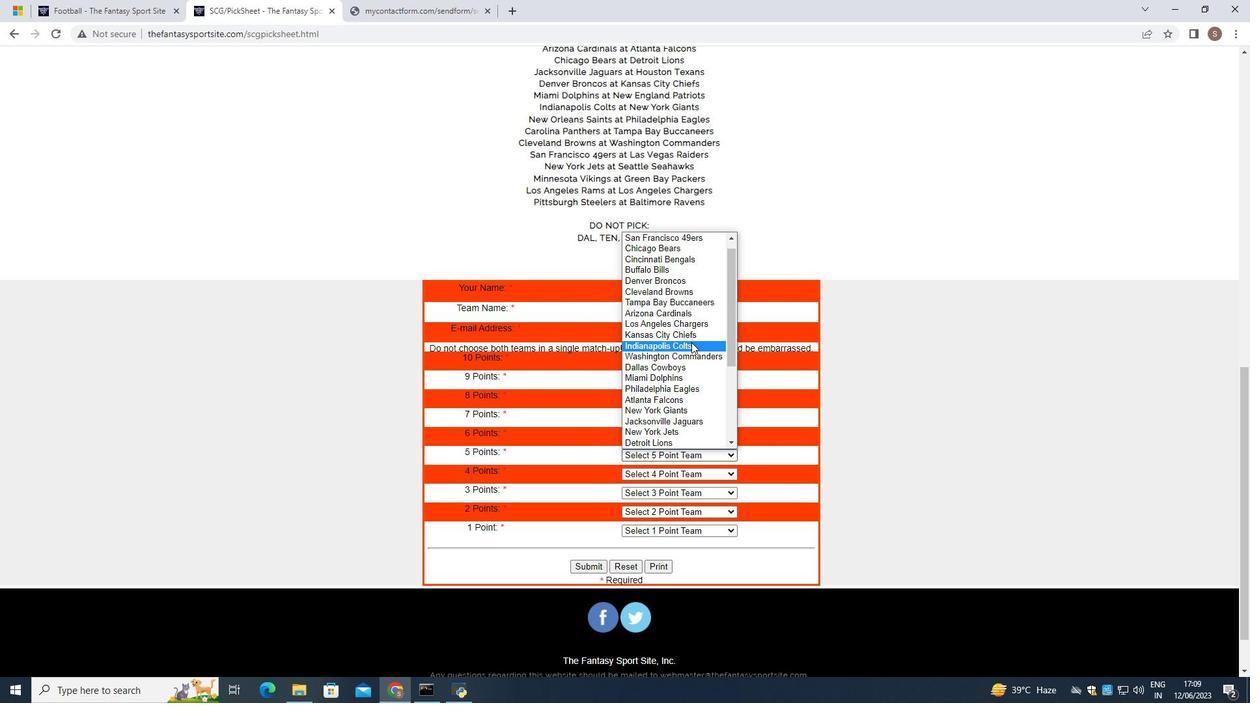 
Action: Mouse scrolled (691, 341) with delta (0, 0)
Screenshot: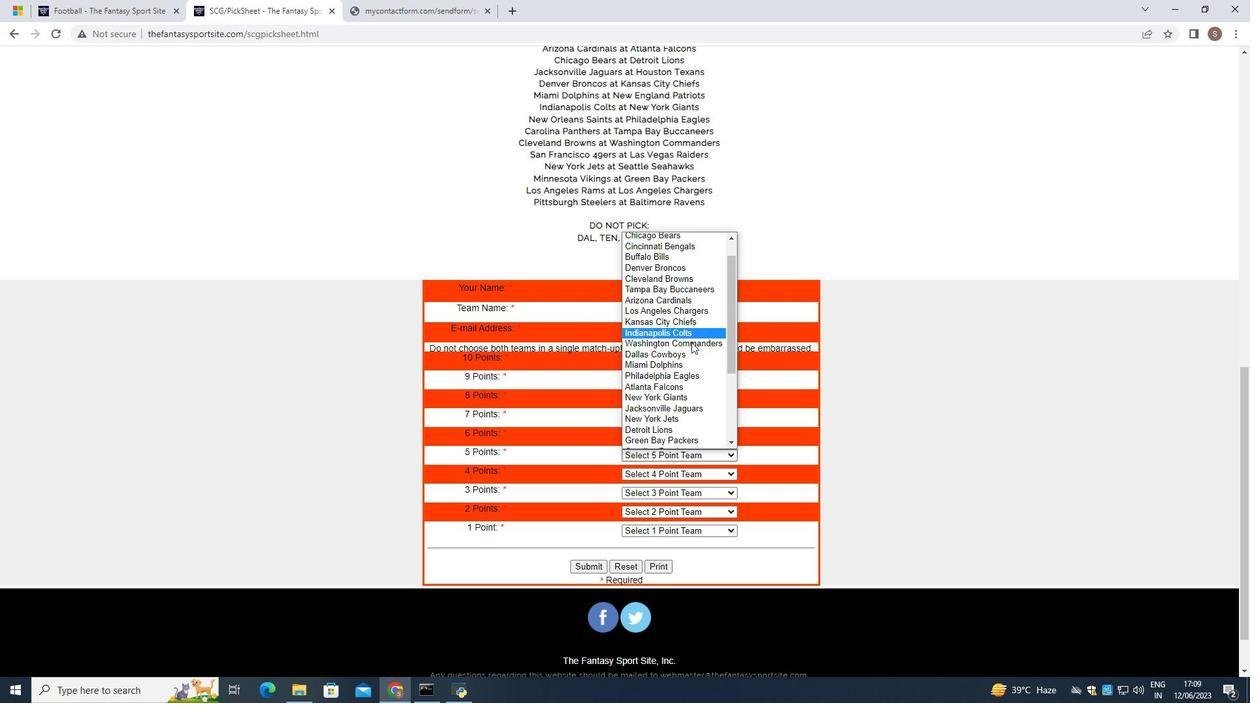 
Action: Mouse scrolled (691, 341) with delta (0, 0)
Screenshot: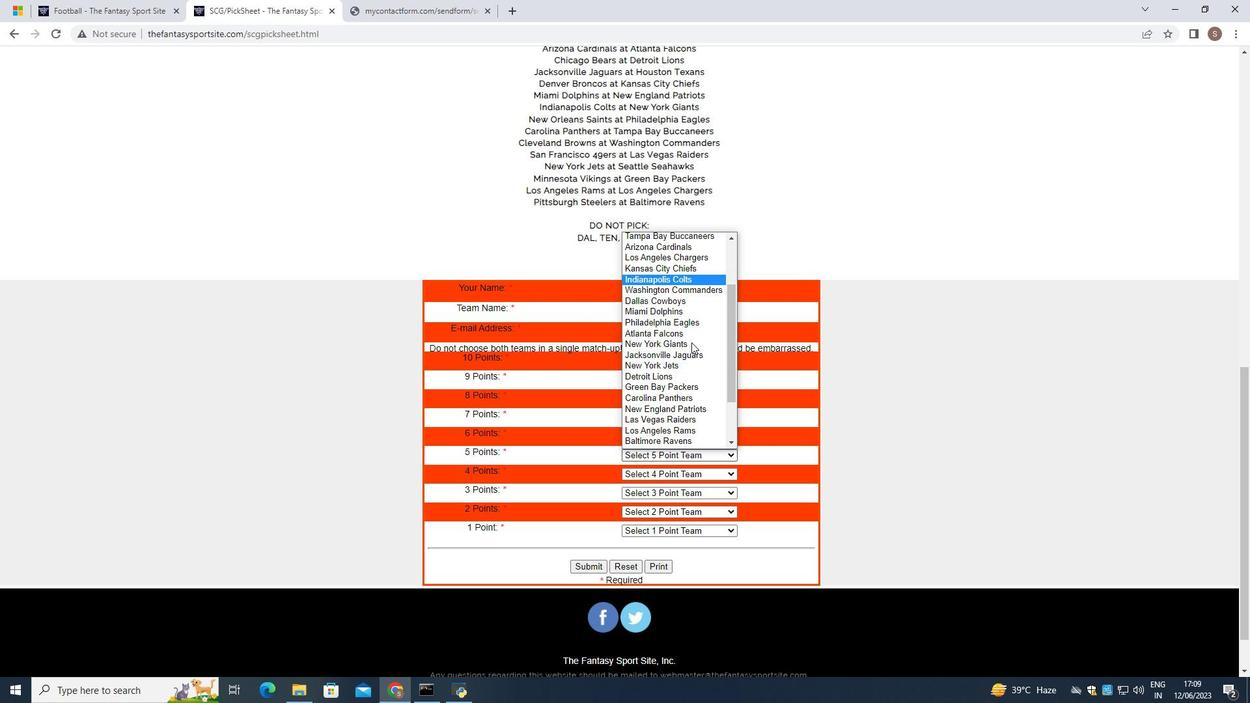
Action: Mouse scrolled (691, 341) with delta (0, 0)
Screenshot: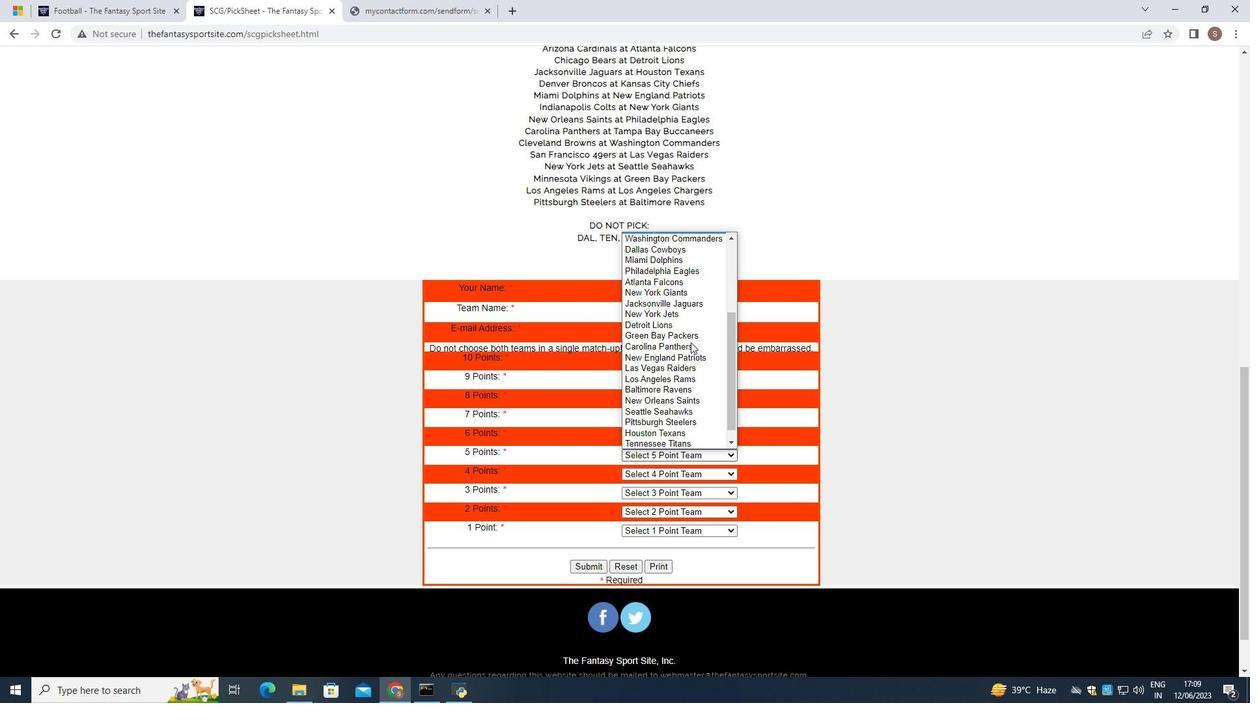 
Action: Mouse scrolled (691, 341) with delta (0, 0)
Screenshot: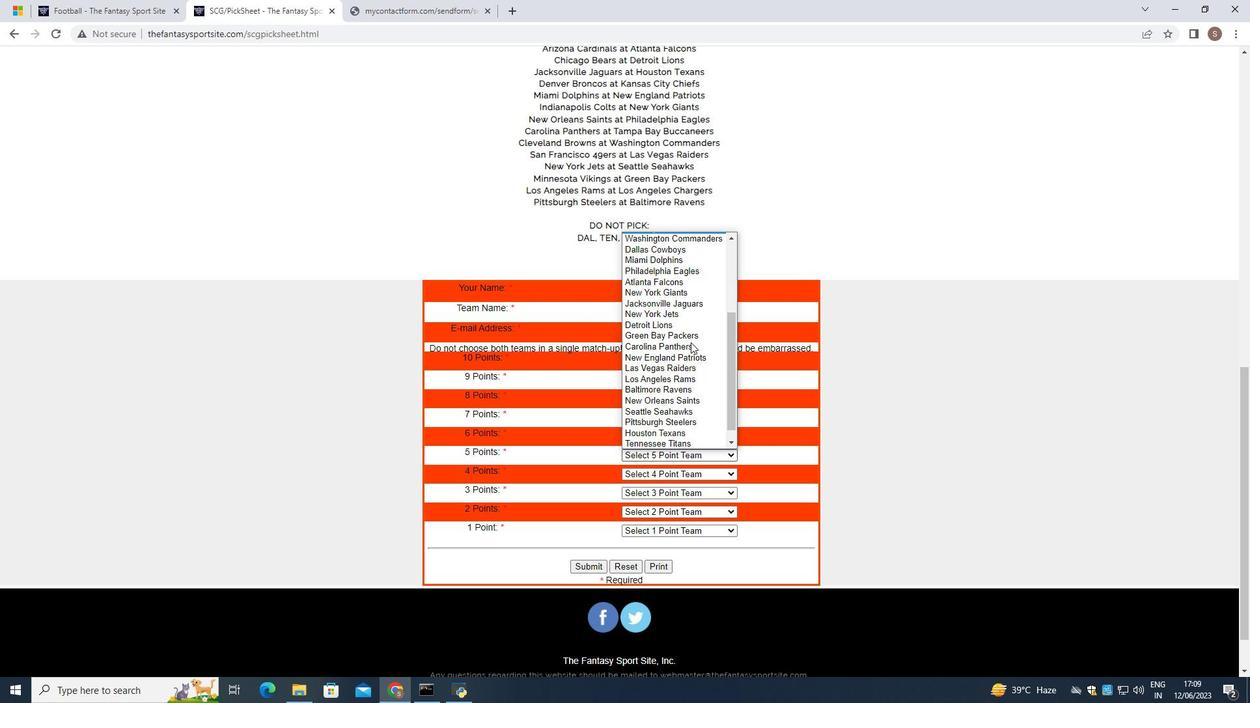
Action: Mouse moved to (698, 315)
Screenshot: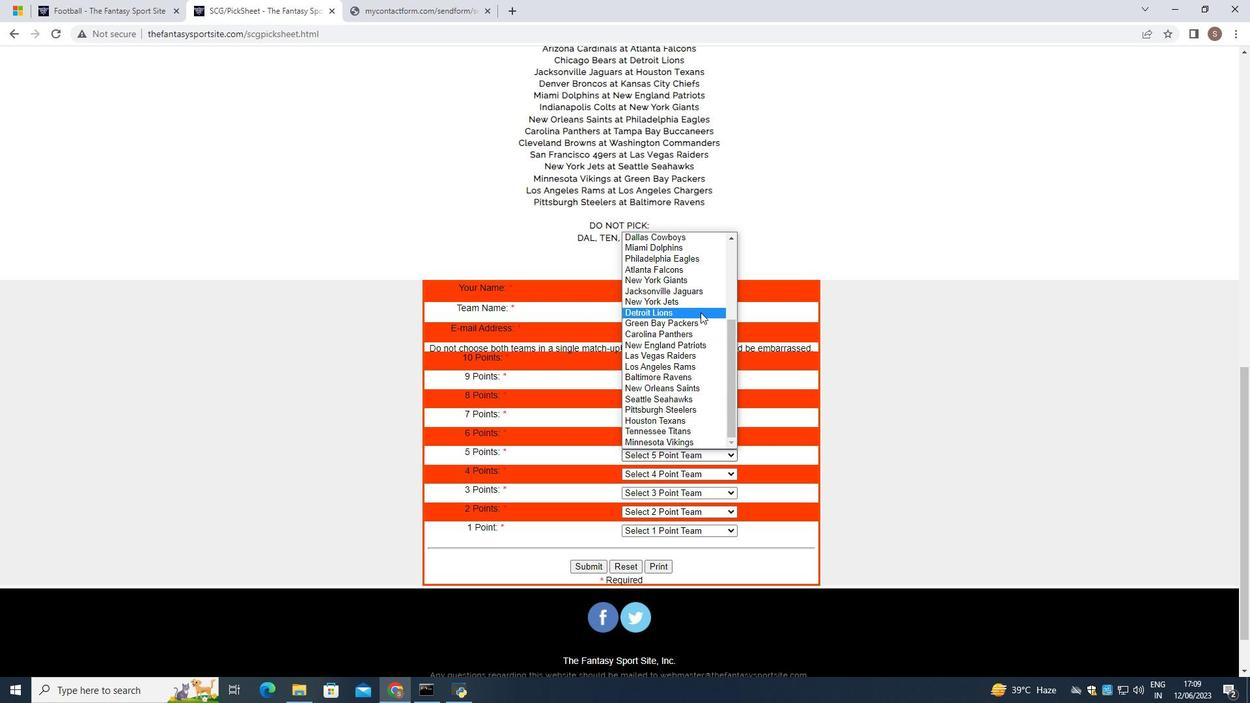 
Action: Mouse scrolled (698, 316) with delta (0, 0)
Screenshot: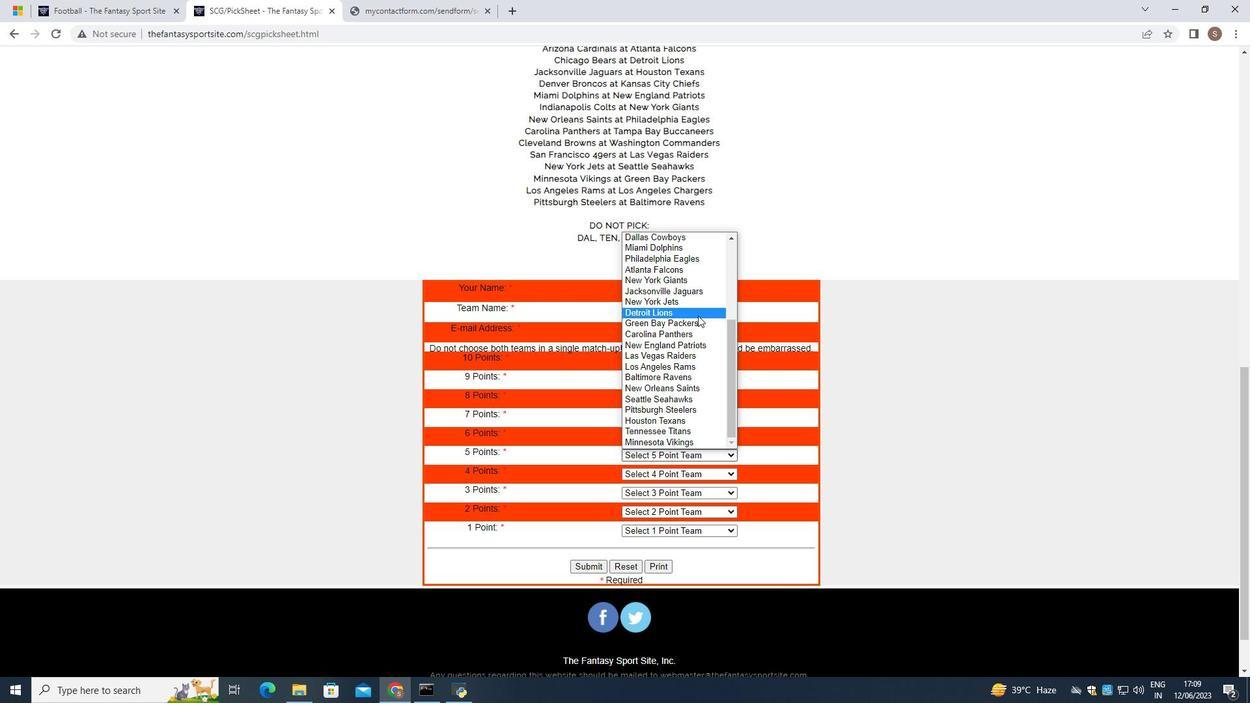 
Action: Mouse scrolled (698, 316) with delta (0, 0)
Screenshot: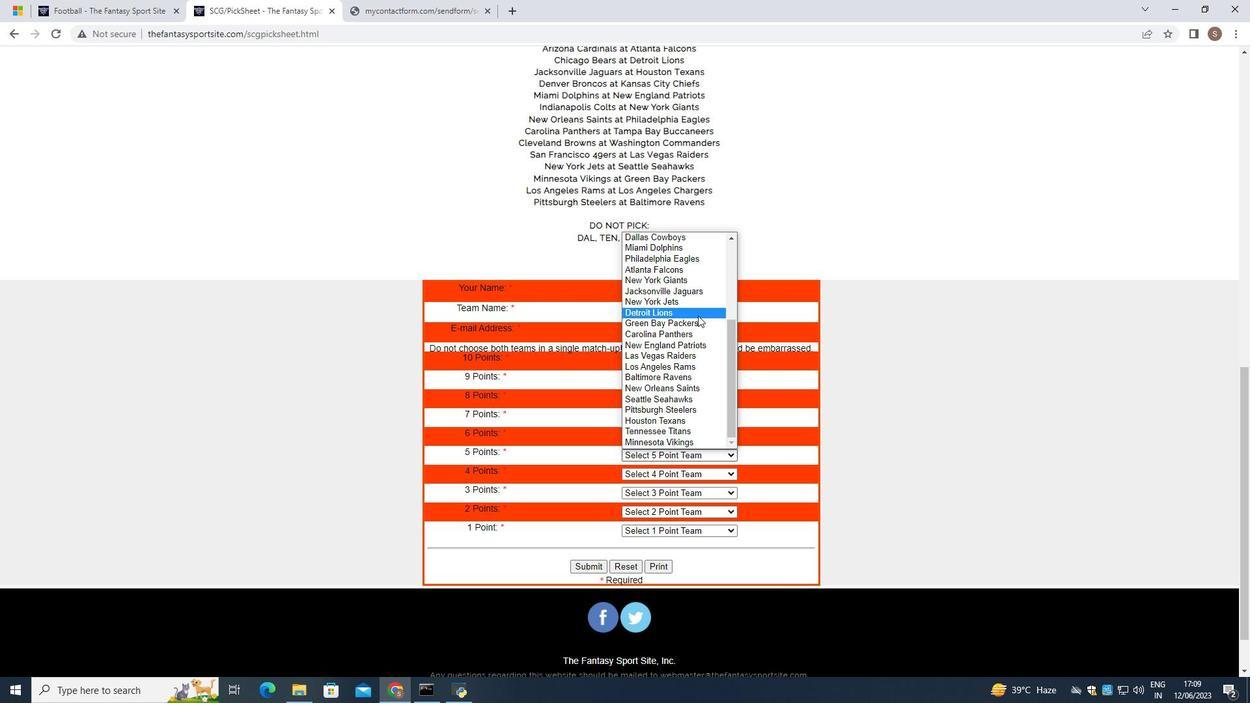 
Action: Mouse scrolled (698, 316) with delta (0, 0)
Screenshot: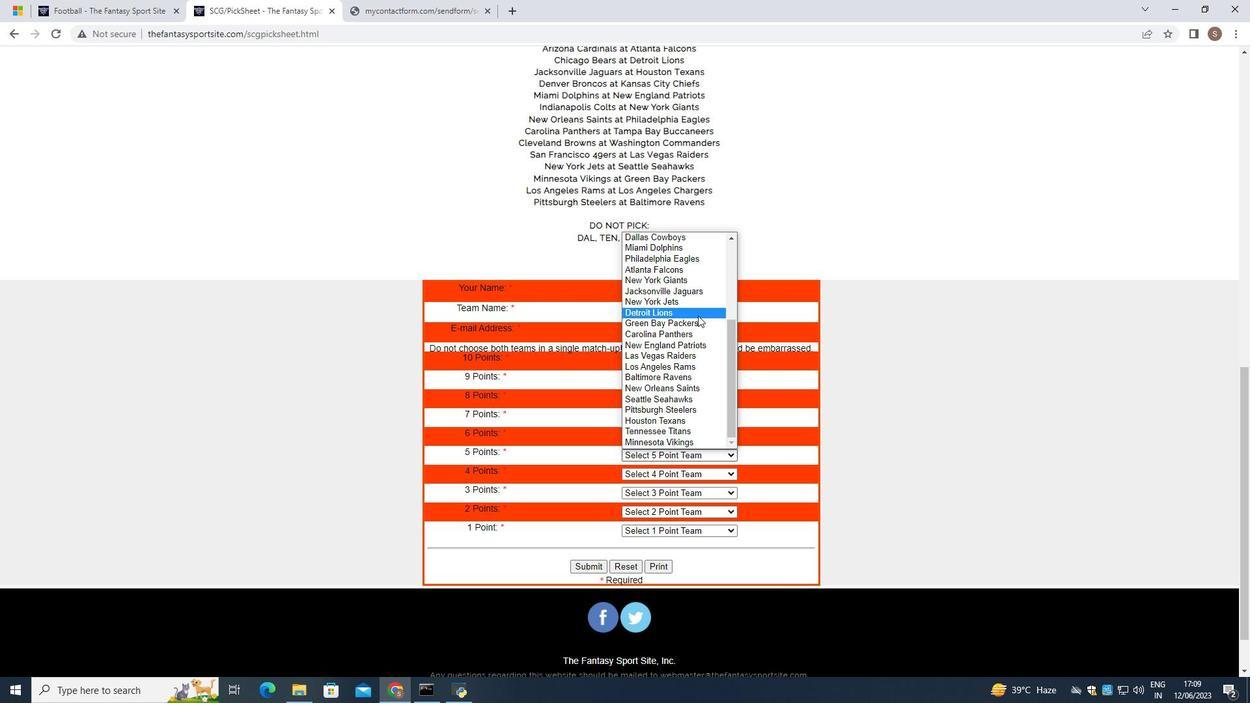 
Action: Mouse scrolled (698, 316) with delta (0, 0)
Screenshot: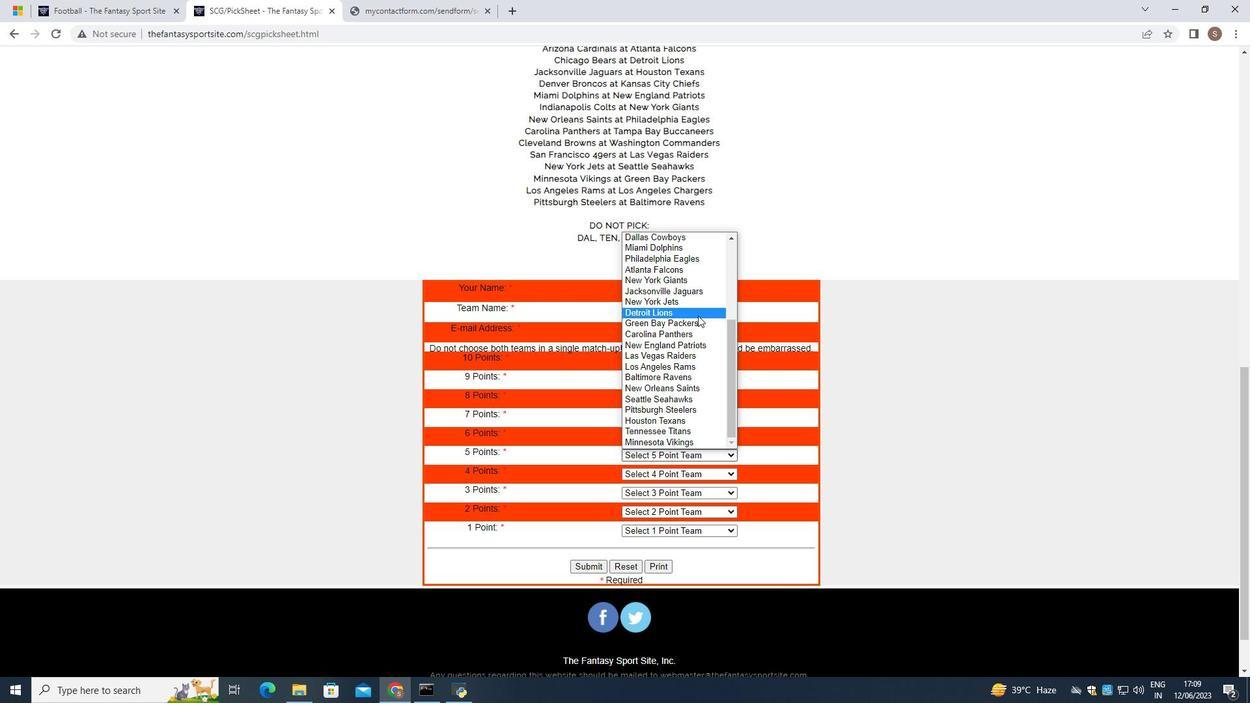 
Action: Mouse scrolled (698, 316) with delta (0, 0)
Screenshot: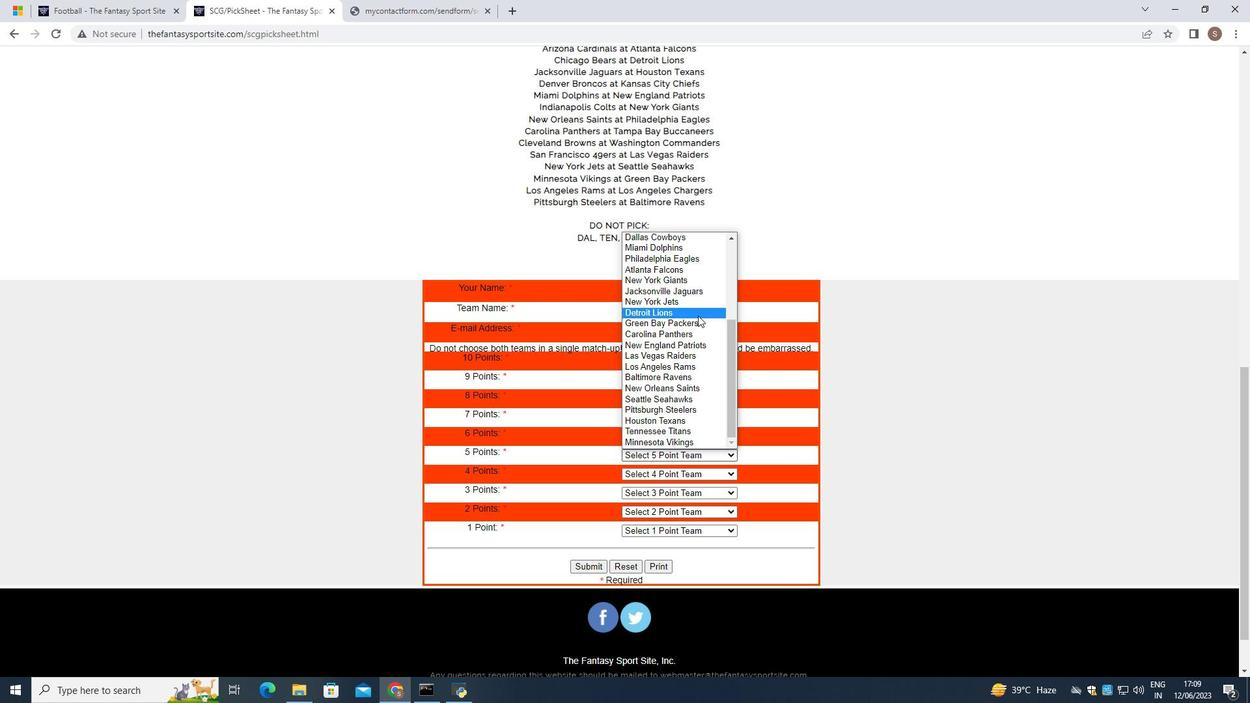 
Action: Mouse scrolled (698, 316) with delta (0, 0)
Screenshot: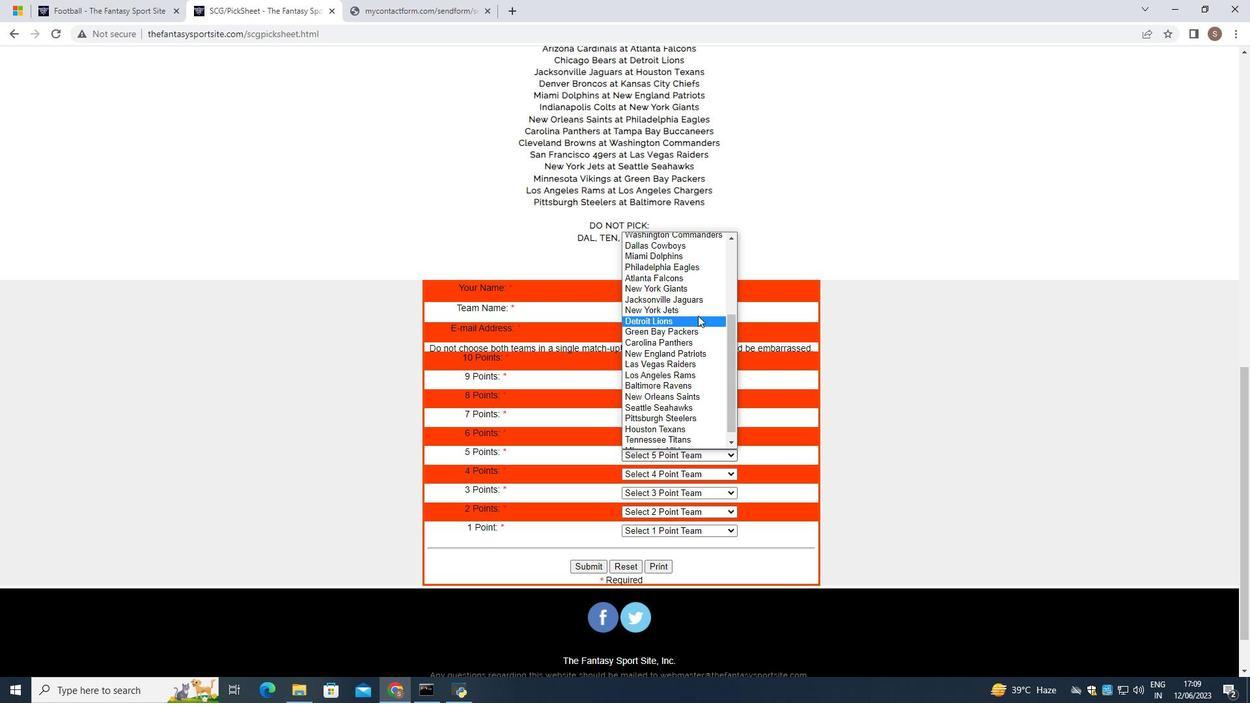
Action: Mouse moved to (697, 316)
Screenshot: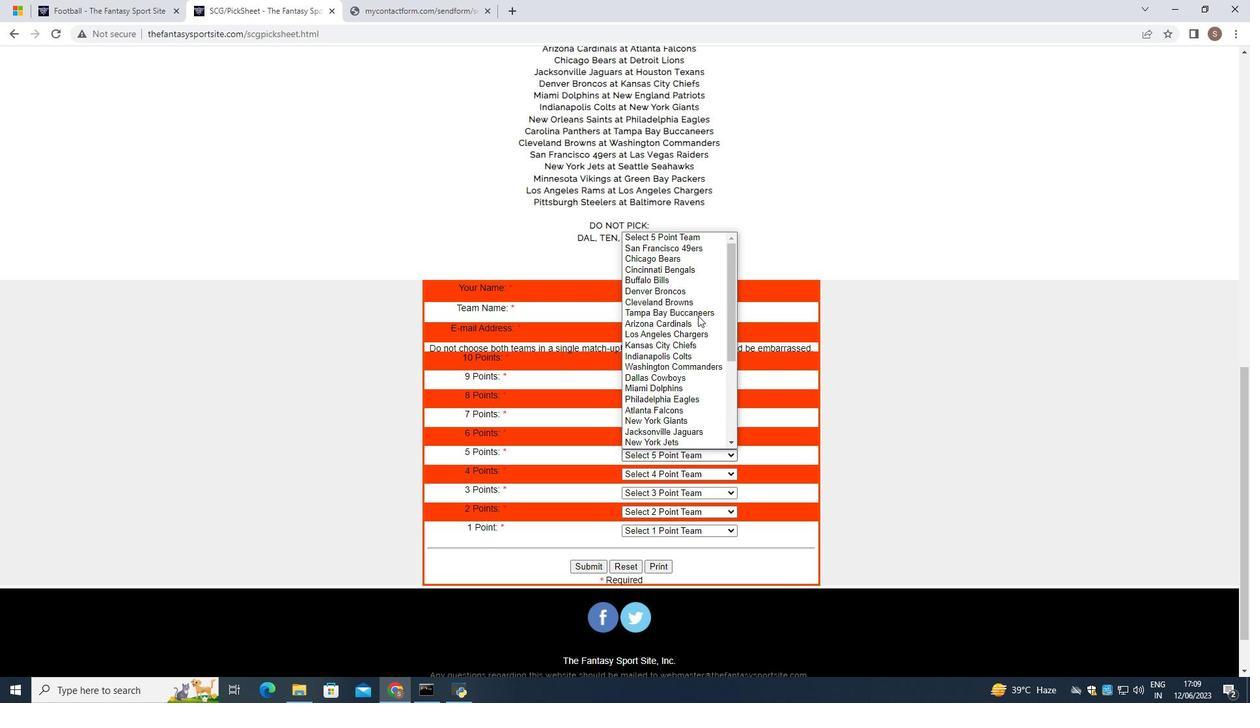 
Action: Mouse scrolled (697, 317) with delta (0, 0)
Screenshot: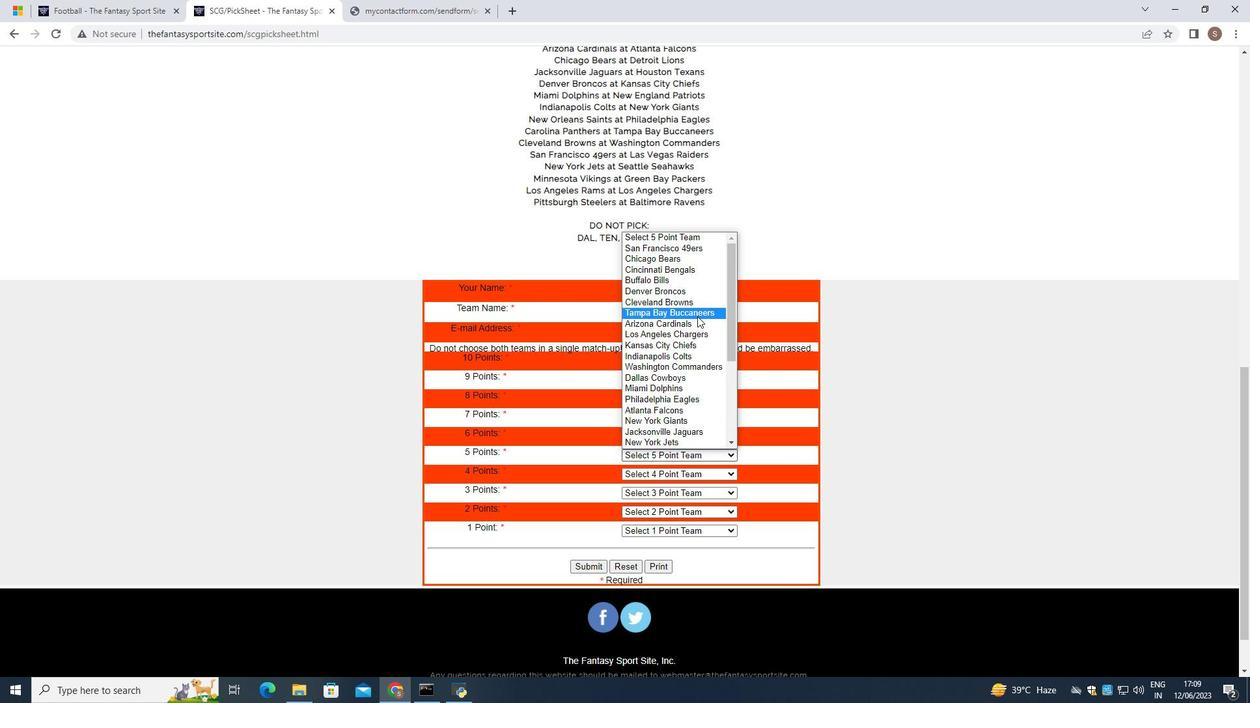 
Action: Mouse moved to (684, 405)
Screenshot: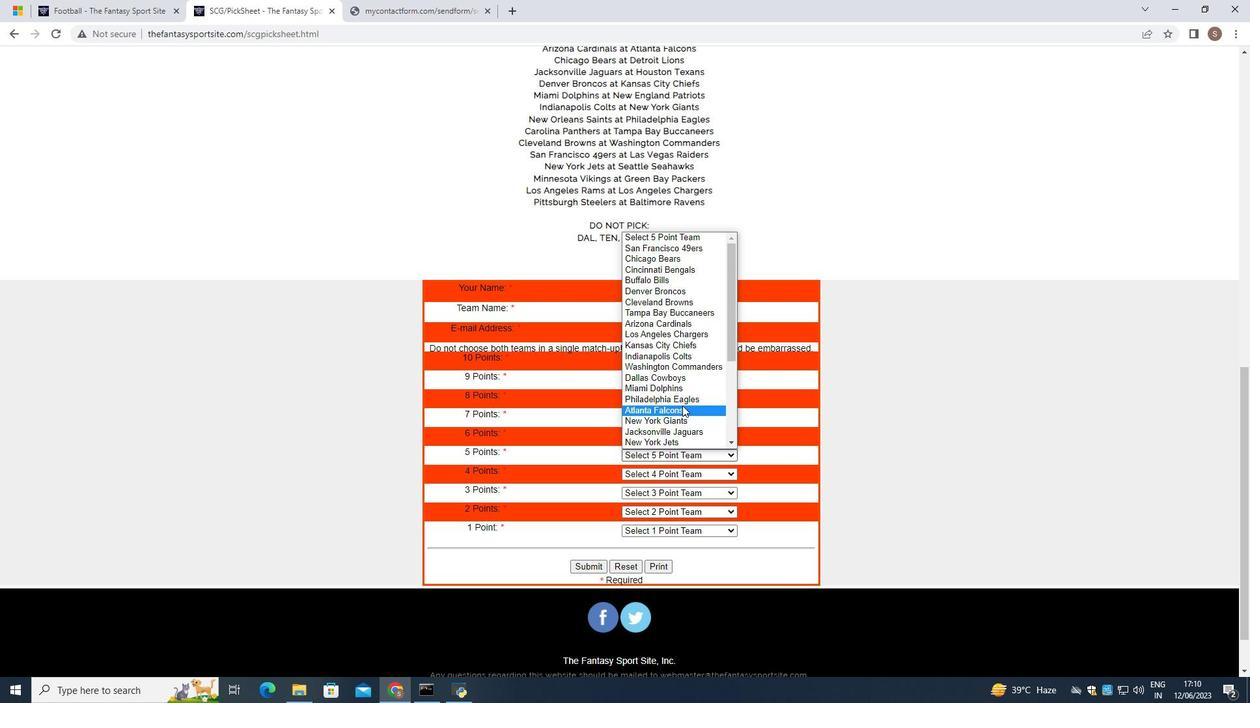 
Action: Mouse scrolled (684, 404) with delta (0, 0)
Screenshot: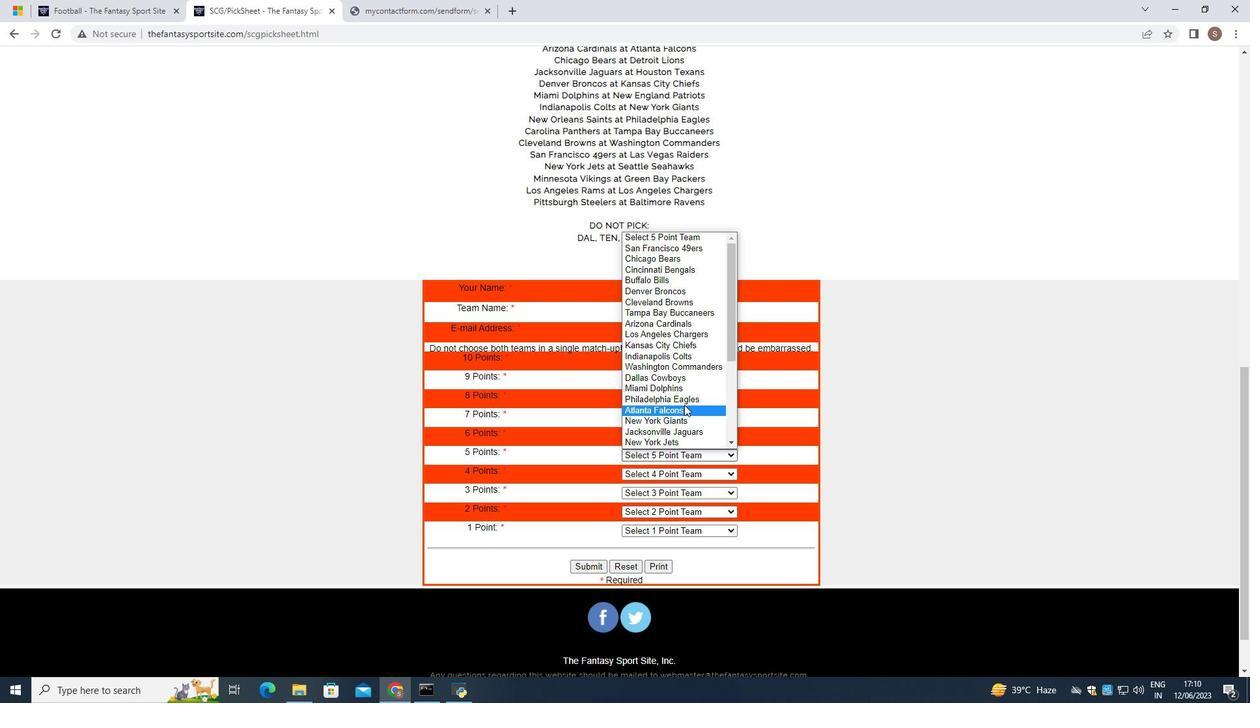 
Action: Mouse scrolled (684, 404) with delta (0, 0)
Screenshot: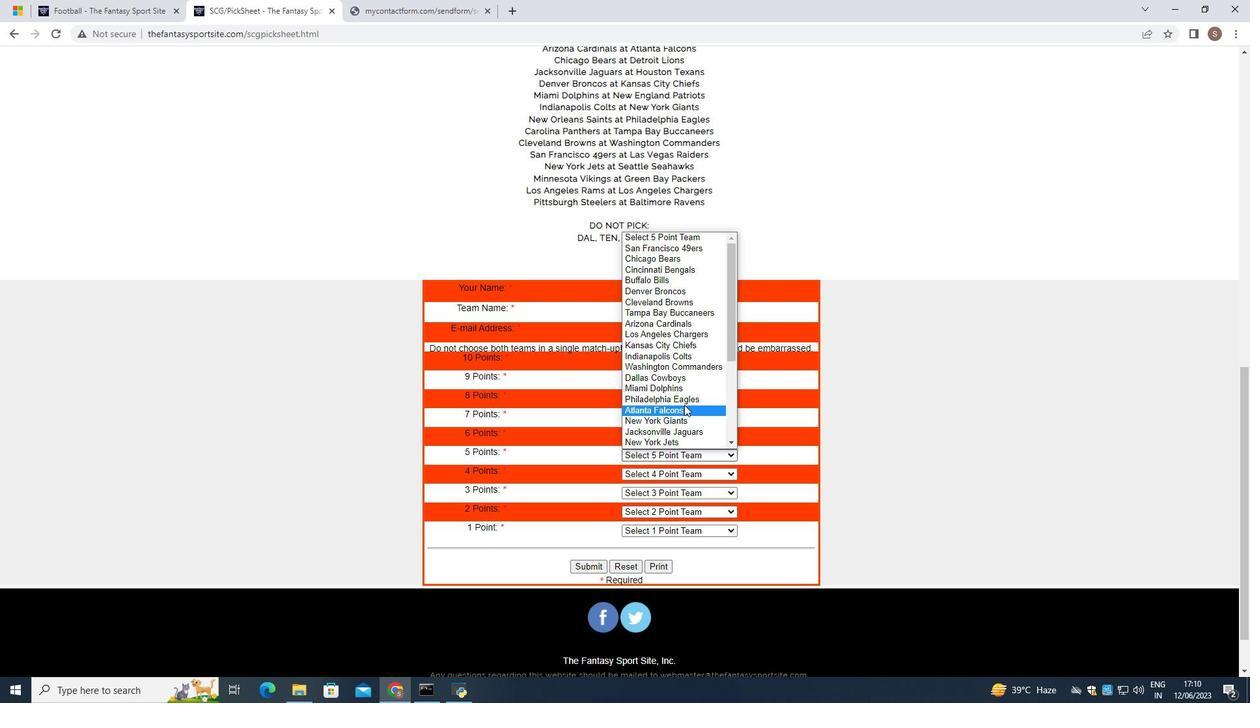 
Action: Mouse scrolled (684, 404) with delta (0, 0)
Screenshot: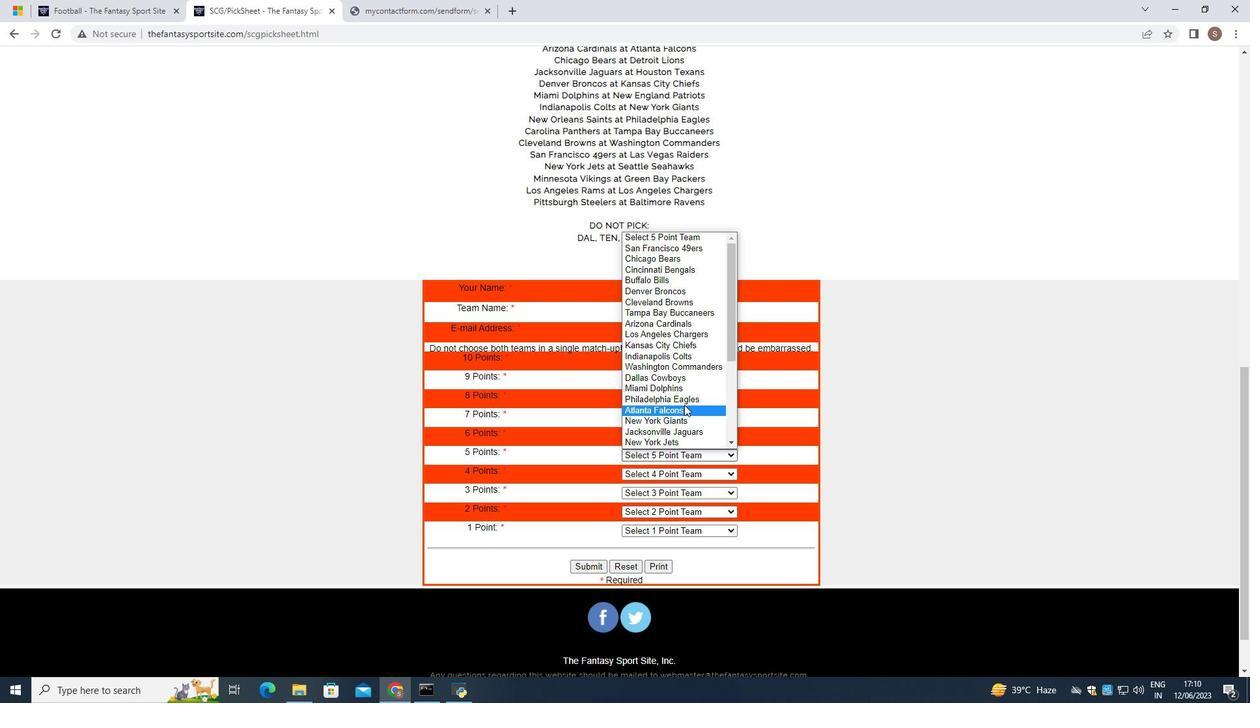 
Action: Mouse scrolled (684, 404) with delta (0, 0)
Screenshot: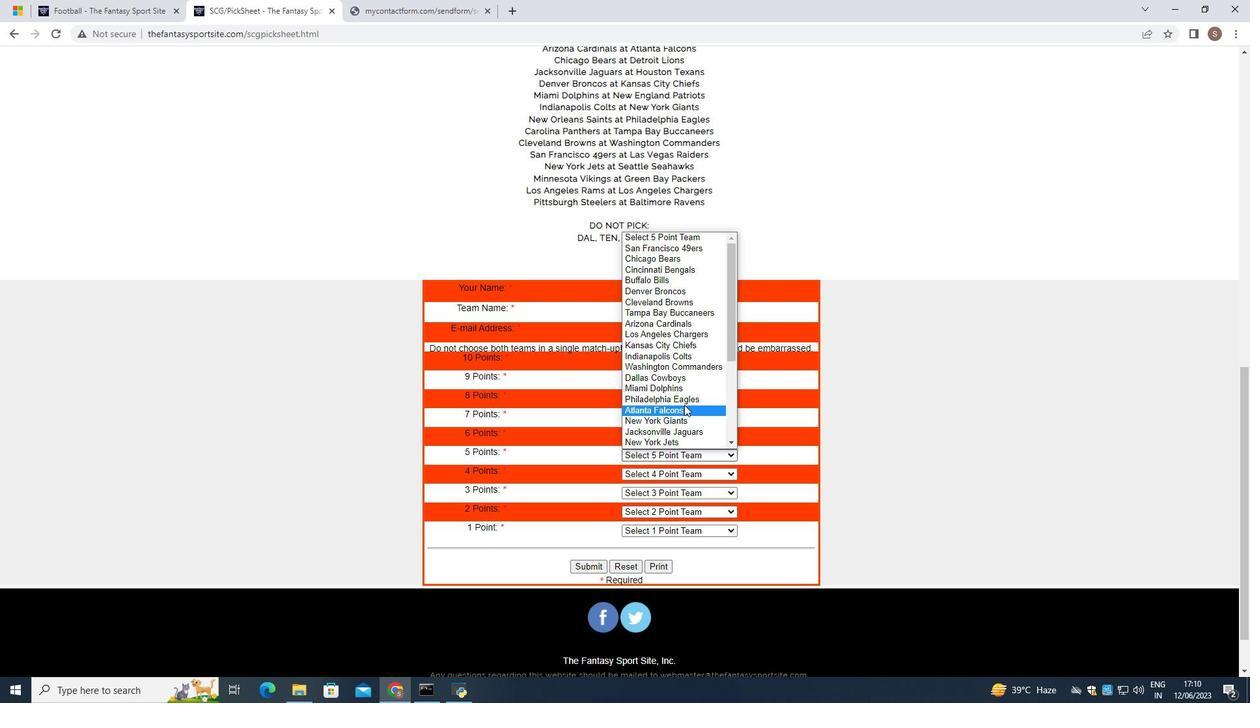 
Action: Mouse scrolled (684, 404) with delta (0, 0)
Screenshot: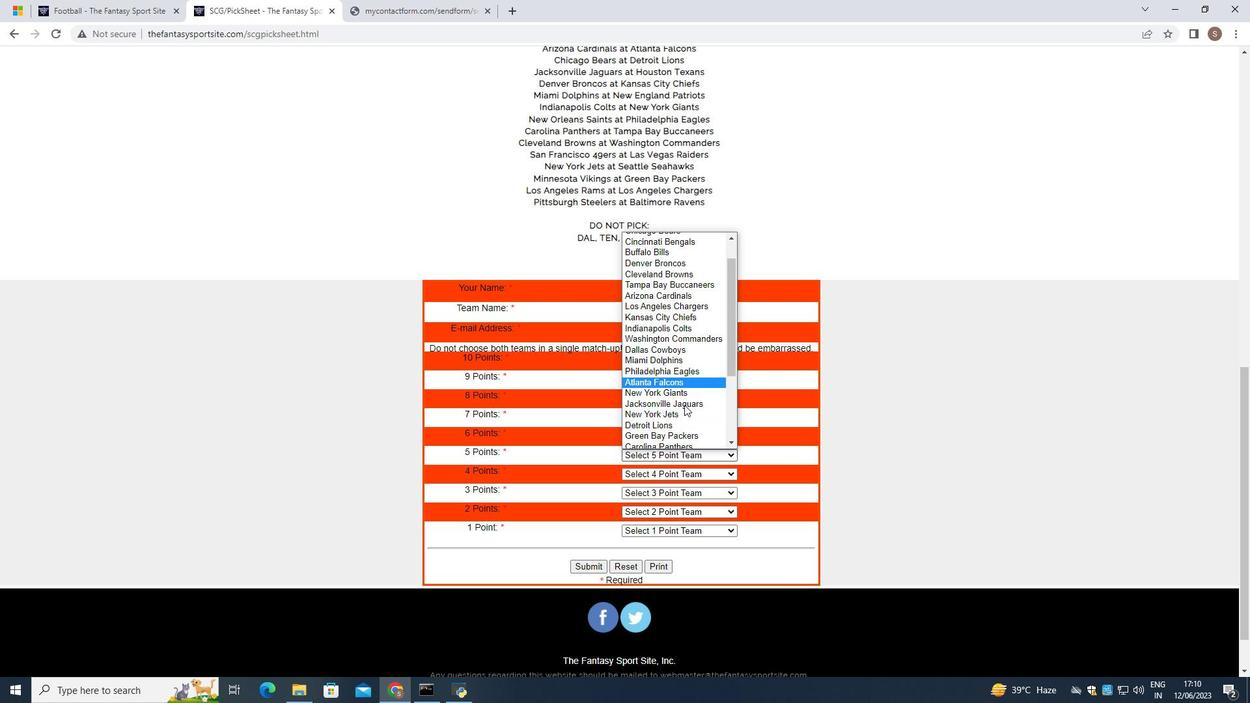 
Action: Mouse scrolled (684, 404) with delta (0, 0)
Screenshot: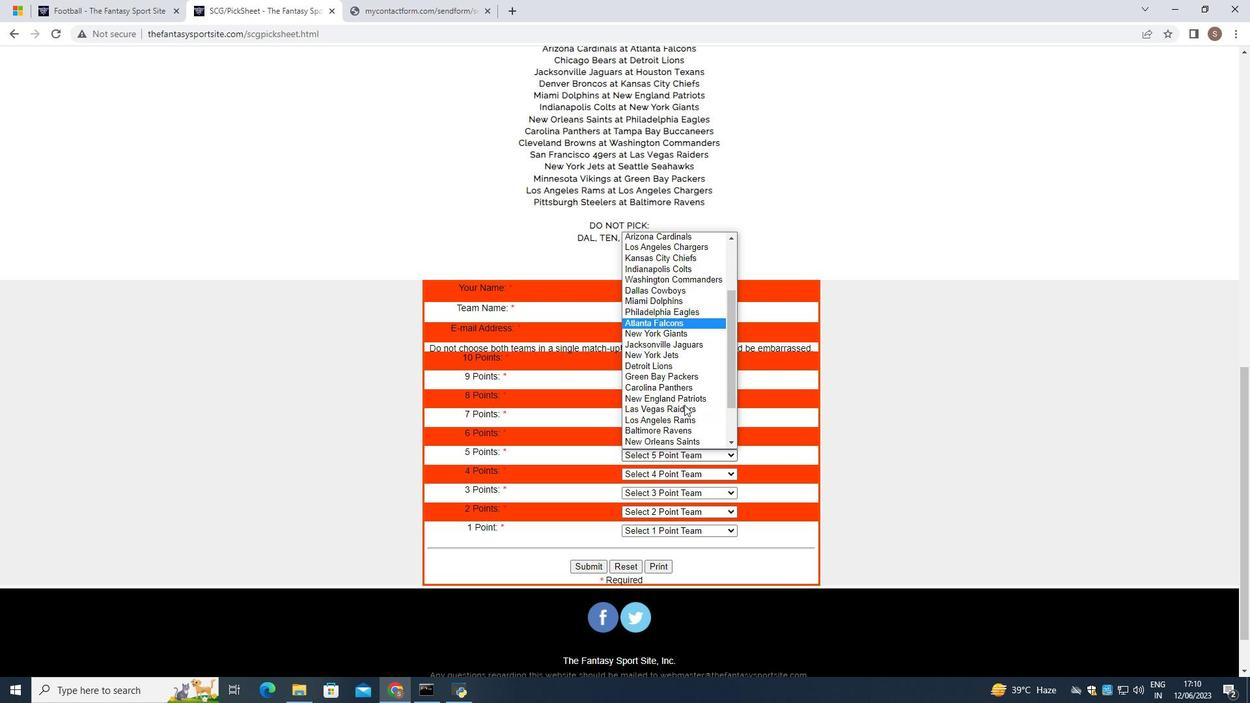 
Action: Mouse scrolled (684, 404) with delta (0, 0)
Screenshot: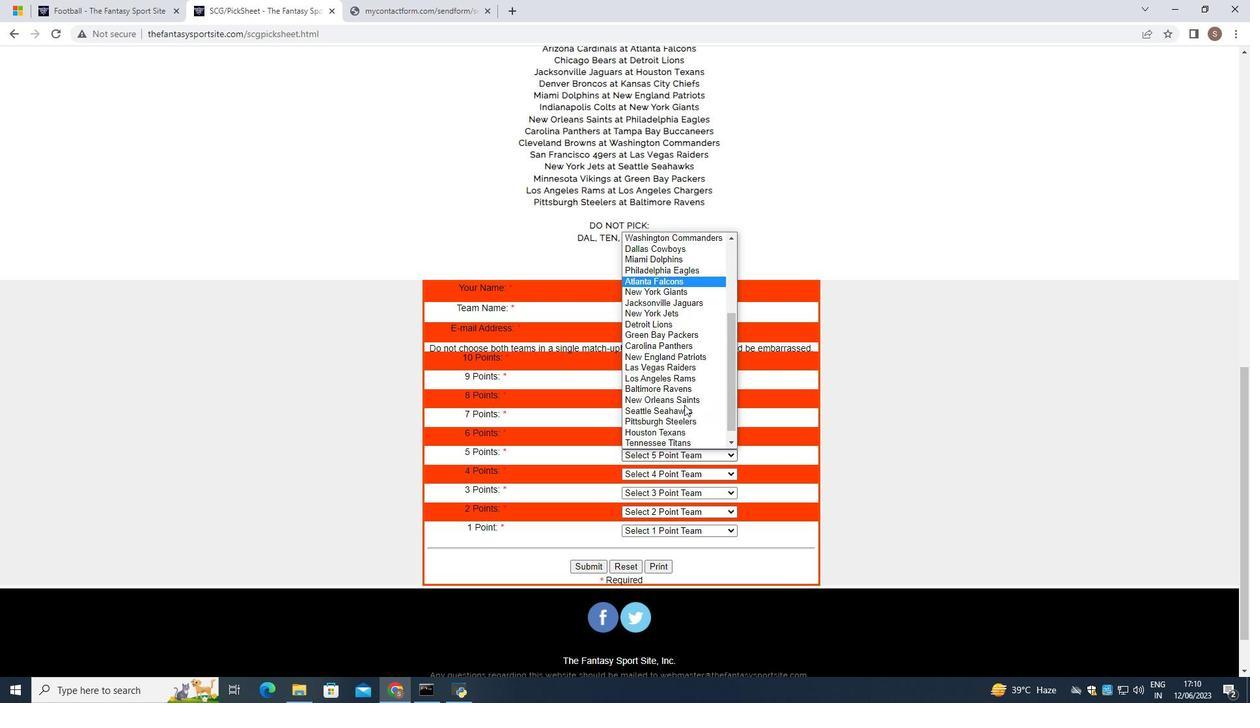 
Action: Mouse moved to (666, 331)
Screenshot: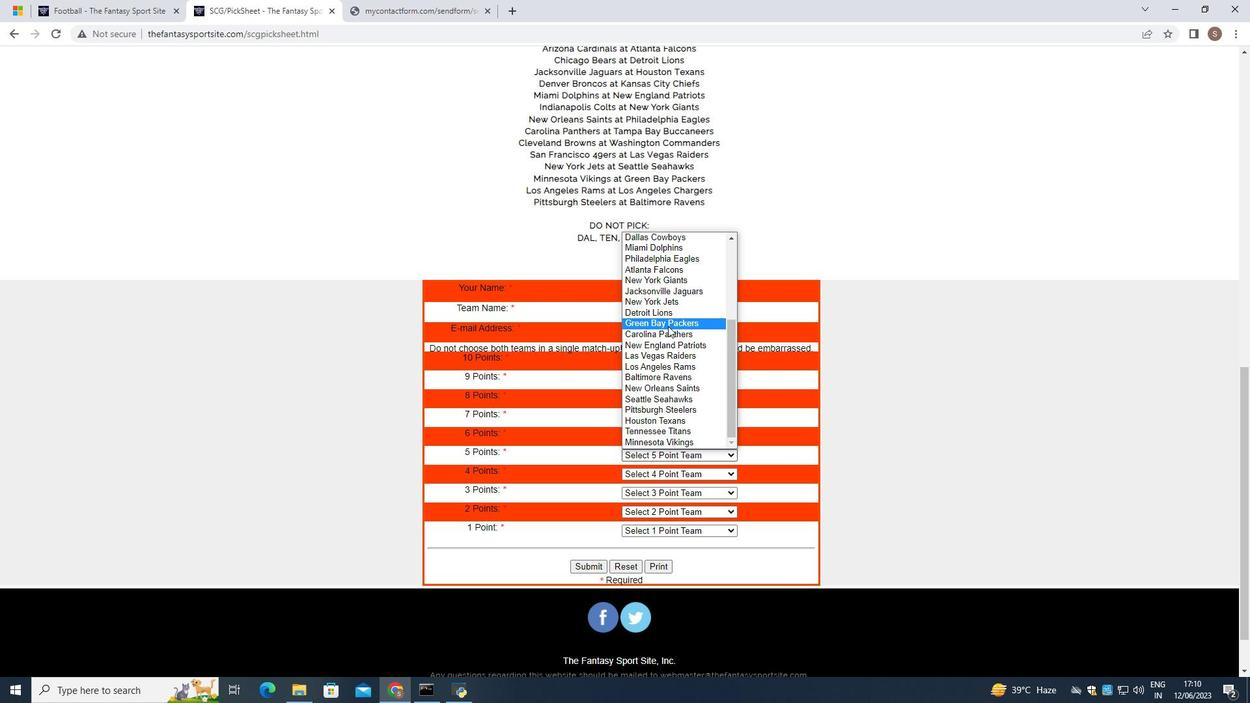 
Action: Mouse pressed left at (666, 331)
Screenshot: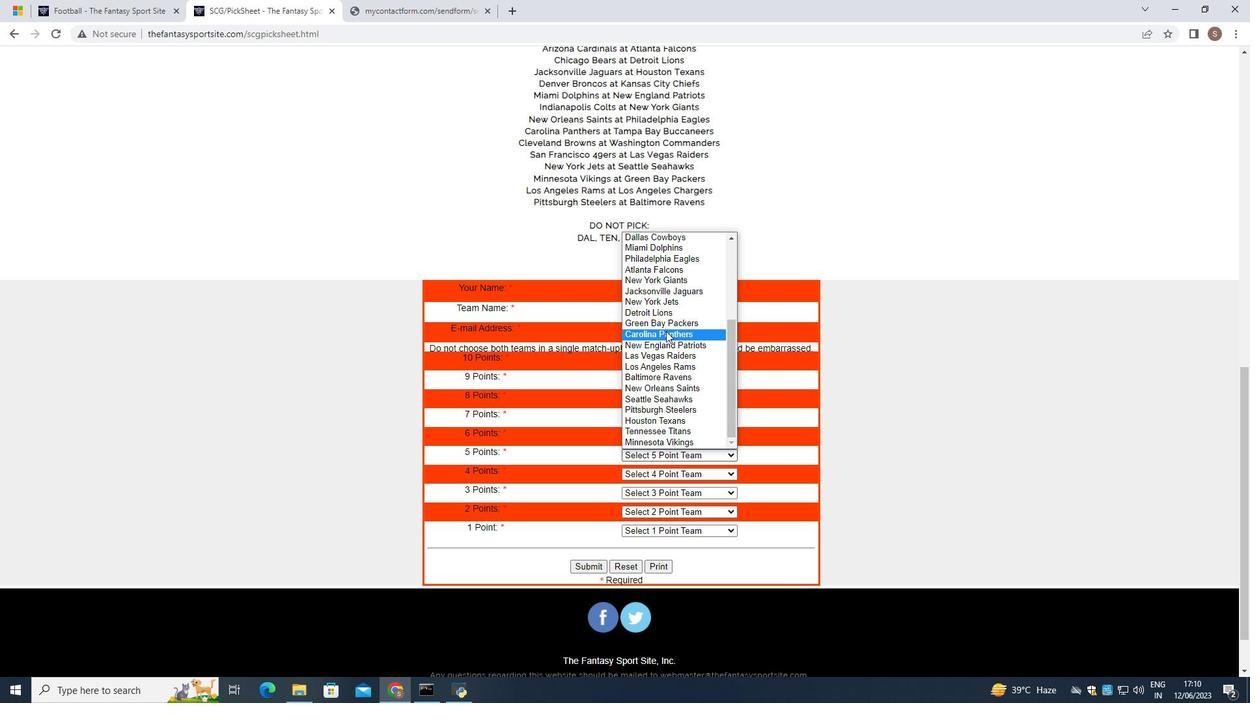 
Action: Mouse moved to (688, 477)
Screenshot: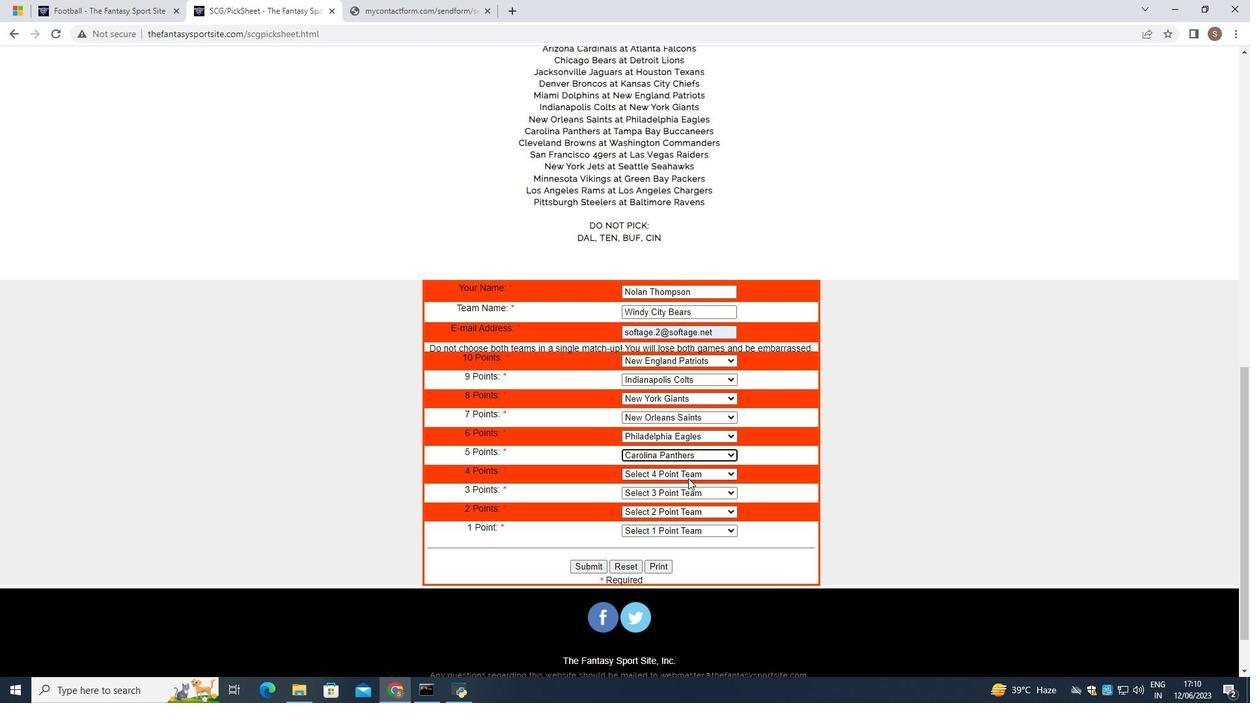 
Action: Mouse pressed left at (688, 477)
Screenshot: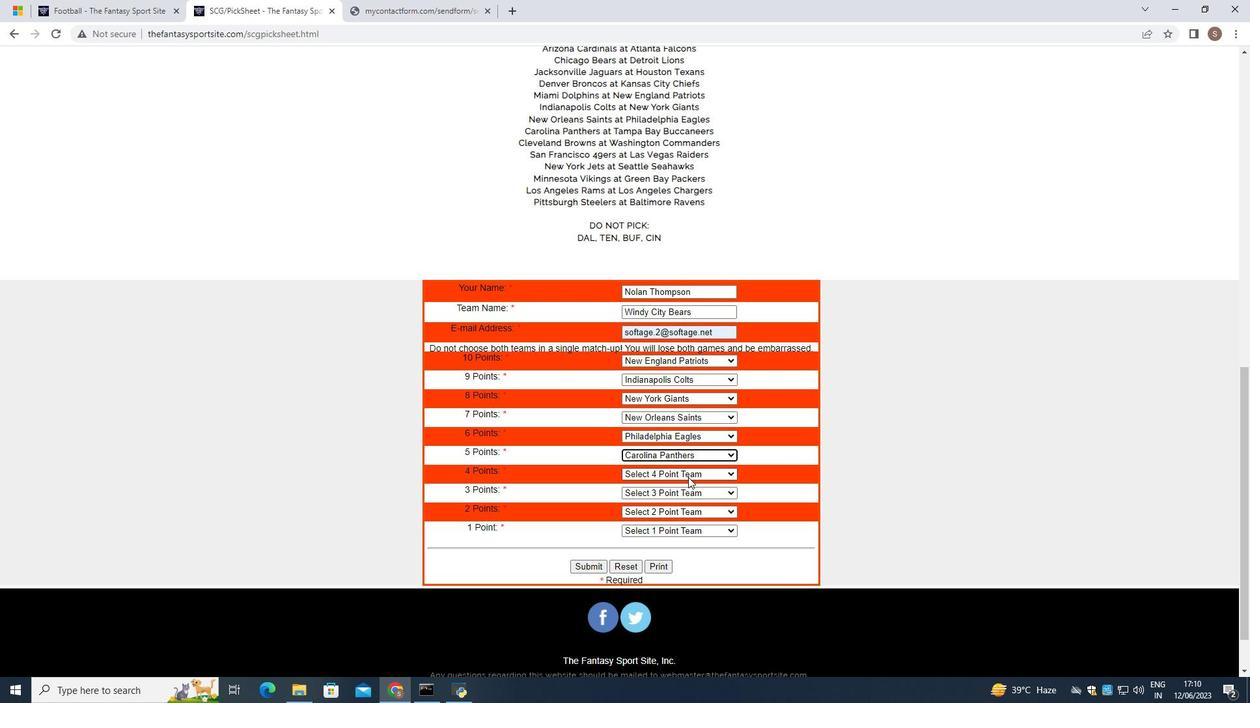 
Action: Mouse moved to (700, 331)
Screenshot: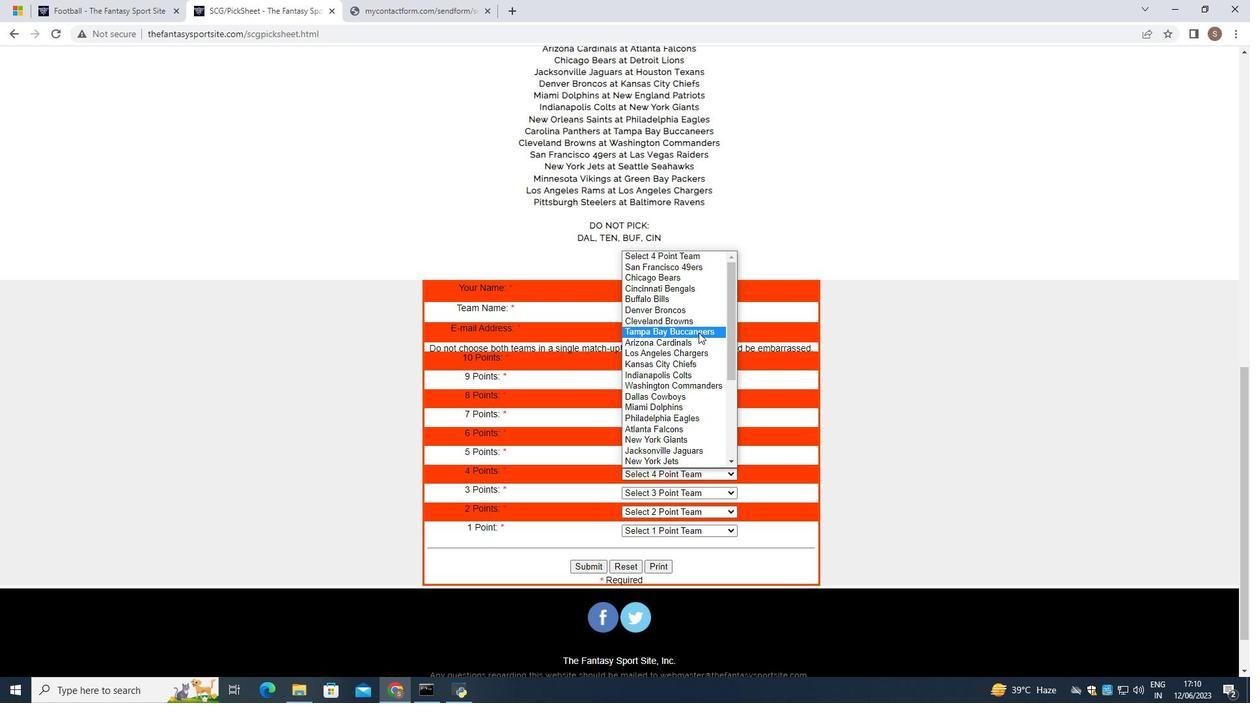 
Action: Mouse pressed left at (700, 331)
Screenshot: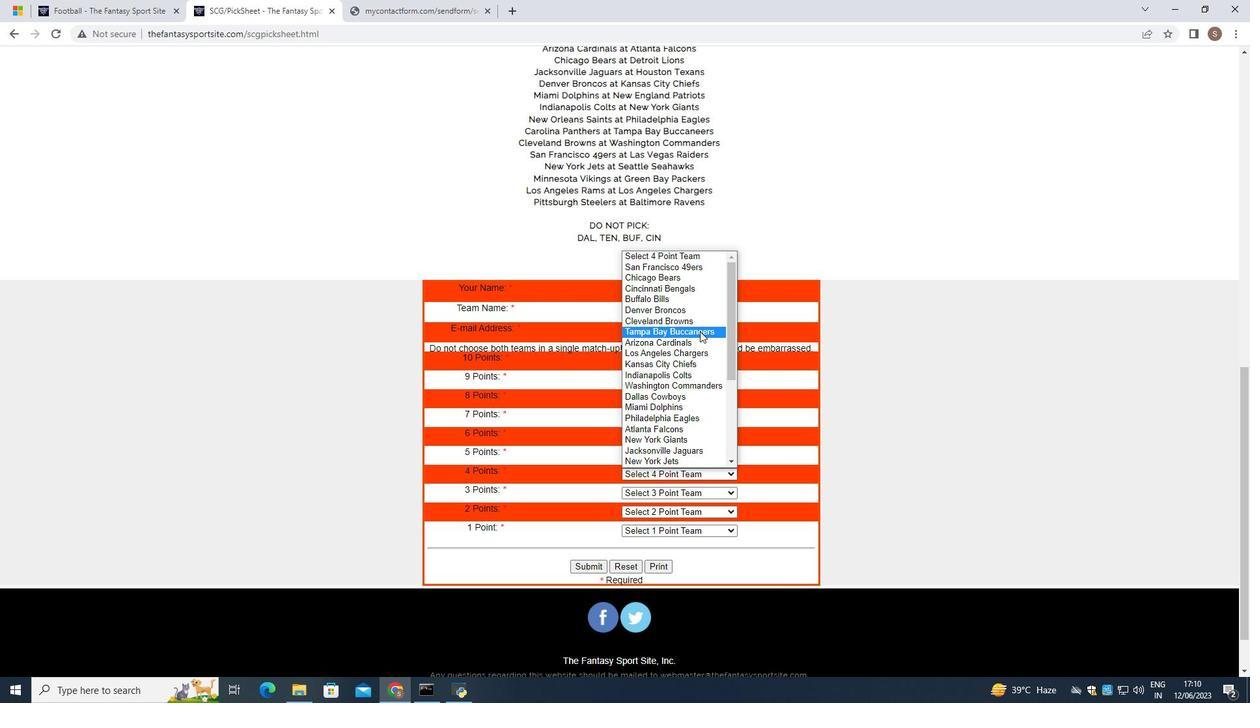 
Action: Mouse moved to (695, 488)
Screenshot: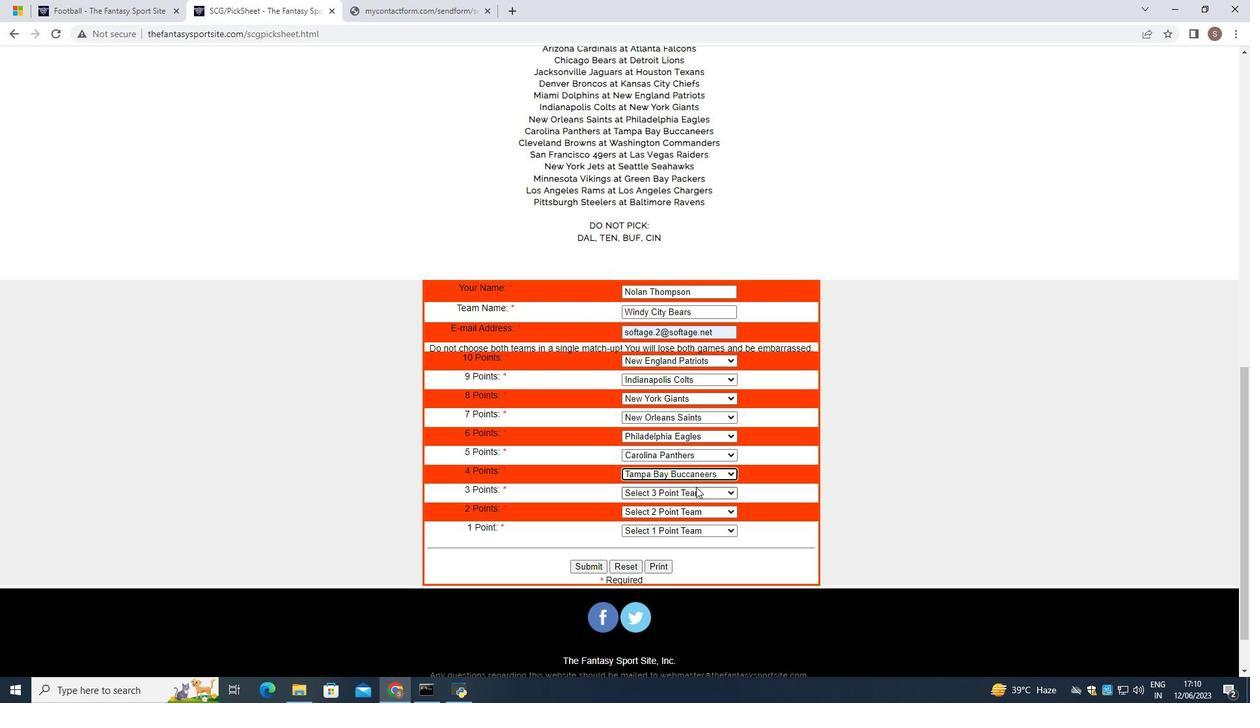 
Action: Mouse pressed left at (695, 488)
Screenshot: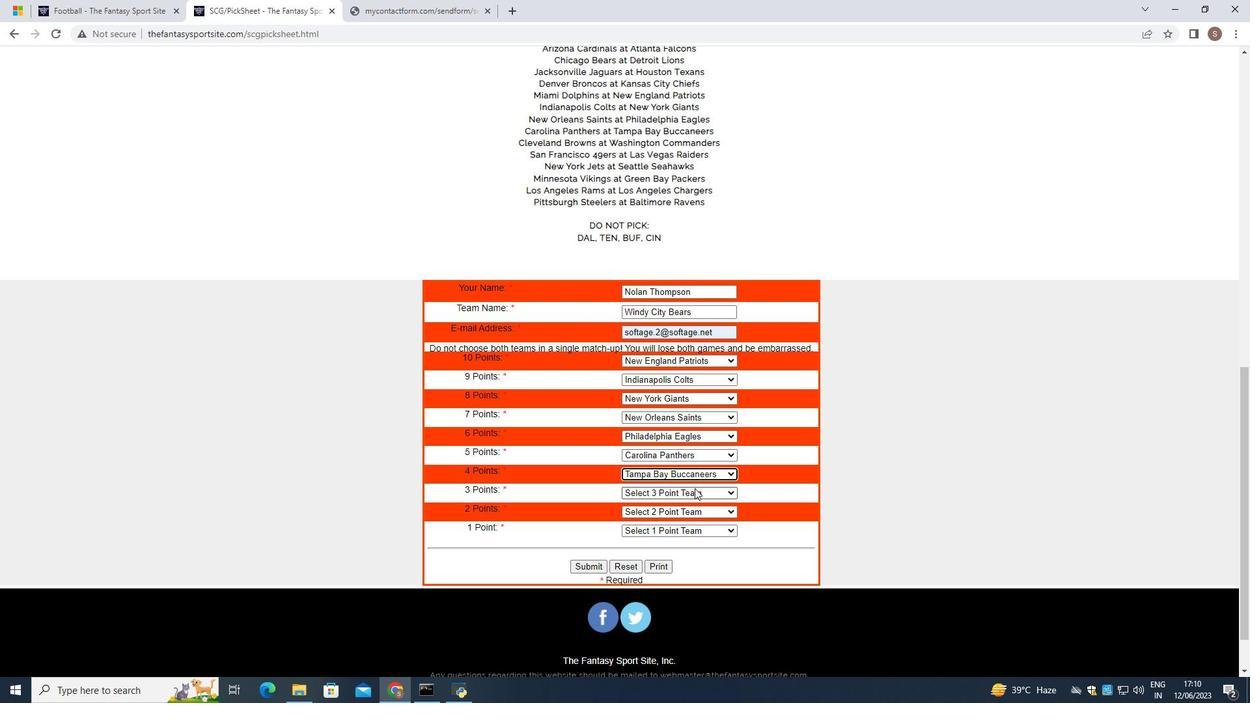 
Action: Mouse moved to (694, 328)
Screenshot: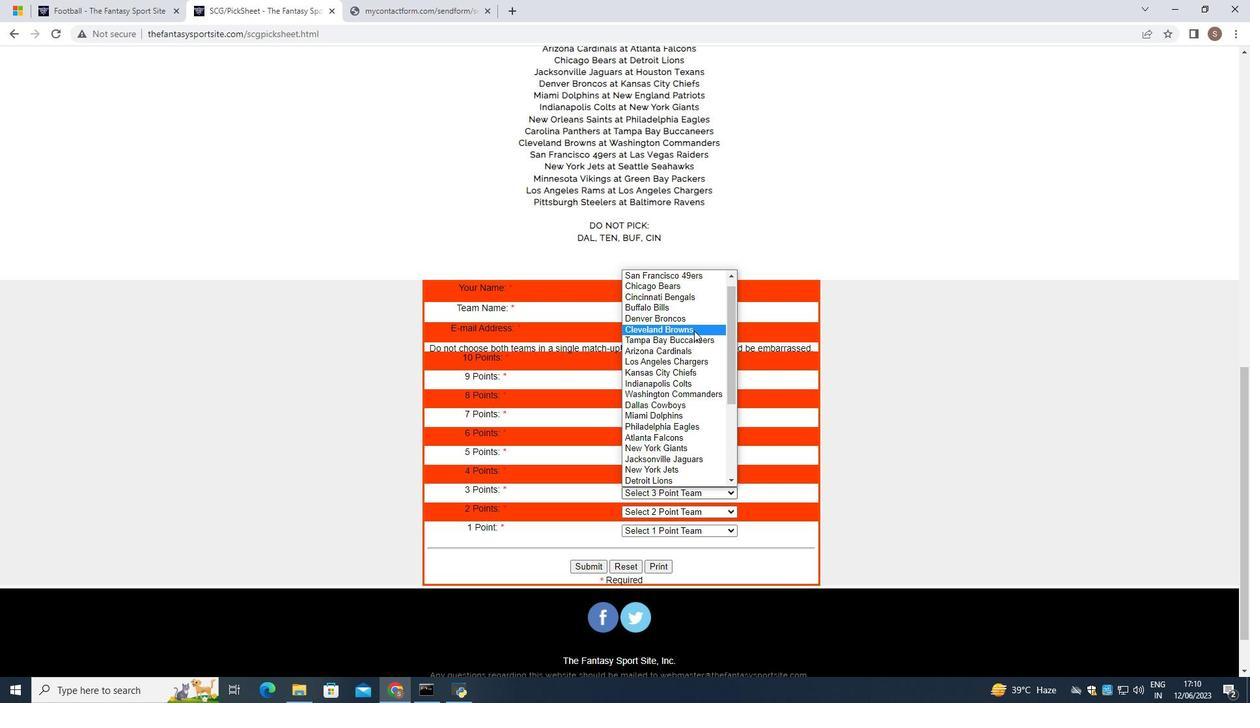 
Action: Mouse pressed left at (694, 328)
Screenshot: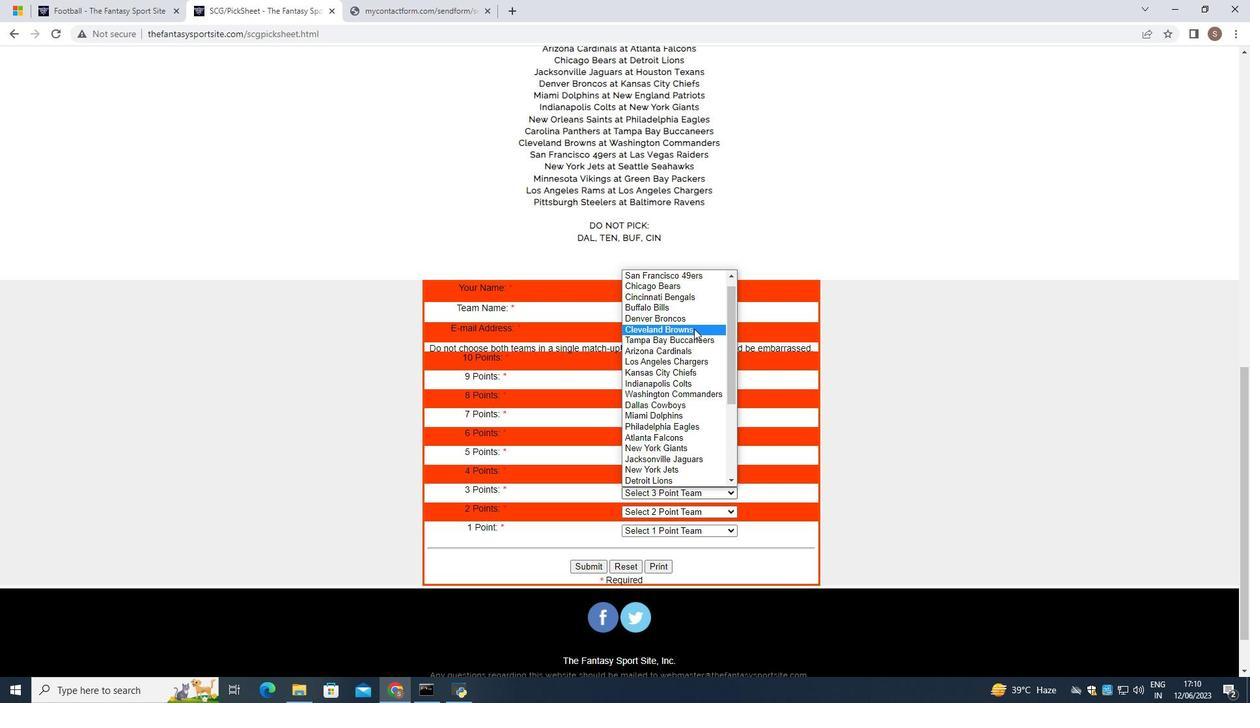 
Action: Mouse moved to (695, 511)
Screenshot: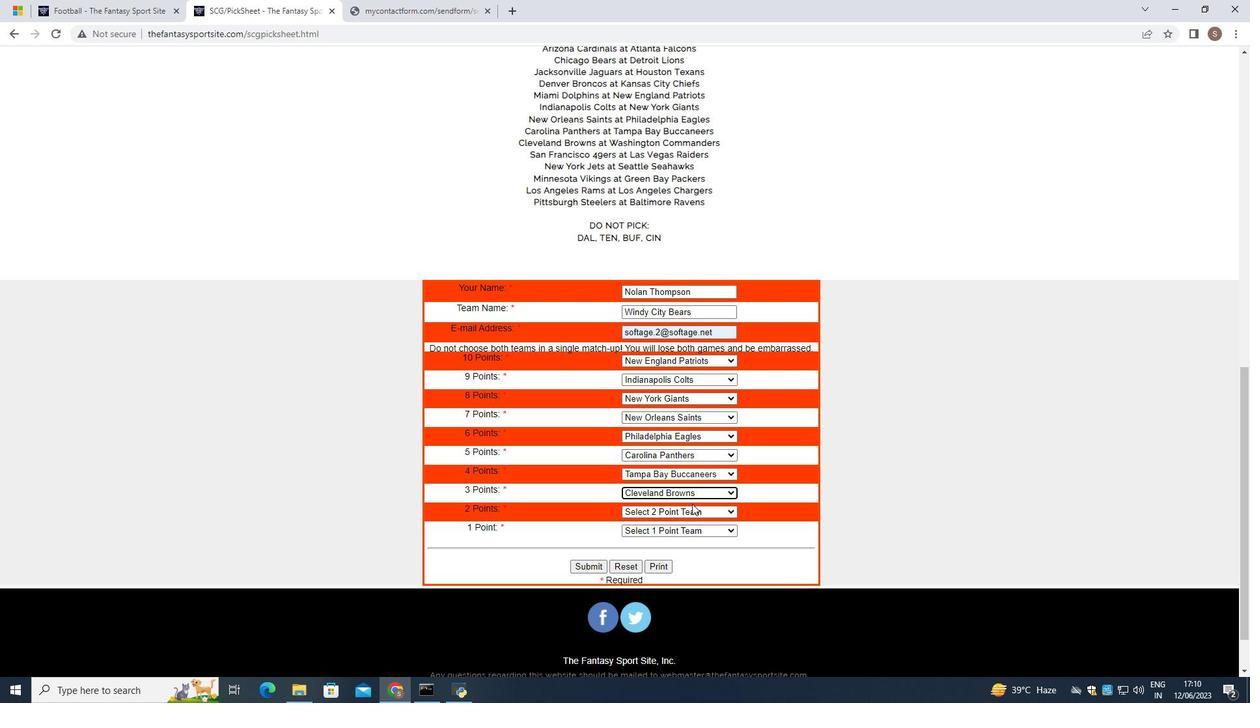 
Action: Mouse pressed left at (695, 511)
Screenshot: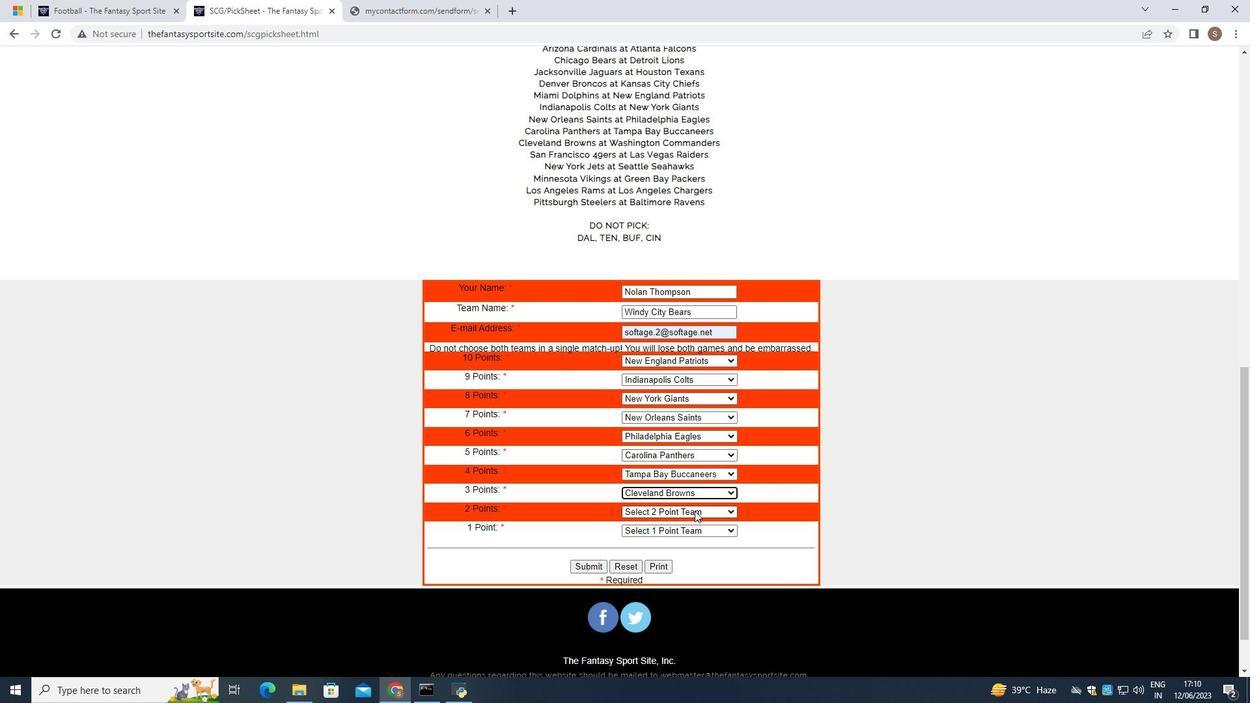 
Action: Mouse moved to (704, 412)
Screenshot: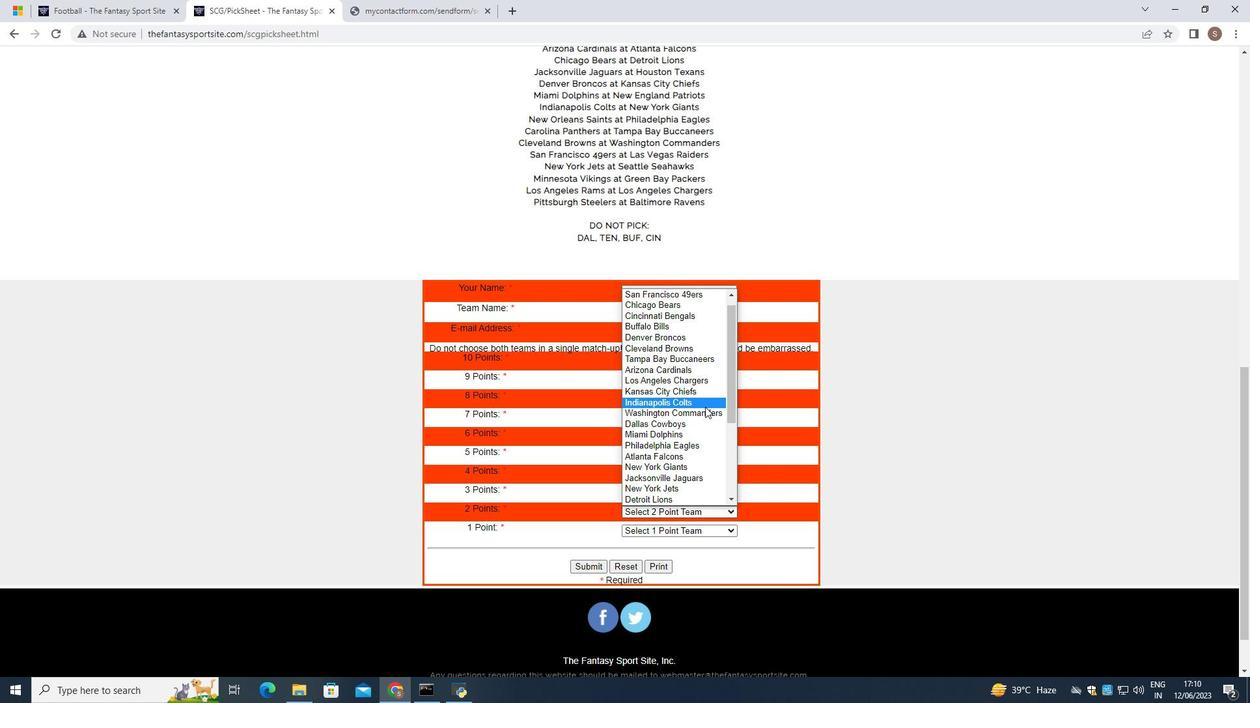 
Action: Mouse pressed left at (704, 412)
Screenshot: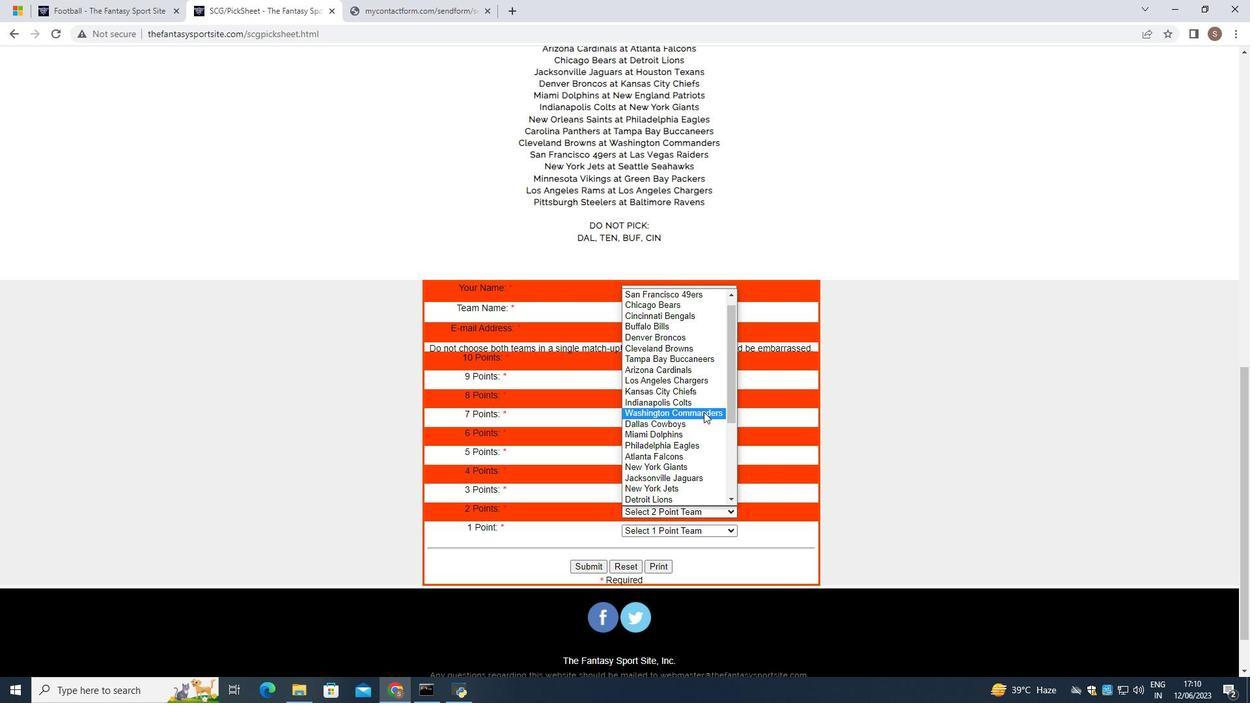 
Action: Mouse moved to (702, 528)
Screenshot: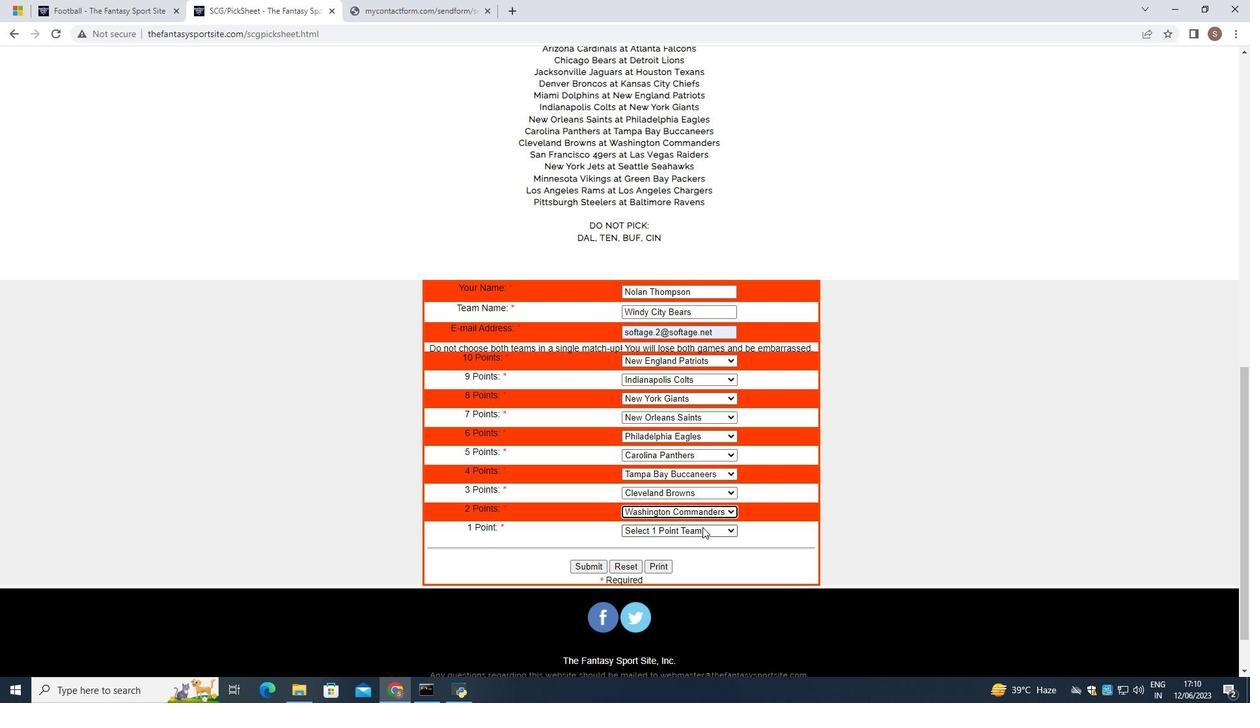 
Action: Mouse pressed left at (702, 528)
Screenshot: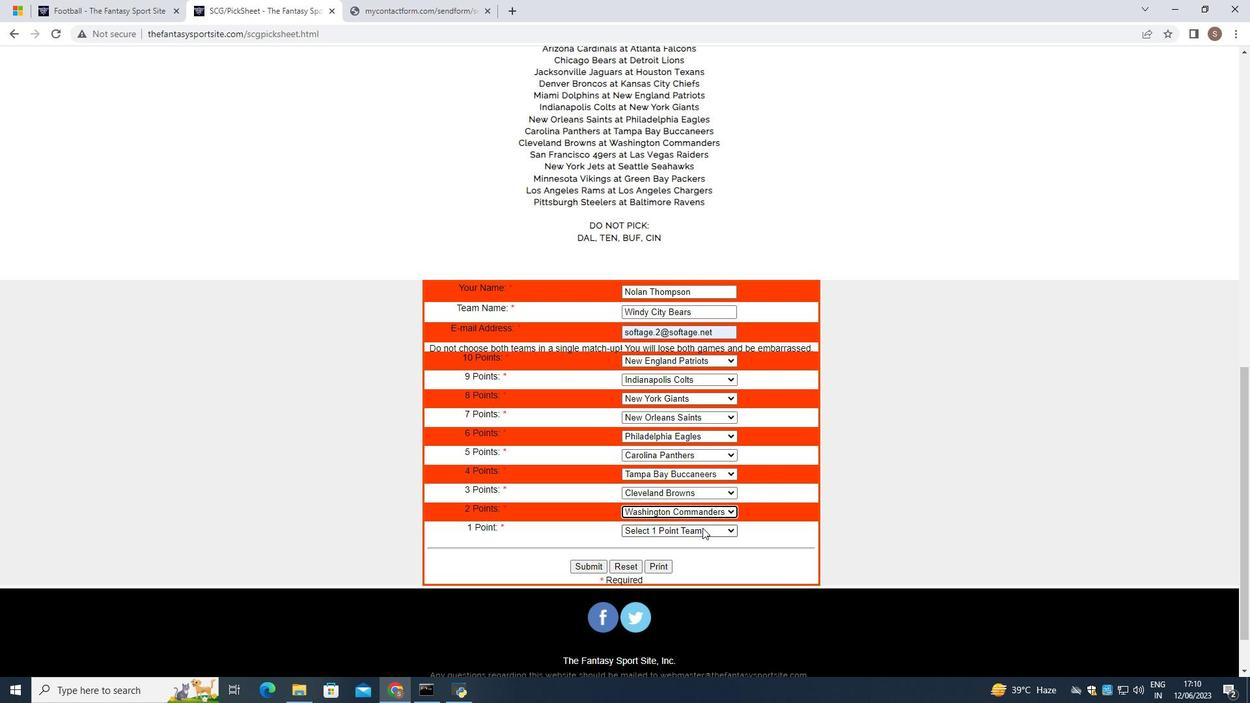 
Action: Mouse moved to (698, 323)
Screenshot: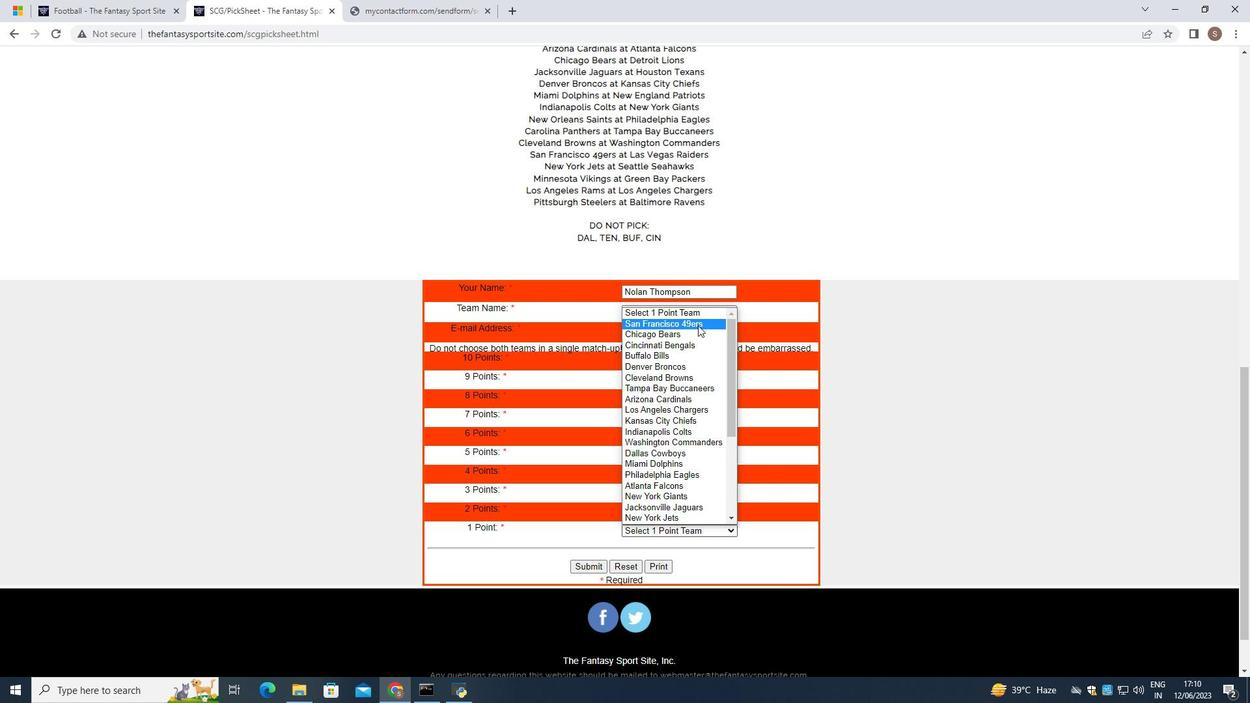 
Action: Mouse pressed left at (698, 323)
Screenshot: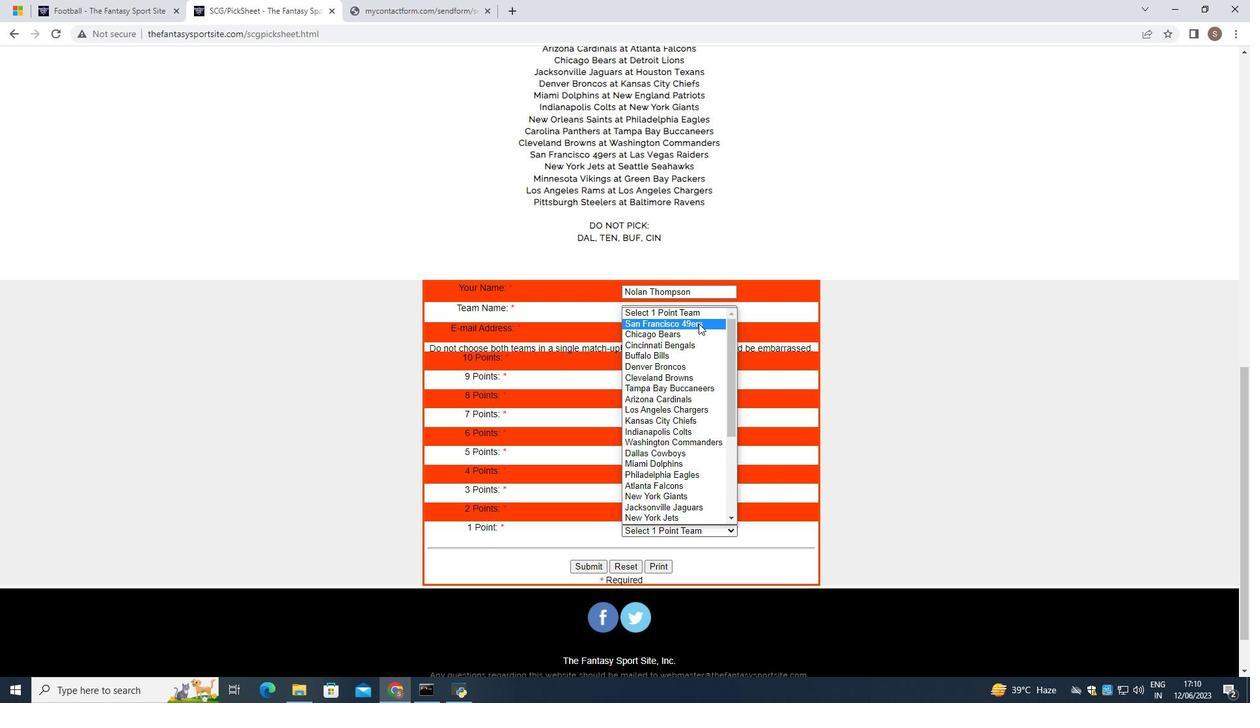 
Action: Mouse moved to (598, 567)
Screenshot: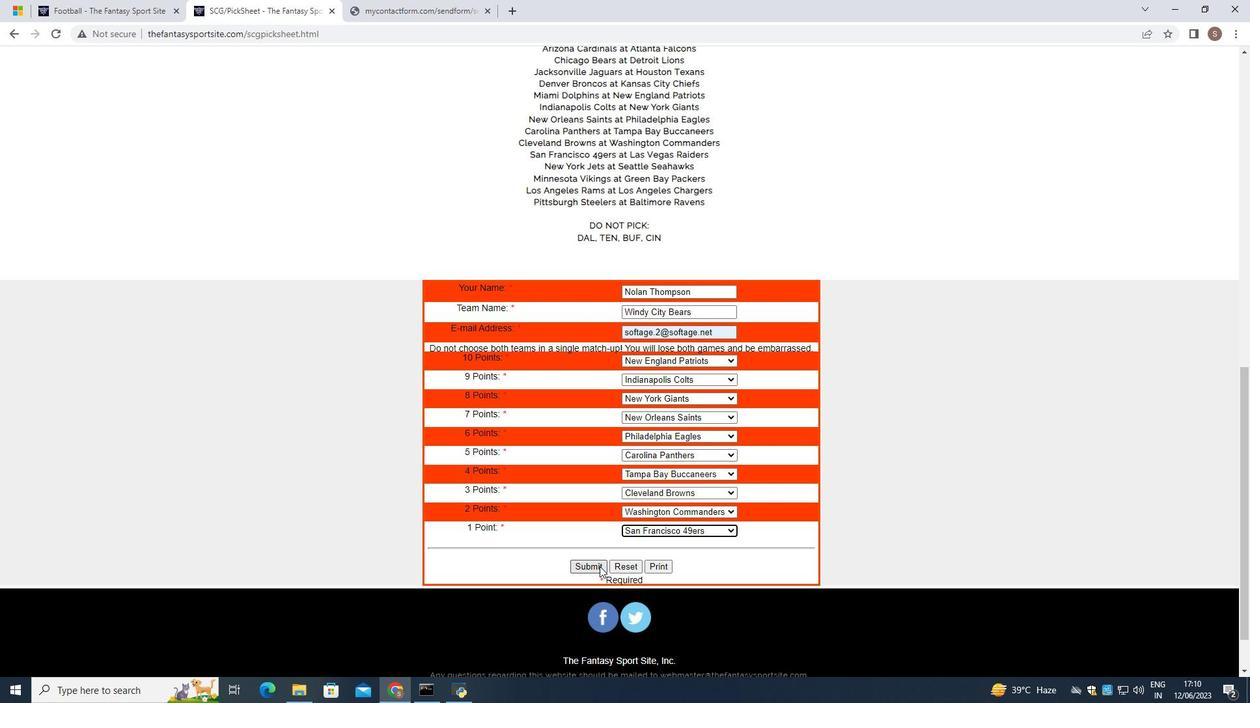 
Action: Mouse pressed left at (598, 567)
Screenshot: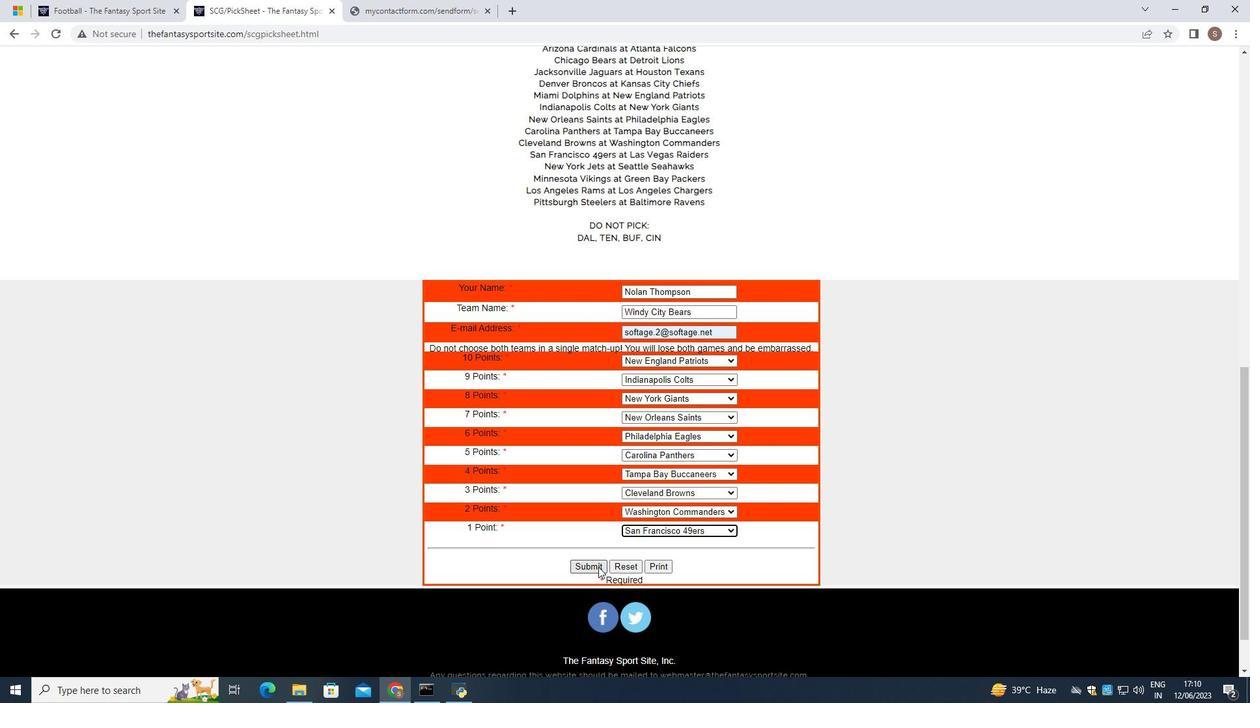 
Action: Mouse moved to (604, 561)
Screenshot: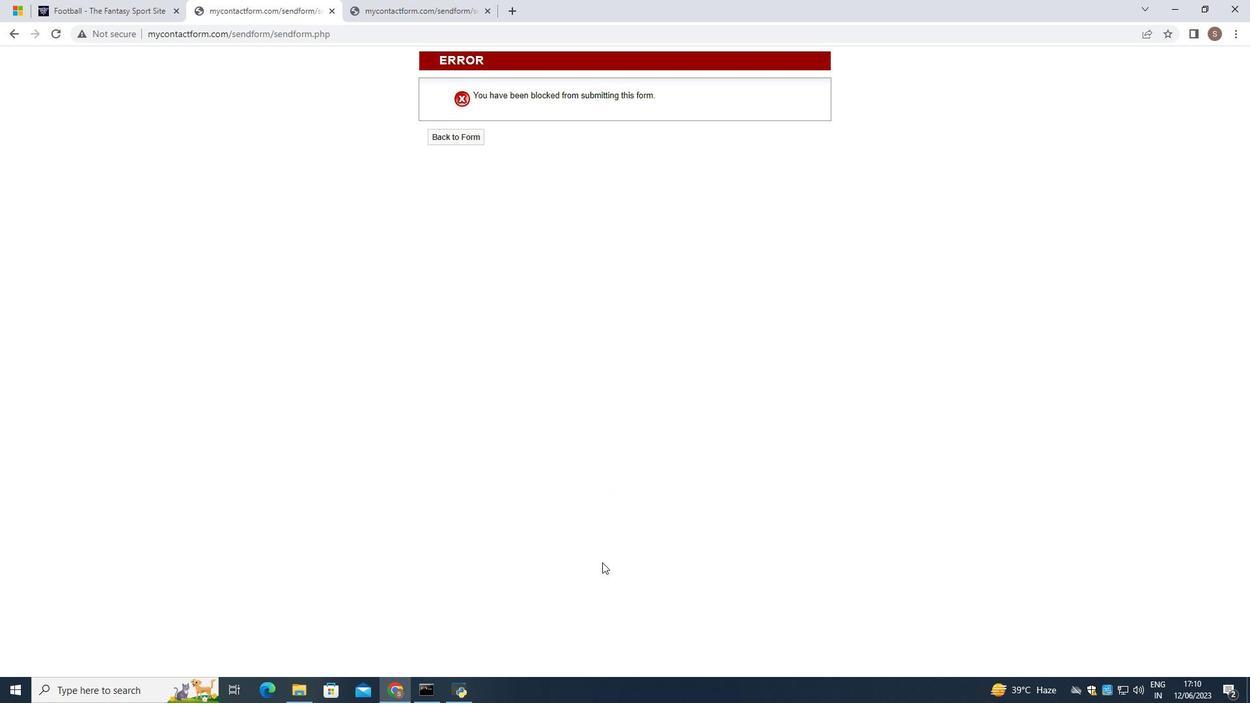 
